Task: Look for space in Gladstone, Australia from 12th  July, 2023 to 15th July, 2023 for 3 adults in price range Rs.12000 to Rs.16000. Place can be entire place with 2 bedrooms having 3 beds and 1 bathroom. Property type can be house, flat, guest house. Amenities needed are: washing machine, kitchen. Booking option can be shelf check-in. Required host language is English.
Action: Mouse moved to (285, 175)
Screenshot: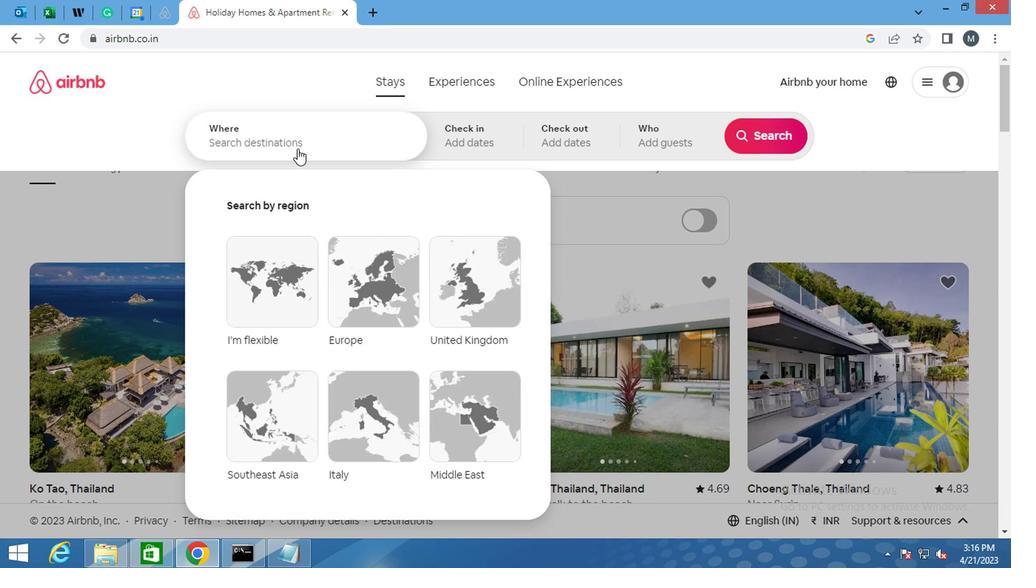 
Action: Mouse pressed left at (285, 175)
Screenshot: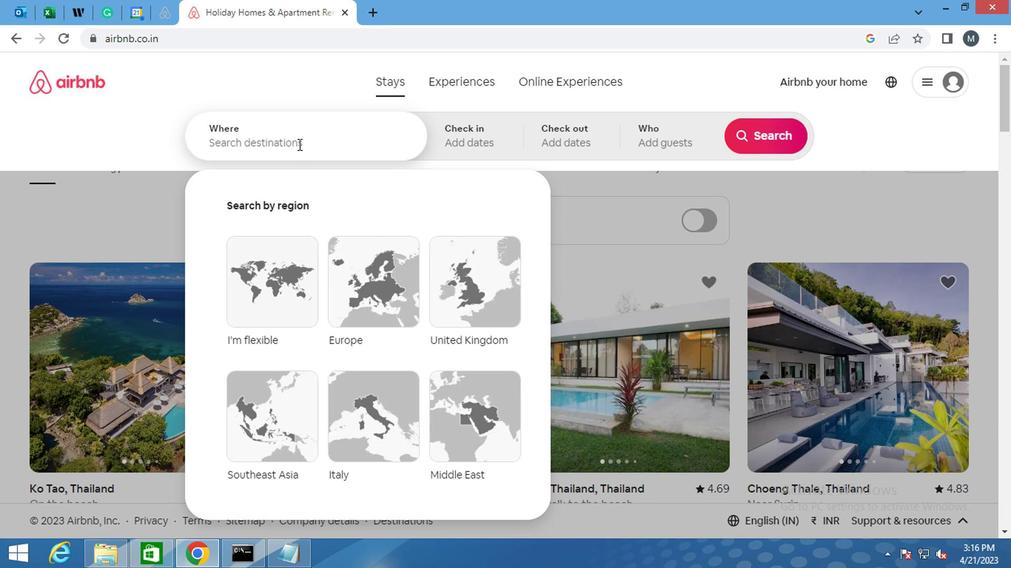 
Action: Mouse moved to (281, 172)
Screenshot: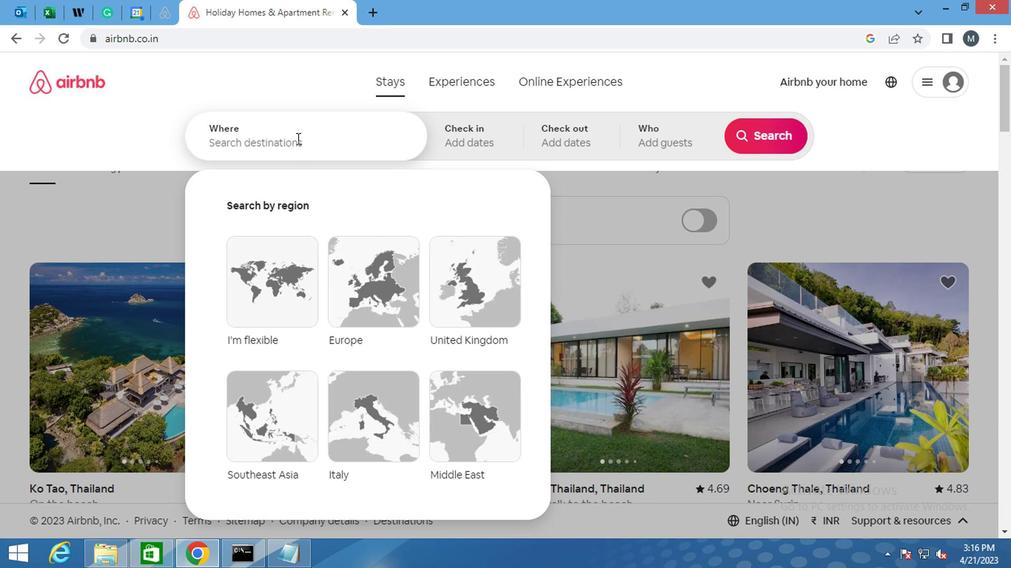 
Action: Key pressed <Key.shift>GLADSTONE,<Key.space><Key.shift>AUSTRALIA<Key.enter>
Screenshot: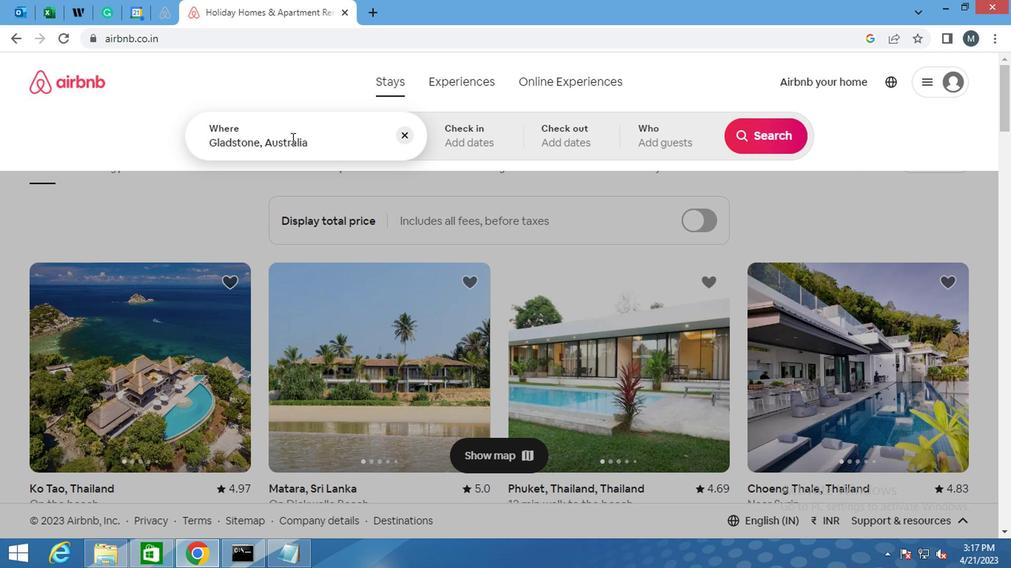 
Action: Mouse moved to (608, 255)
Screenshot: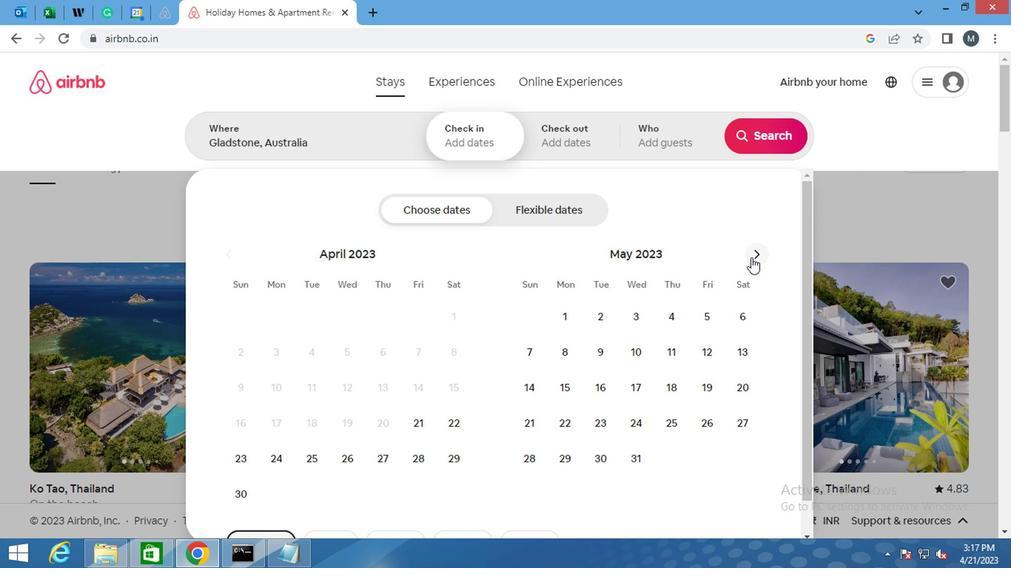 
Action: Mouse pressed left at (608, 255)
Screenshot: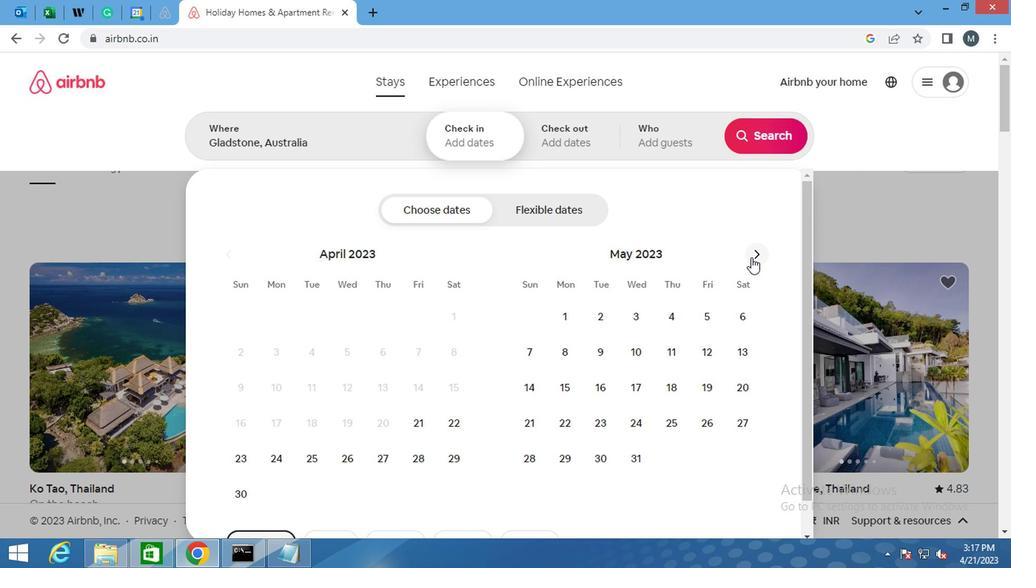 
Action: Mouse pressed left at (608, 255)
Screenshot: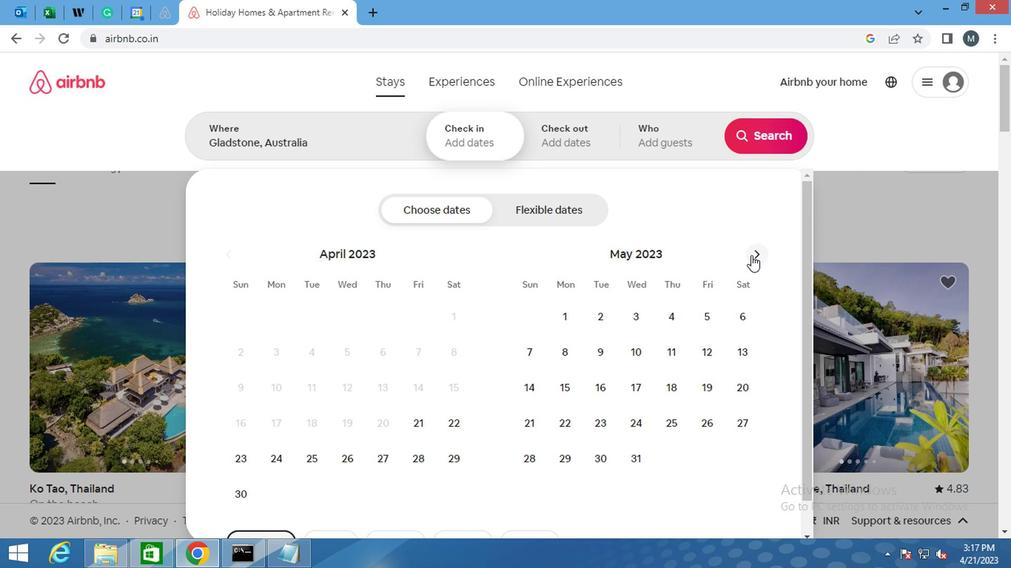 
Action: Mouse moved to (605, 252)
Screenshot: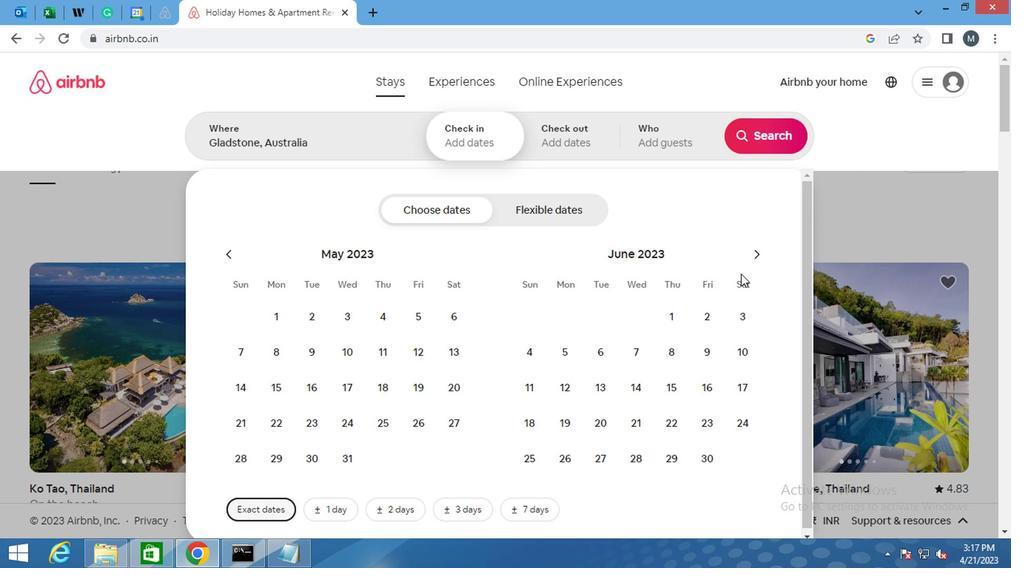 
Action: Mouse pressed left at (605, 252)
Screenshot: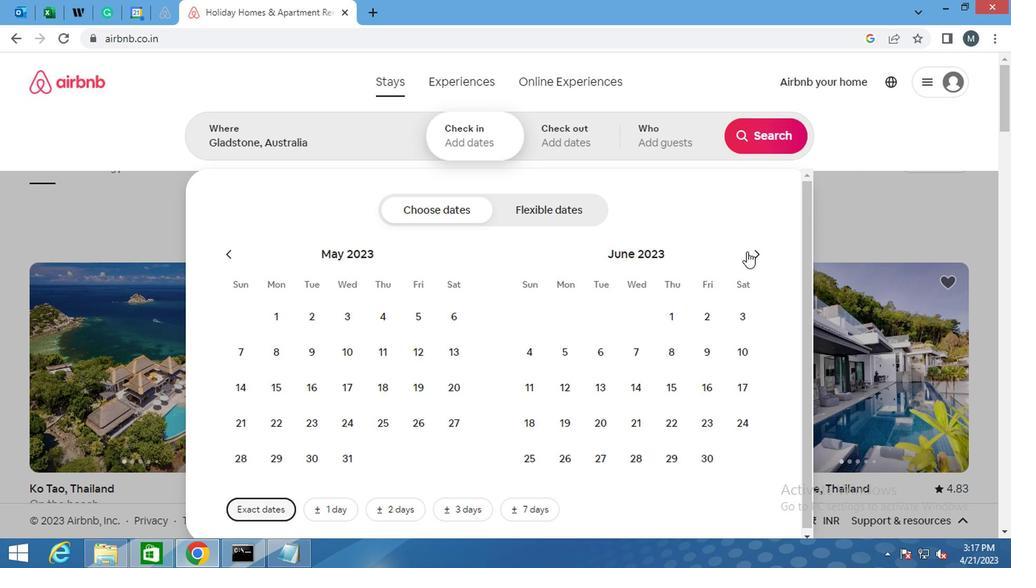 
Action: Mouse moved to (519, 347)
Screenshot: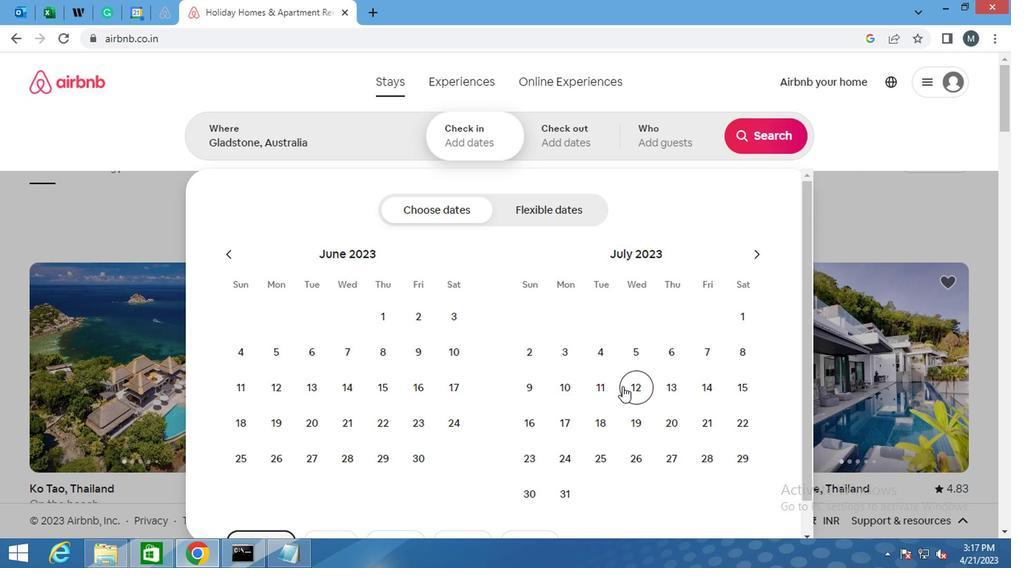 
Action: Mouse pressed left at (519, 347)
Screenshot: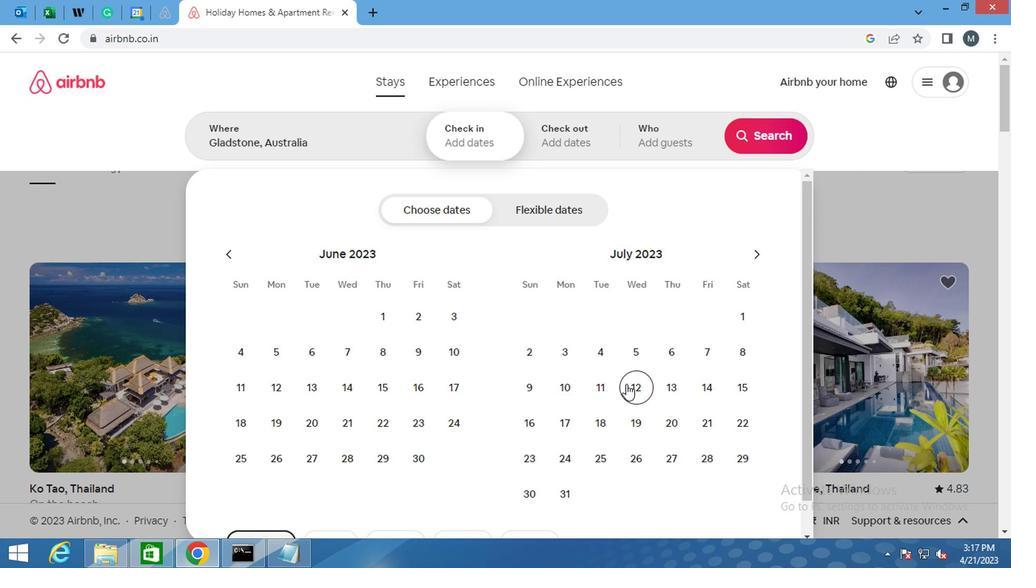 
Action: Mouse moved to (593, 351)
Screenshot: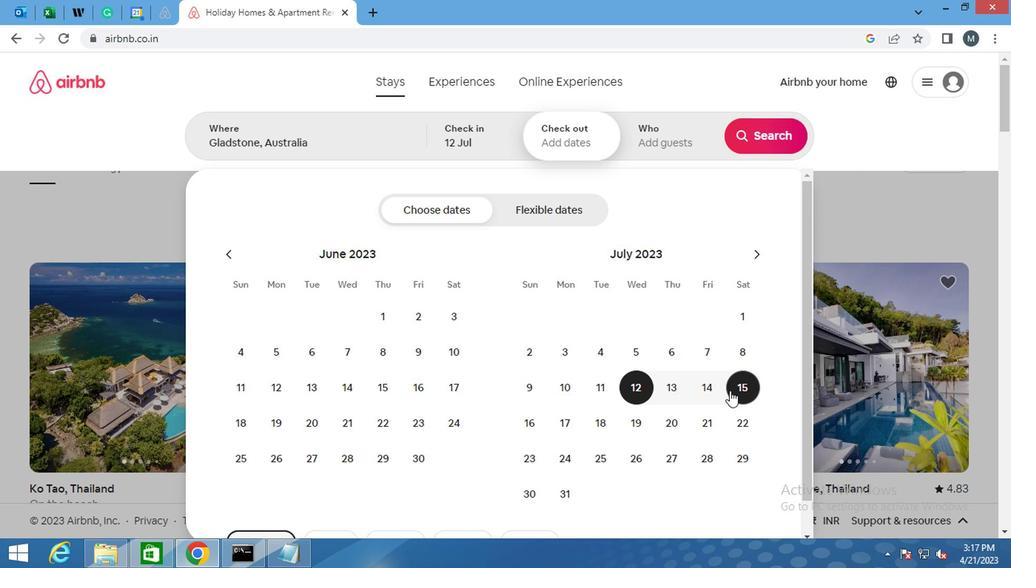 
Action: Mouse pressed left at (593, 351)
Screenshot: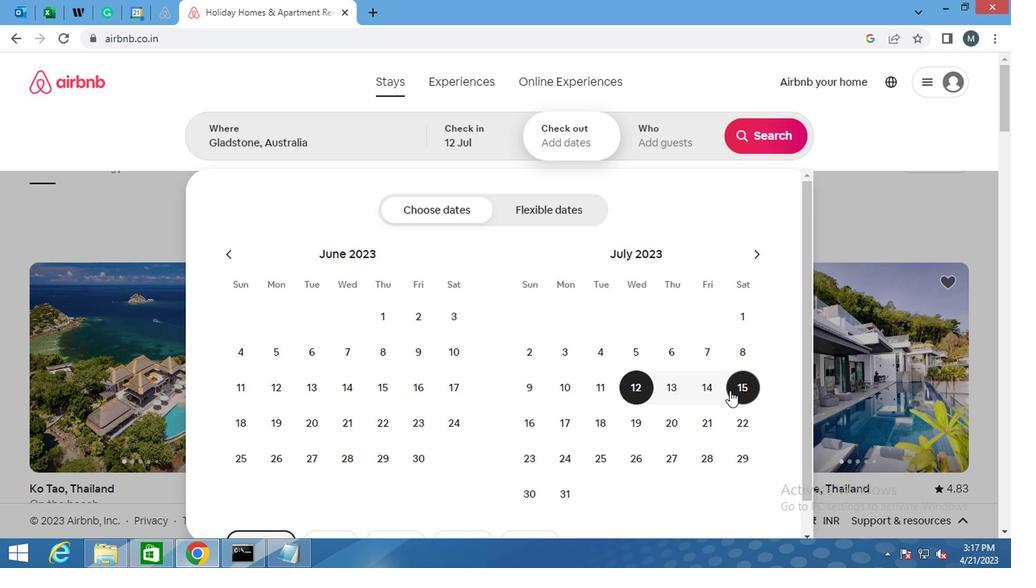 
Action: Mouse moved to (531, 176)
Screenshot: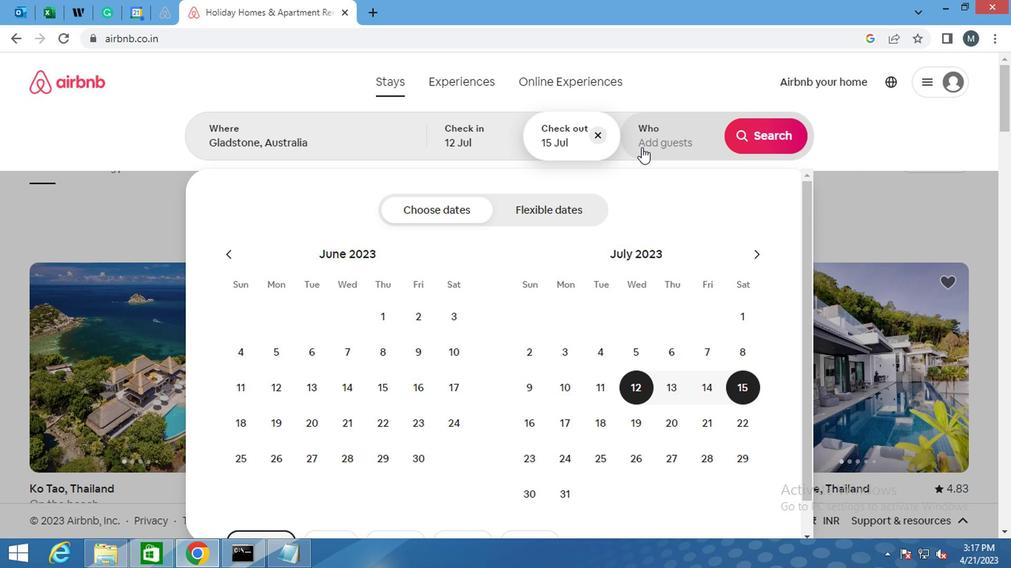 
Action: Mouse pressed left at (531, 176)
Screenshot: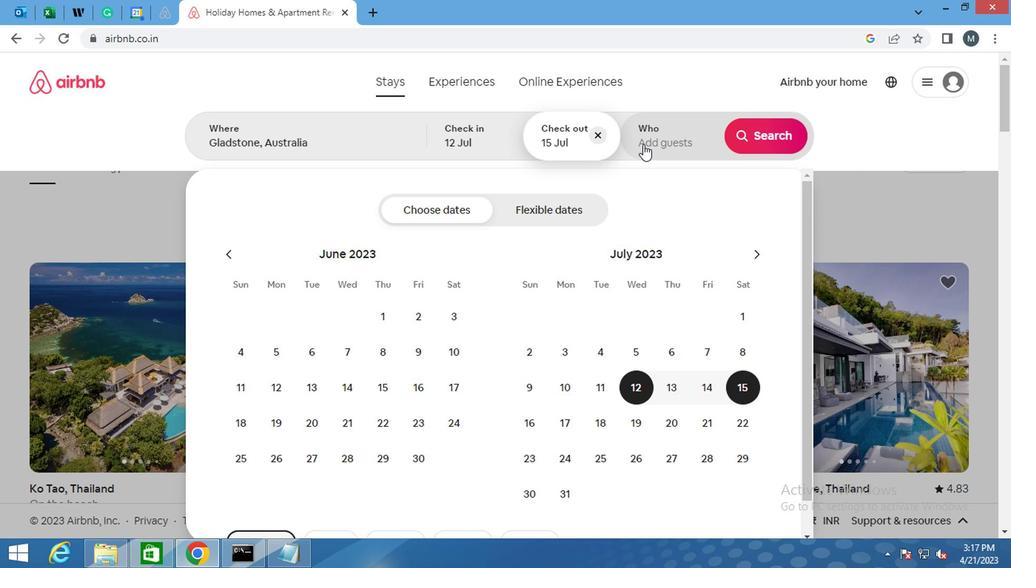 
Action: Mouse moved to (619, 225)
Screenshot: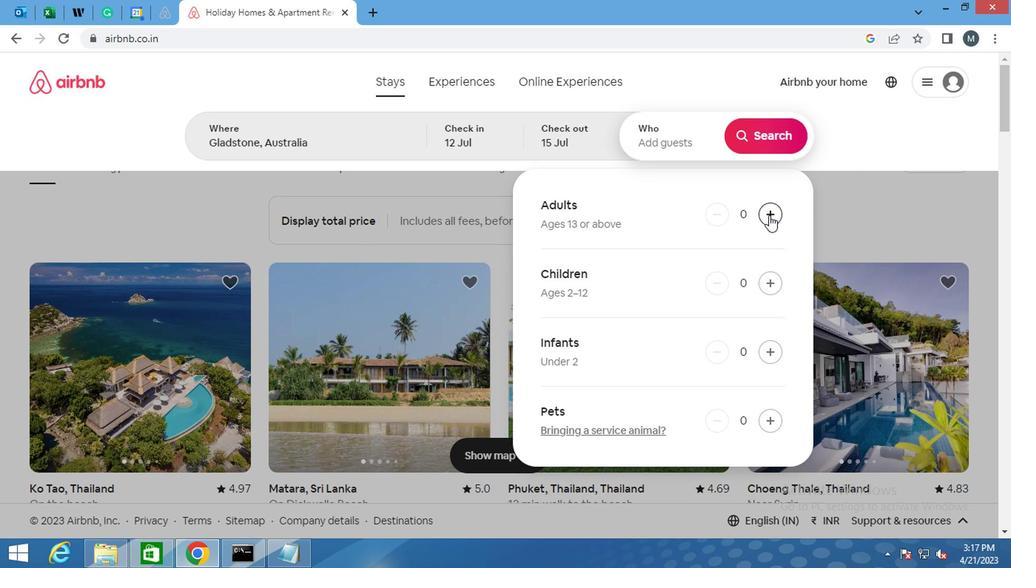 
Action: Mouse pressed left at (619, 225)
Screenshot: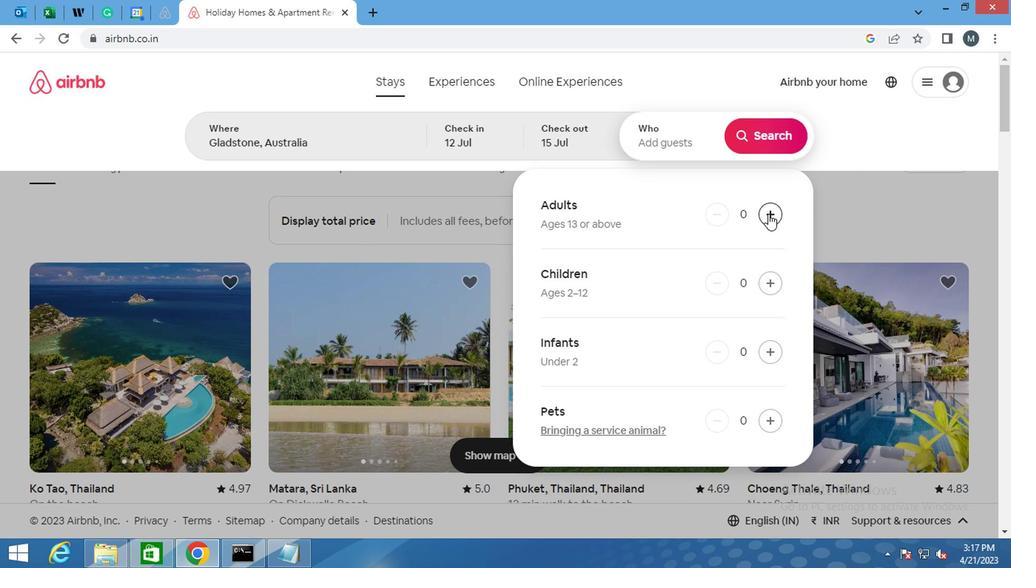 
Action: Mouse pressed left at (619, 225)
Screenshot: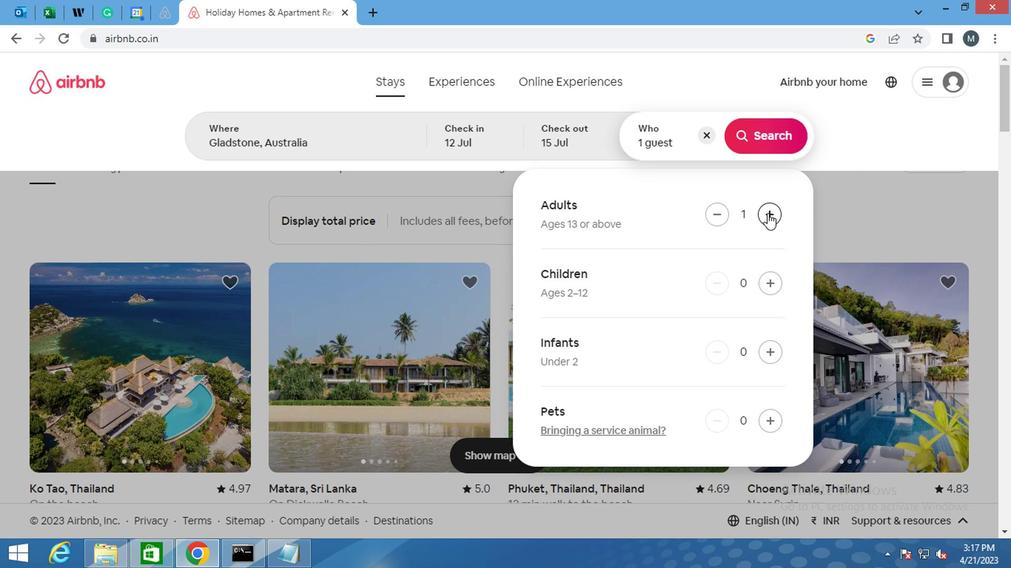 
Action: Mouse pressed left at (619, 225)
Screenshot: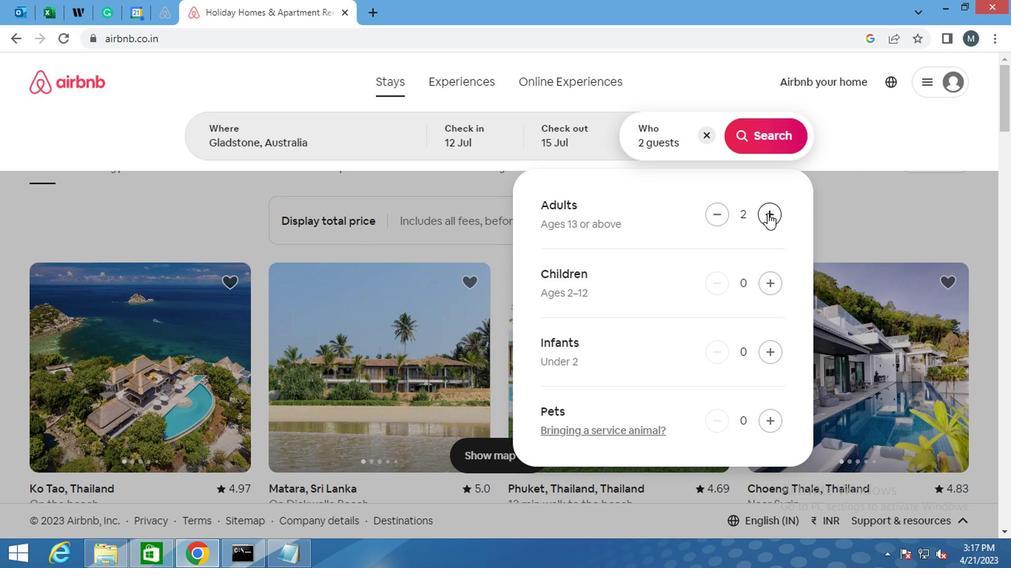 
Action: Mouse moved to (709, 159)
Screenshot: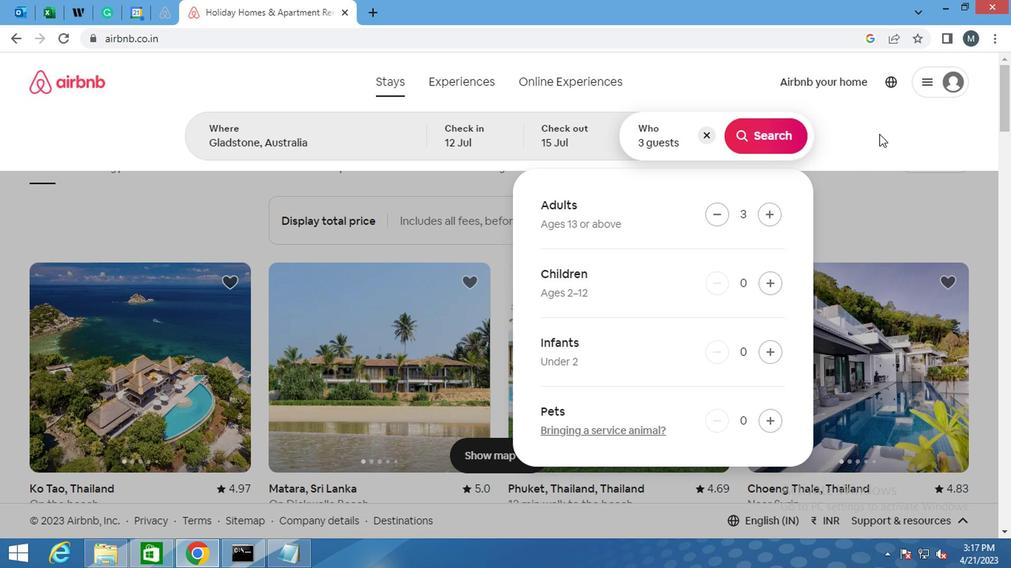 
Action: Mouse pressed left at (709, 159)
Screenshot: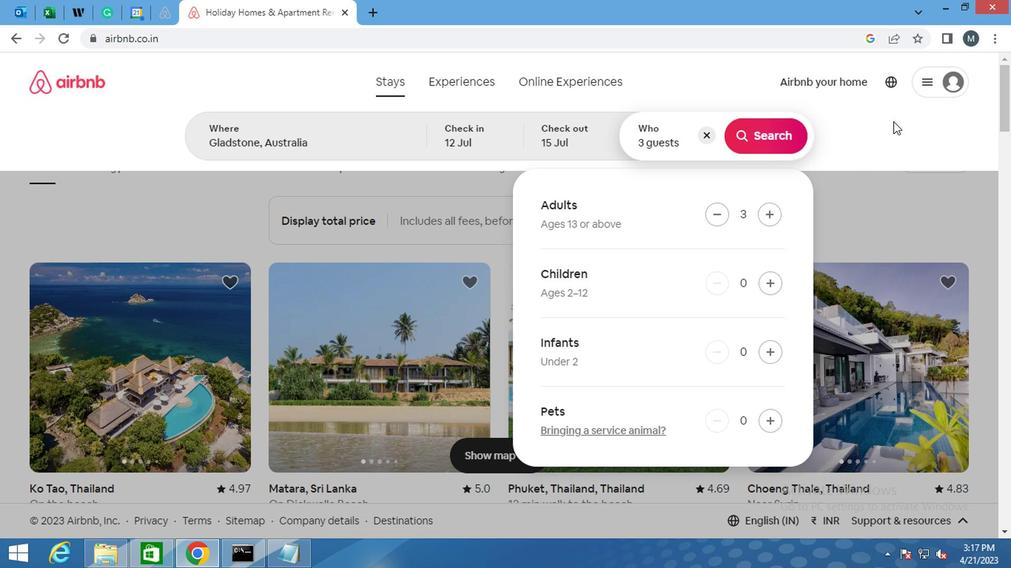 
Action: Mouse moved to (660, 195)
Screenshot: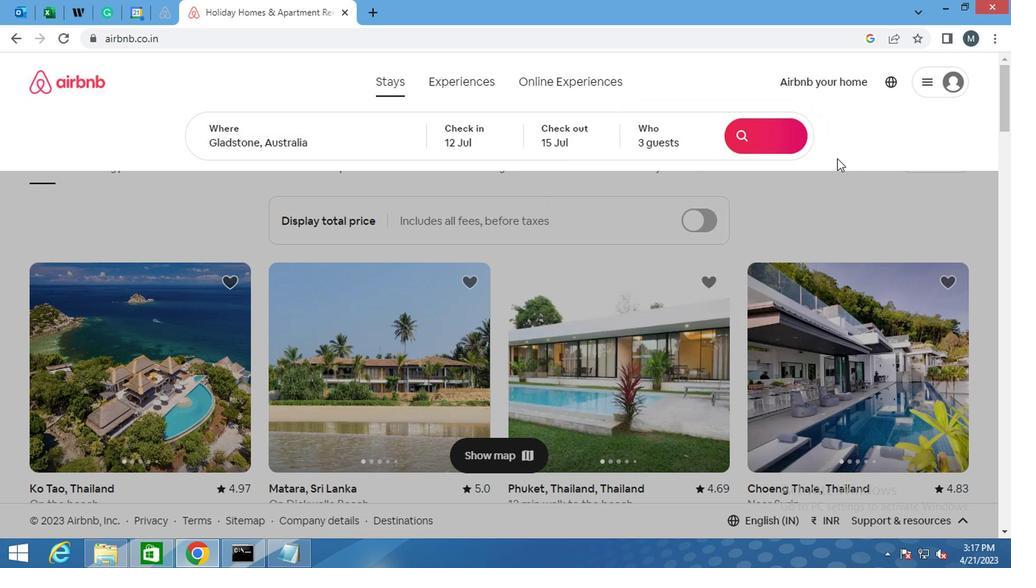 
Action: Mouse scrolled (660, 196) with delta (0, 0)
Screenshot: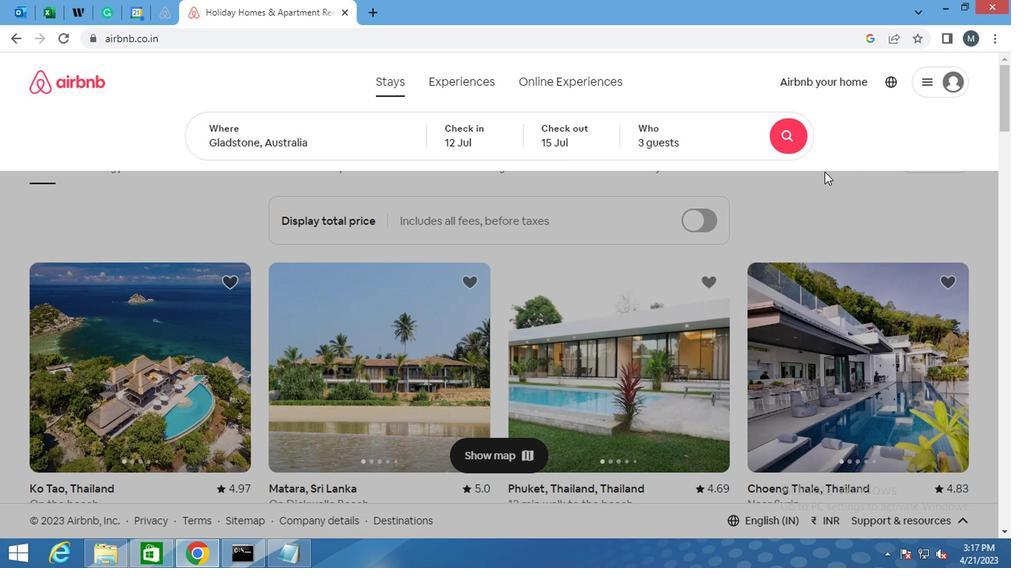 
Action: Mouse moved to (660, 194)
Screenshot: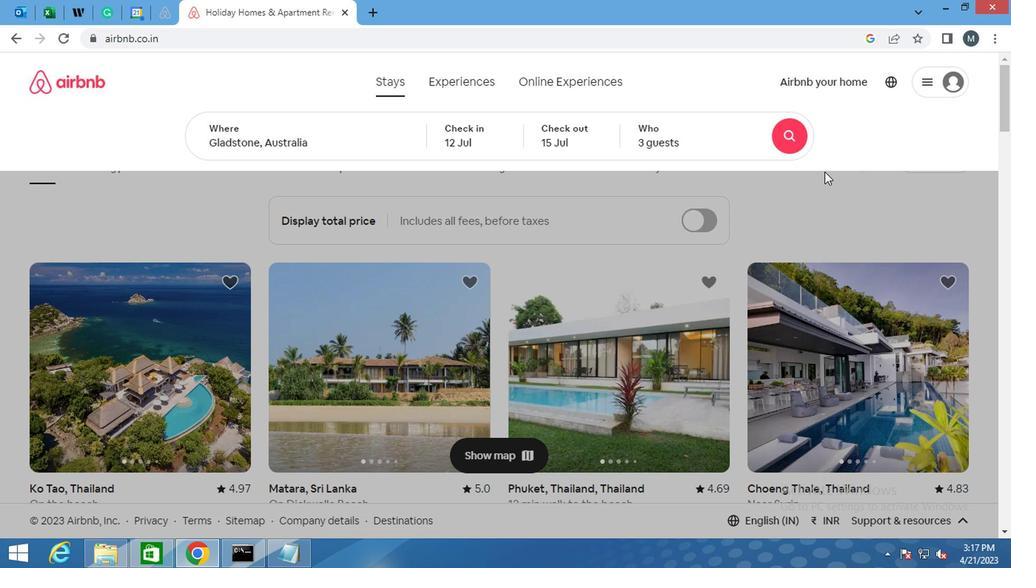 
Action: Mouse scrolled (660, 195) with delta (0, 0)
Screenshot: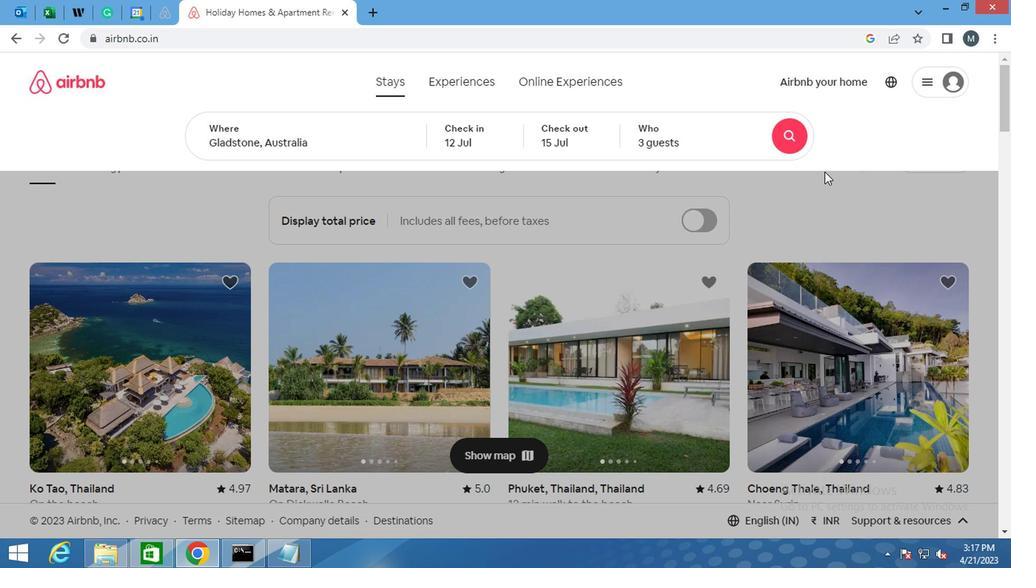 
Action: Mouse moved to (669, 183)
Screenshot: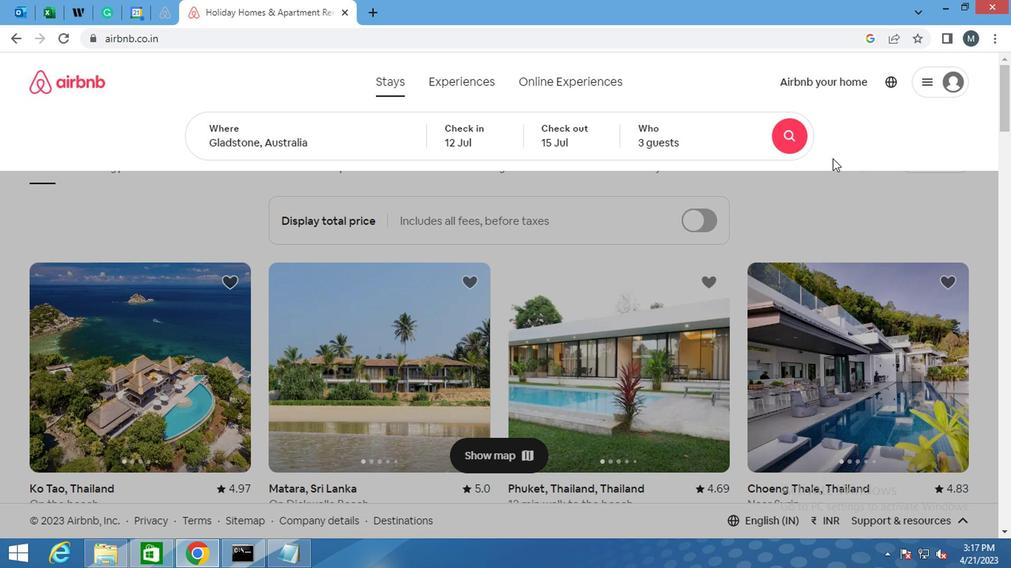 
Action: Mouse scrolled (669, 183) with delta (0, 0)
Screenshot: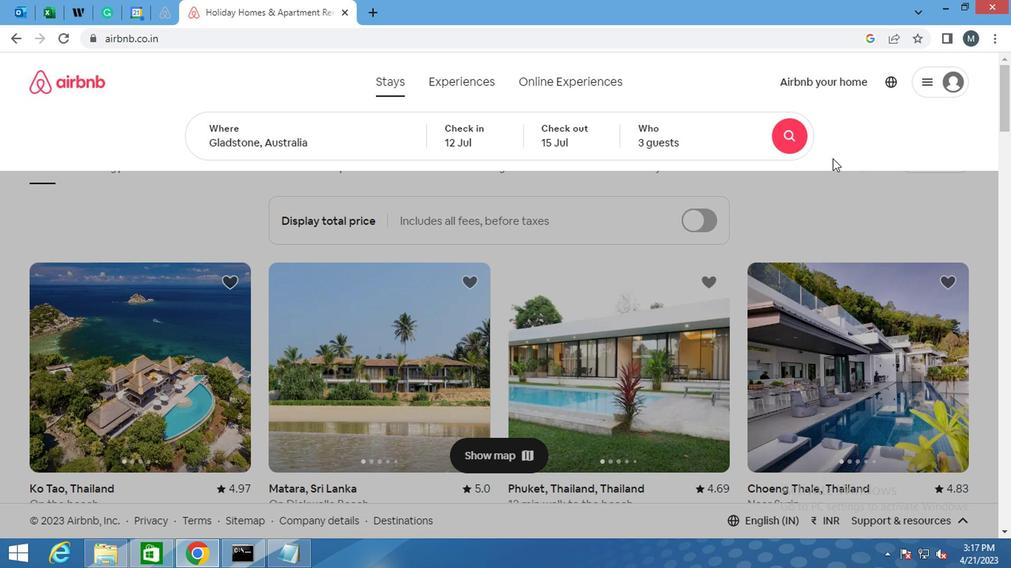 
Action: Mouse scrolled (669, 183) with delta (0, 0)
Screenshot: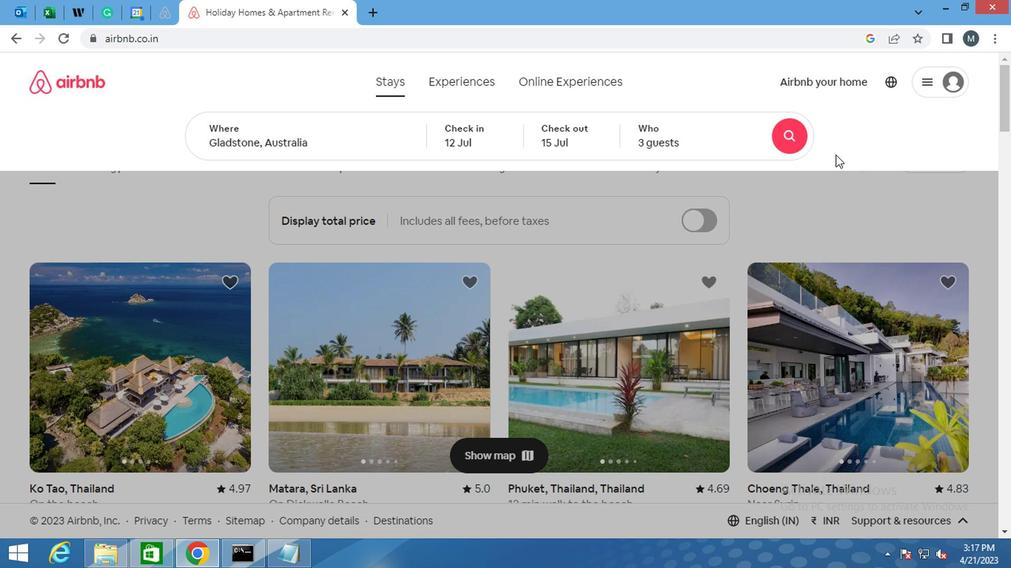 
Action: Mouse moved to (672, 180)
Screenshot: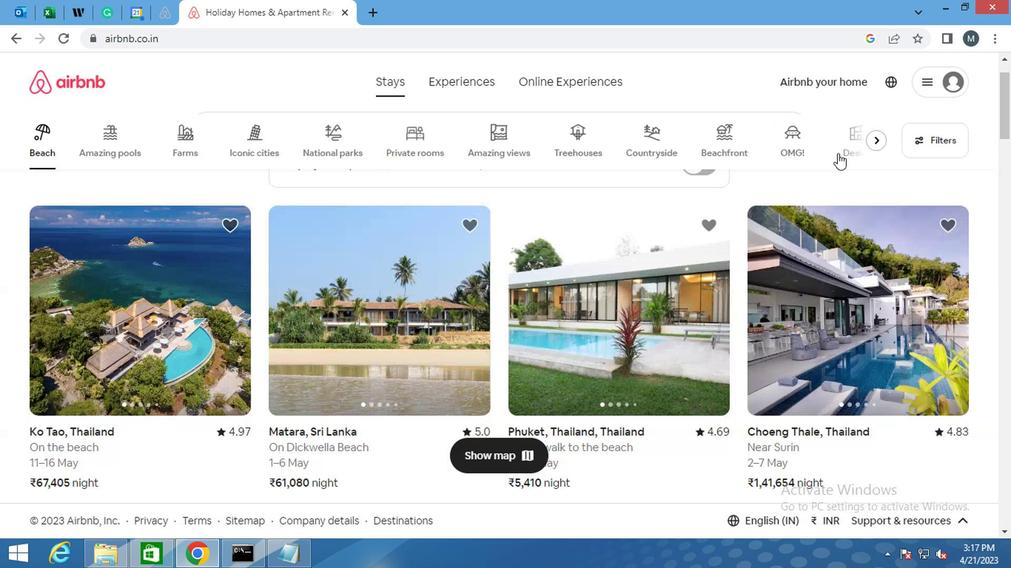 
Action: Mouse scrolled (672, 181) with delta (0, 0)
Screenshot: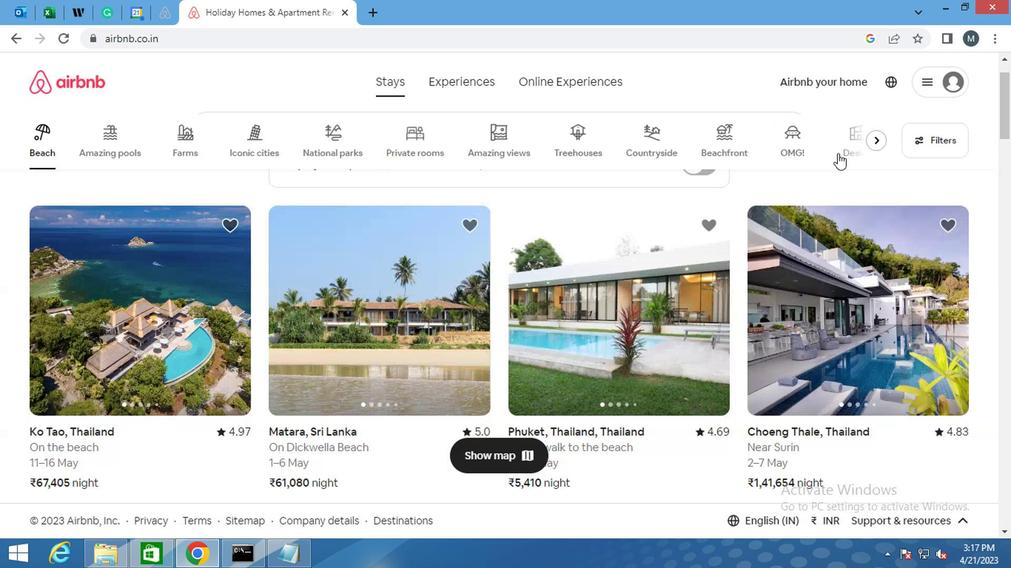
Action: Mouse moved to (672, 180)
Screenshot: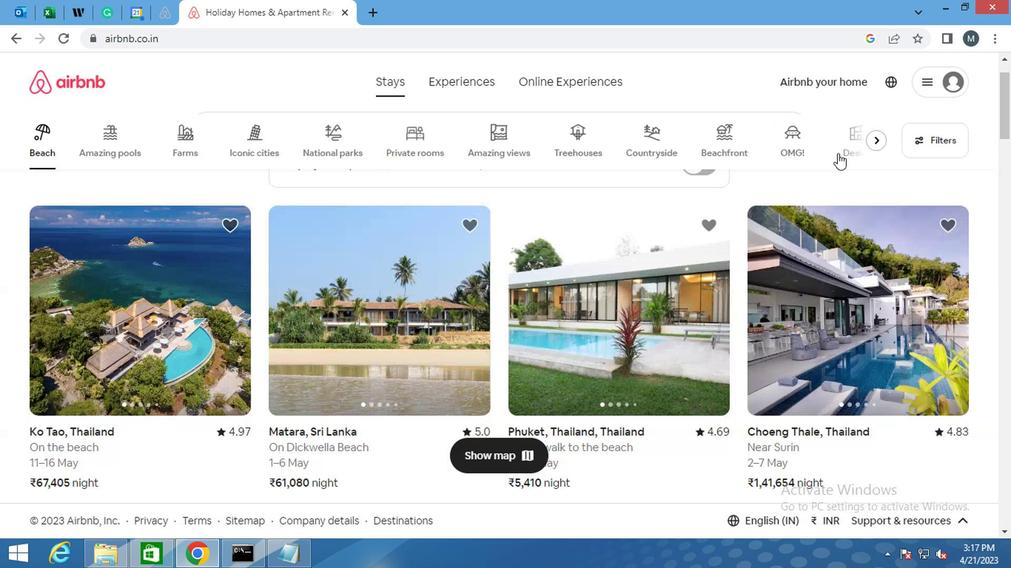
Action: Mouse scrolled (672, 181) with delta (0, 0)
Screenshot: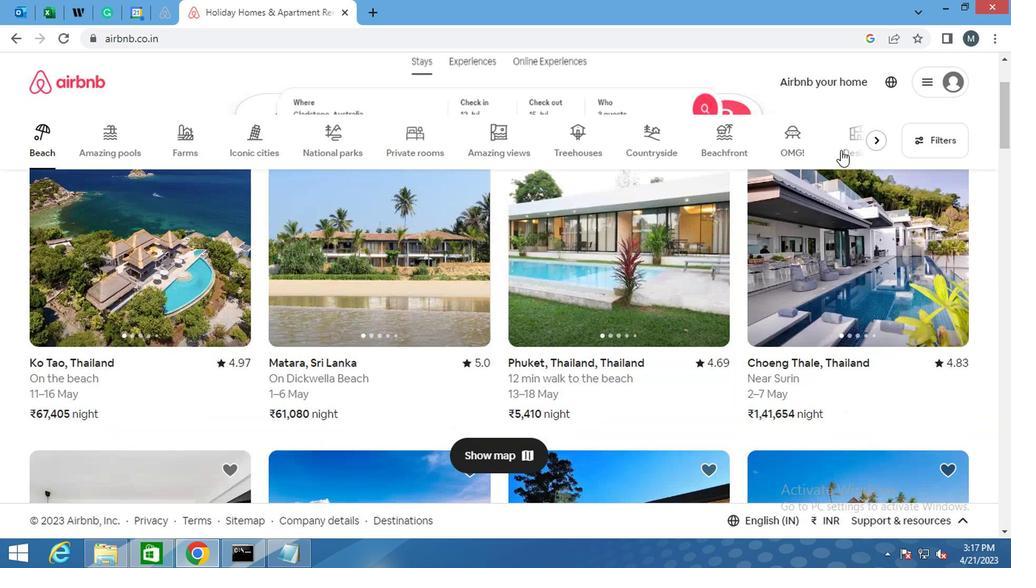 
Action: Mouse moved to (731, 178)
Screenshot: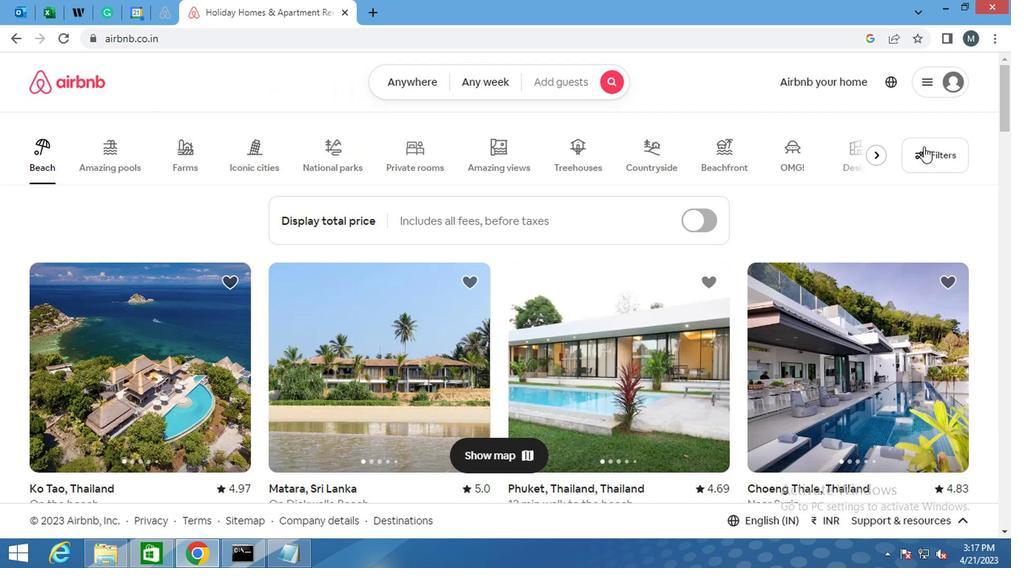 
Action: Mouse pressed left at (731, 178)
Screenshot: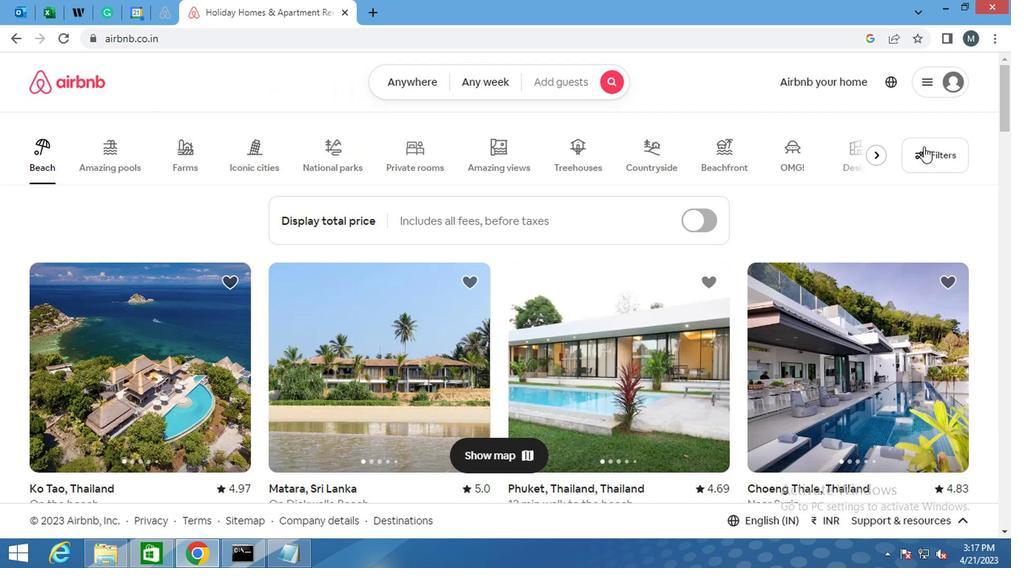 
Action: Mouse moved to (329, 299)
Screenshot: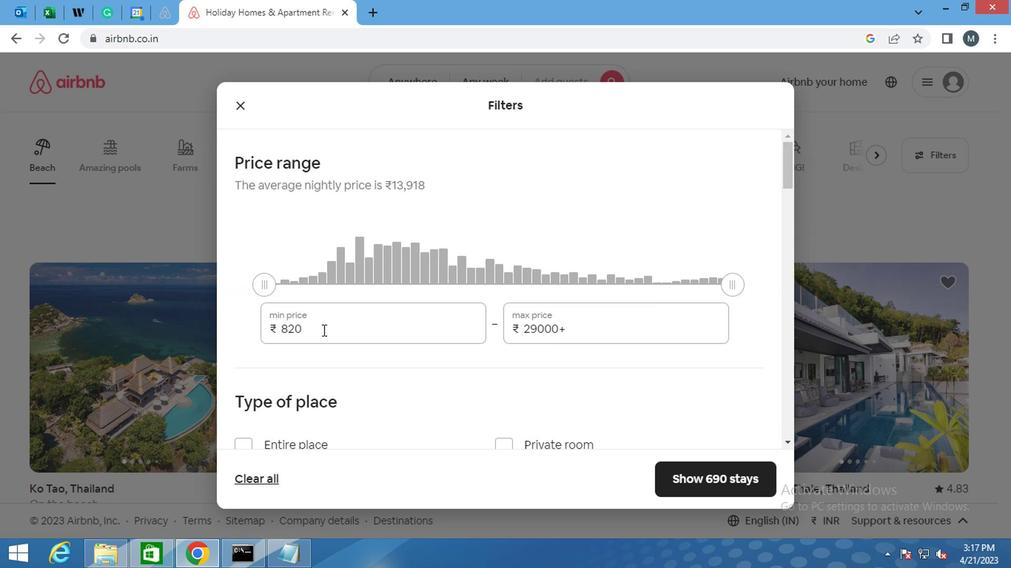 
Action: Mouse pressed left at (329, 299)
Screenshot: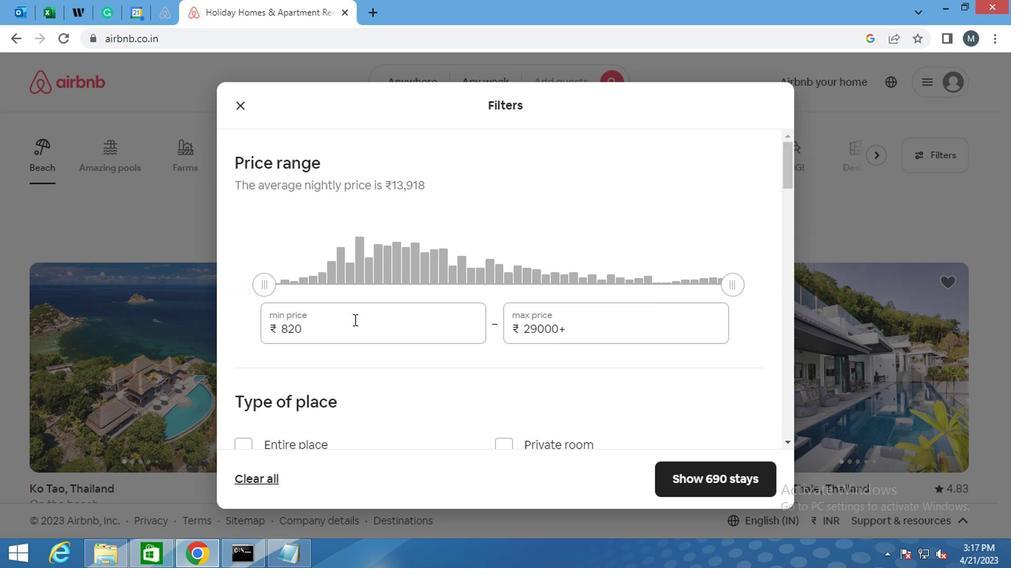 
Action: Mouse moved to (316, 303)
Screenshot: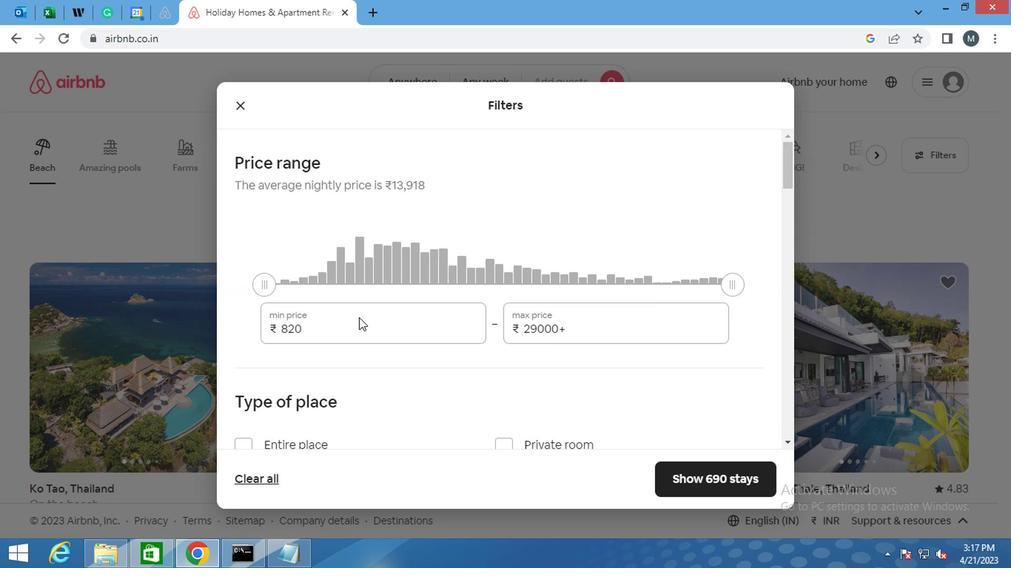 
Action: Key pressed <Key.backspace><Key.backspace><Key.backspace><Key.backspace>12000
Screenshot: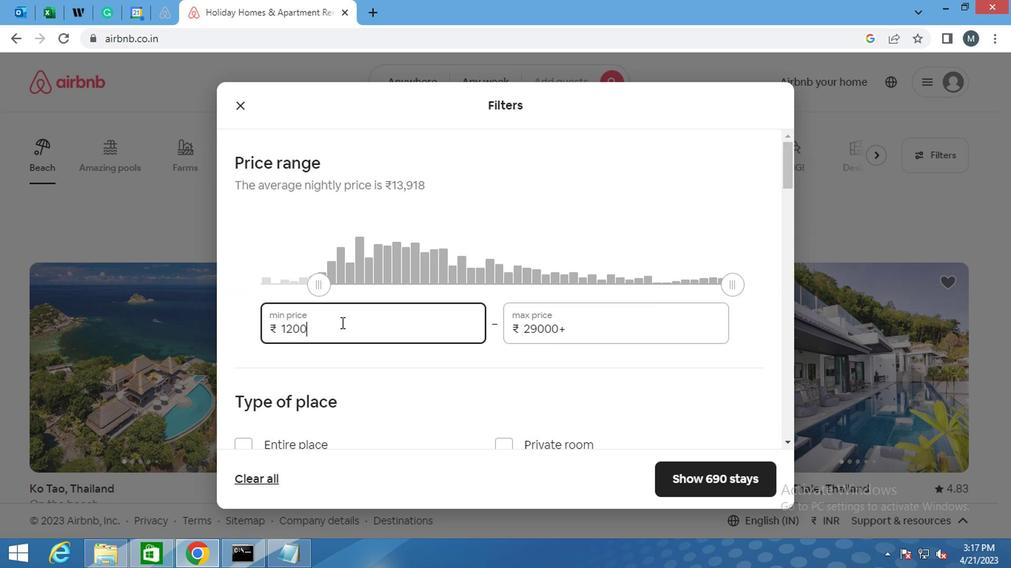 
Action: Mouse moved to (516, 314)
Screenshot: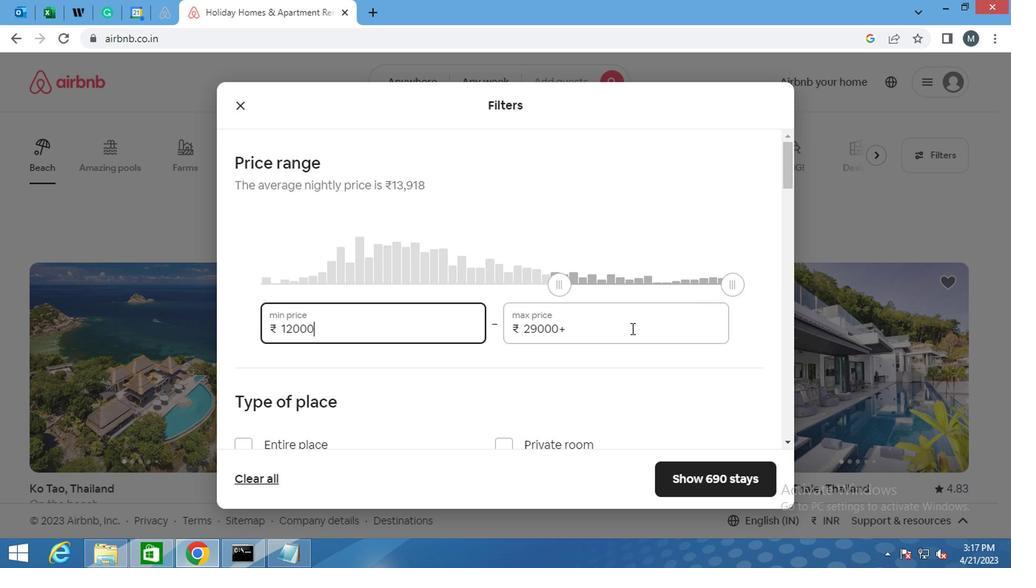 
Action: Mouse pressed left at (516, 314)
Screenshot: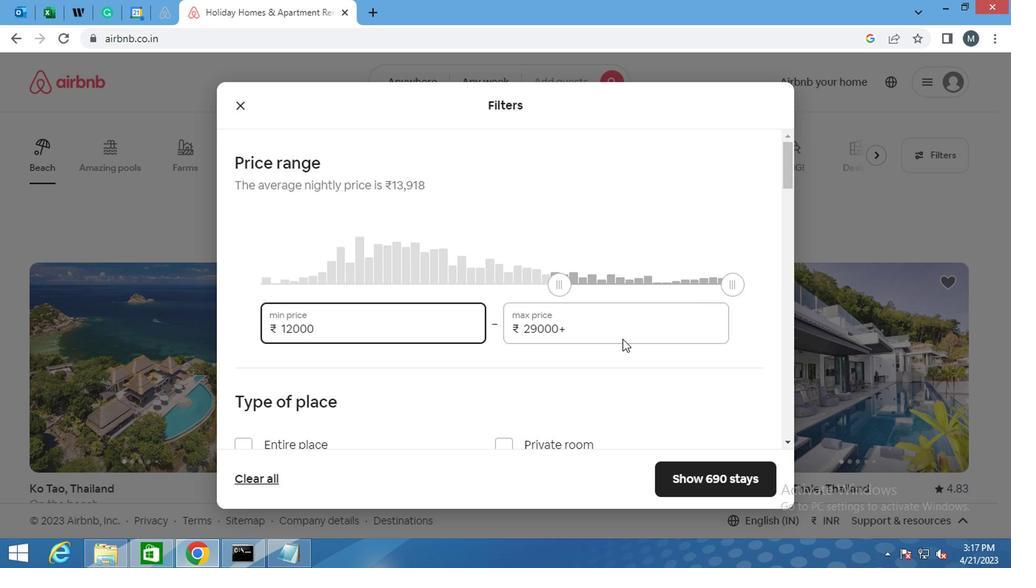 
Action: Mouse moved to (515, 309)
Screenshot: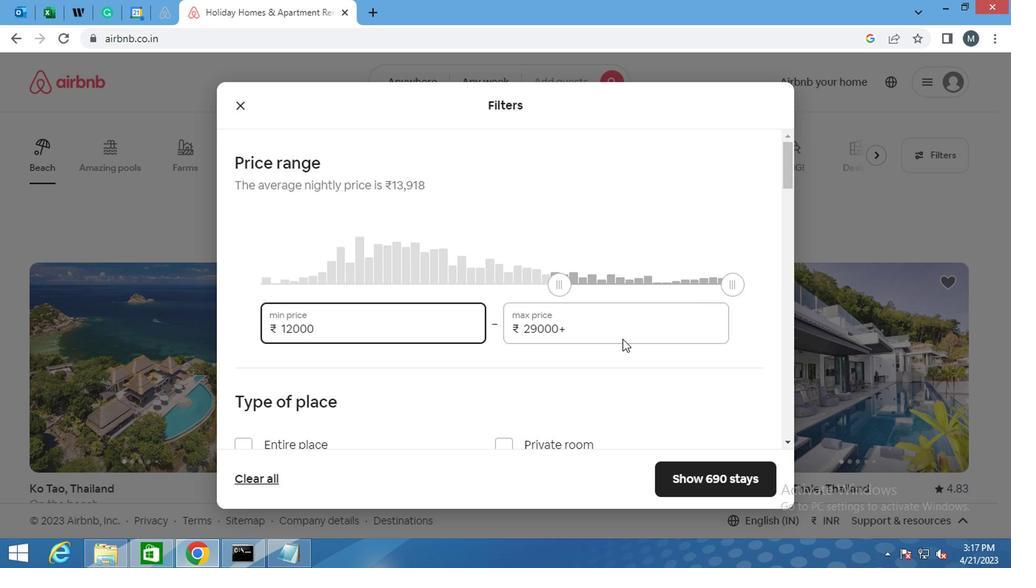 
Action: Key pressed <Key.backspace><Key.backspace><Key.backspace><Key.backspace><Key.backspace><Key.backspace>169<Key.backspace>000
Screenshot: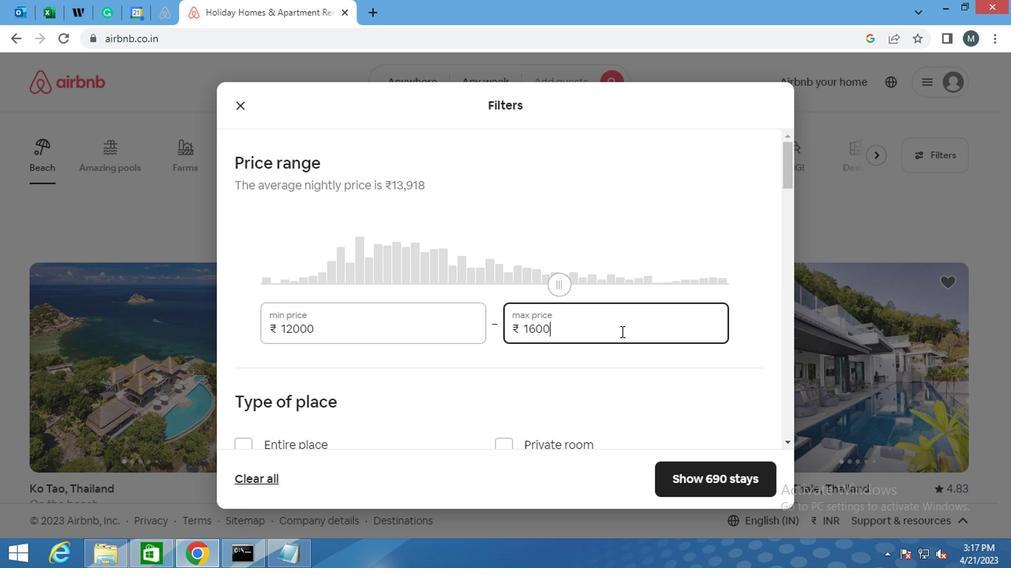 
Action: Mouse moved to (667, 242)
Screenshot: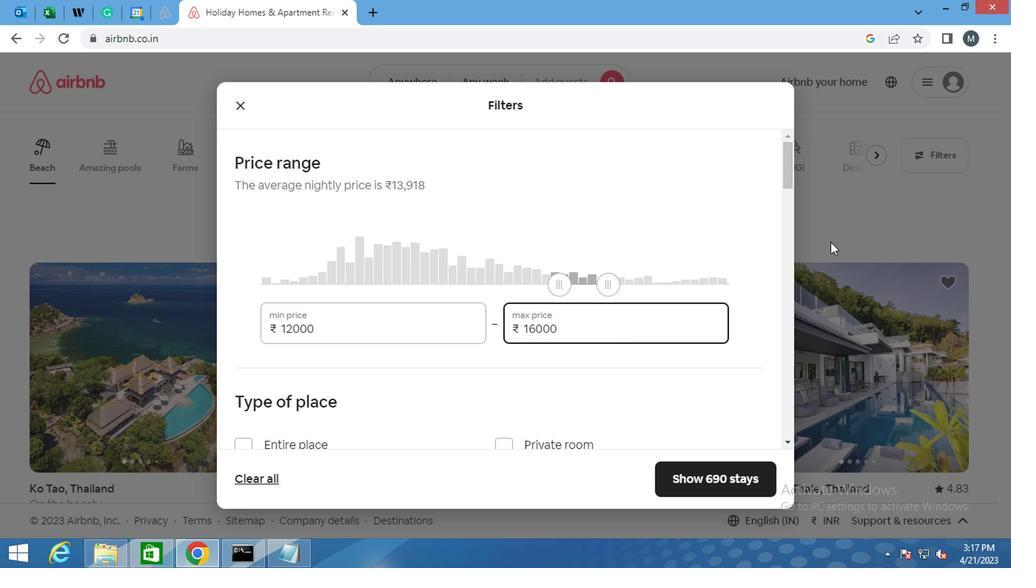 
Action: Mouse scrolled (667, 241) with delta (0, 0)
Screenshot: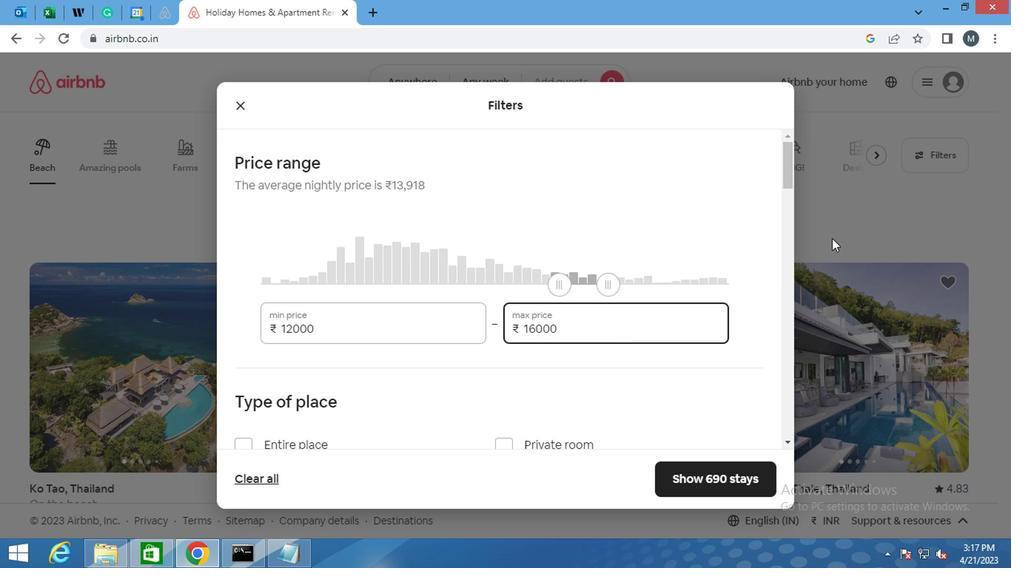 
Action: Mouse scrolled (667, 241) with delta (0, 0)
Screenshot: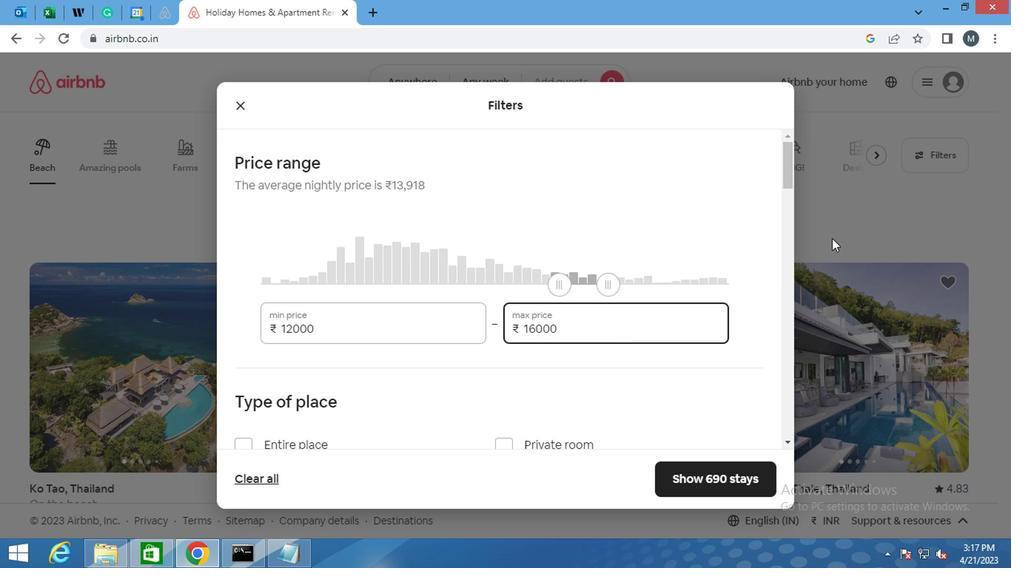 
Action: Mouse moved to (379, 301)
Screenshot: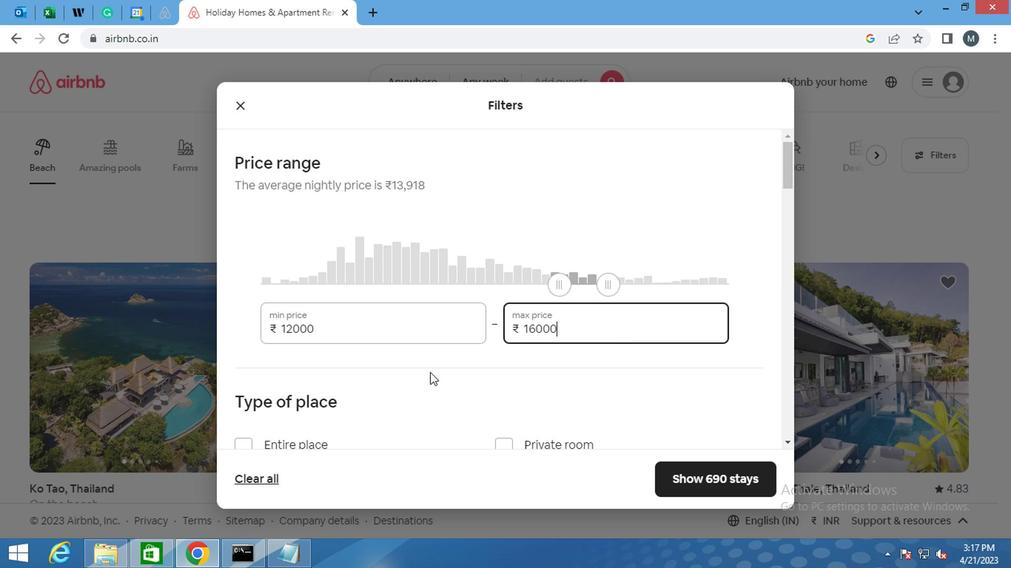 
Action: Mouse scrolled (379, 301) with delta (0, 0)
Screenshot: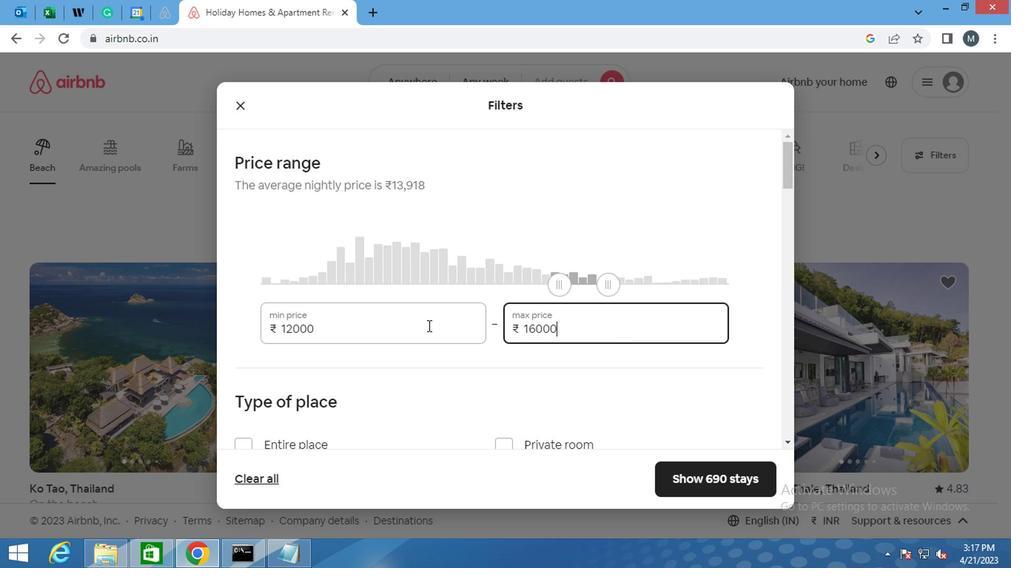 
Action: Mouse scrolled (379, 301) with delta (0, 0)
Screenshot: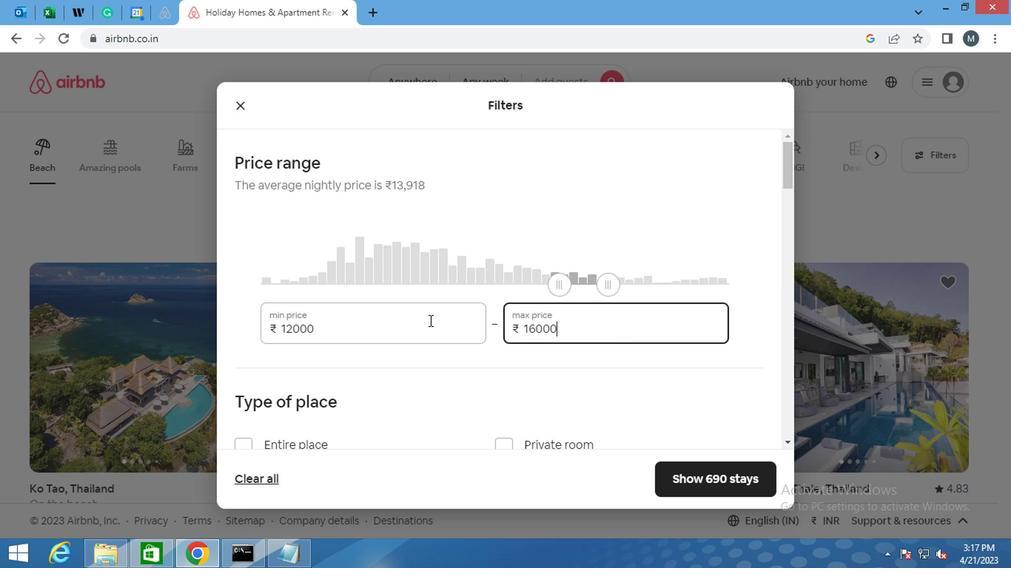 
Action: Mouse moved to (250, 286)
Screenshot: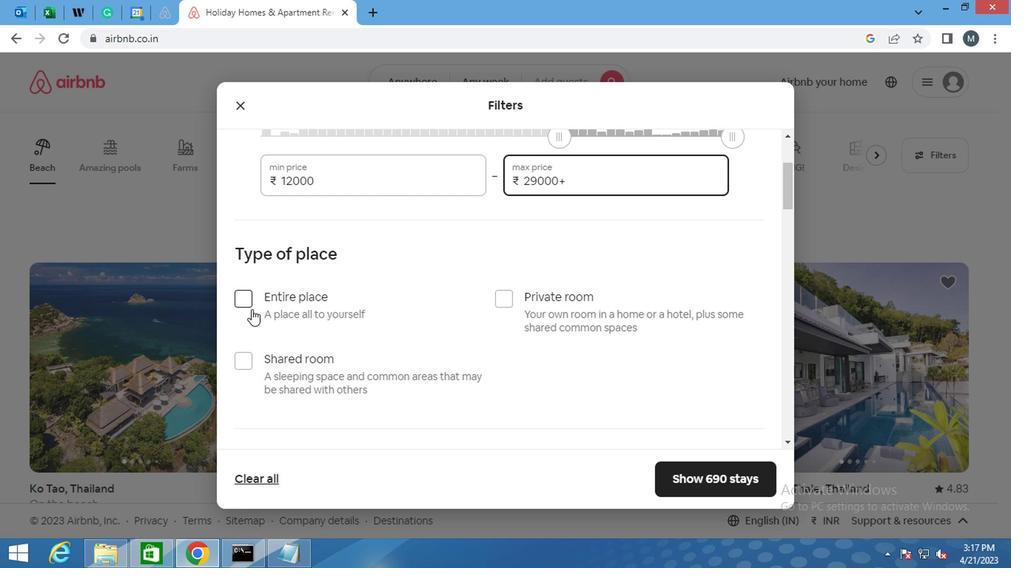
Action: Mouse pressed left at (250, 286)
Screenshot: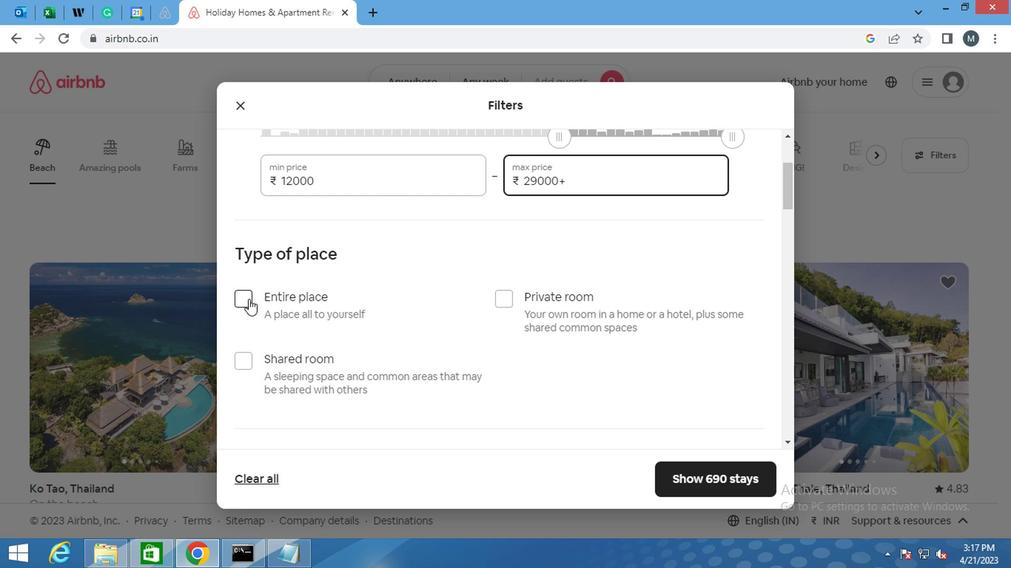 
Action: Mouse moved to (357, 270)
Screenshot: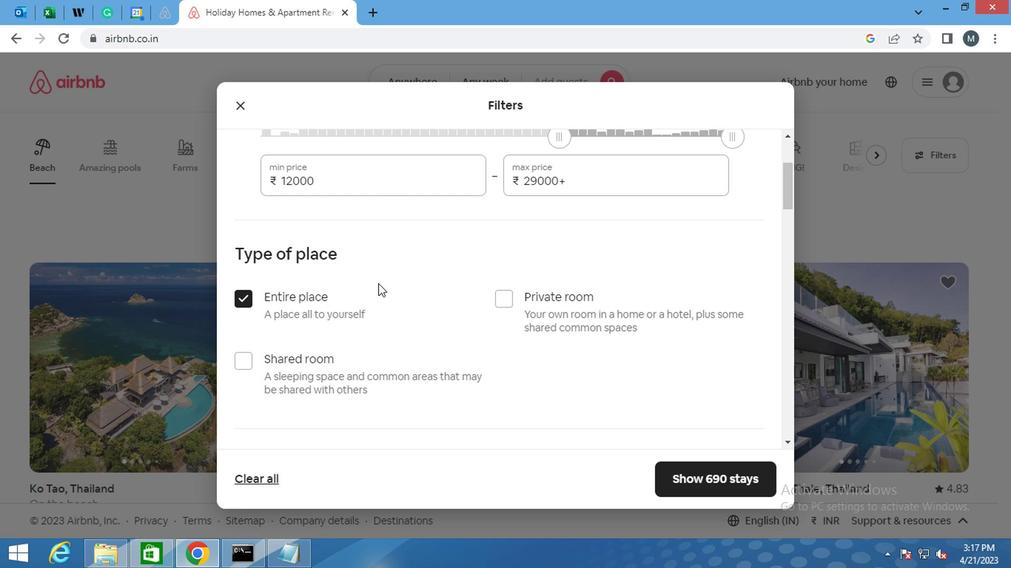 
Action: Mouse scrolled (357, 269) with delta (0, 0)
Screenshot: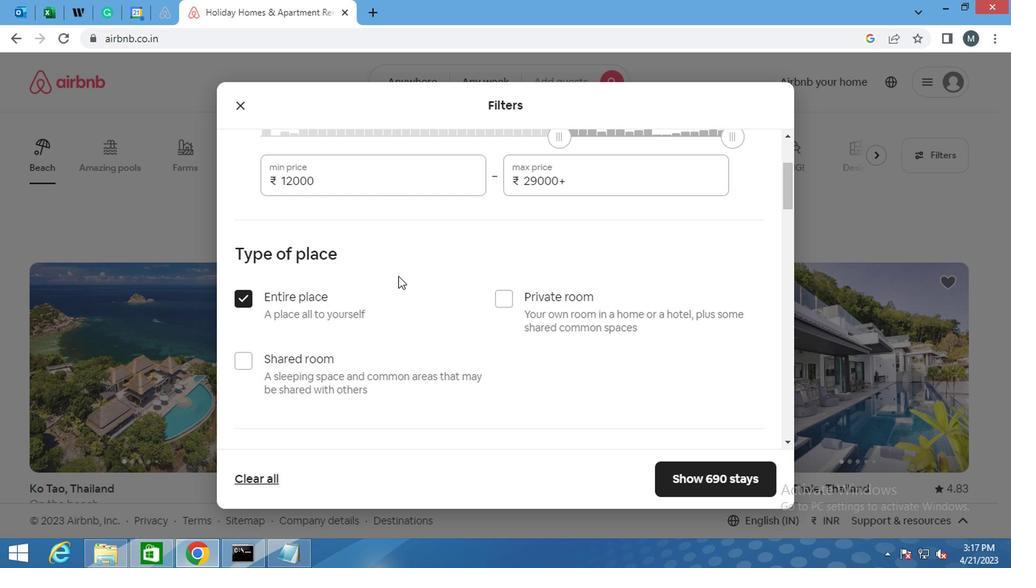 
Action: Mouse scrolled (357, 269) with delta (0, 0)
Screenshot: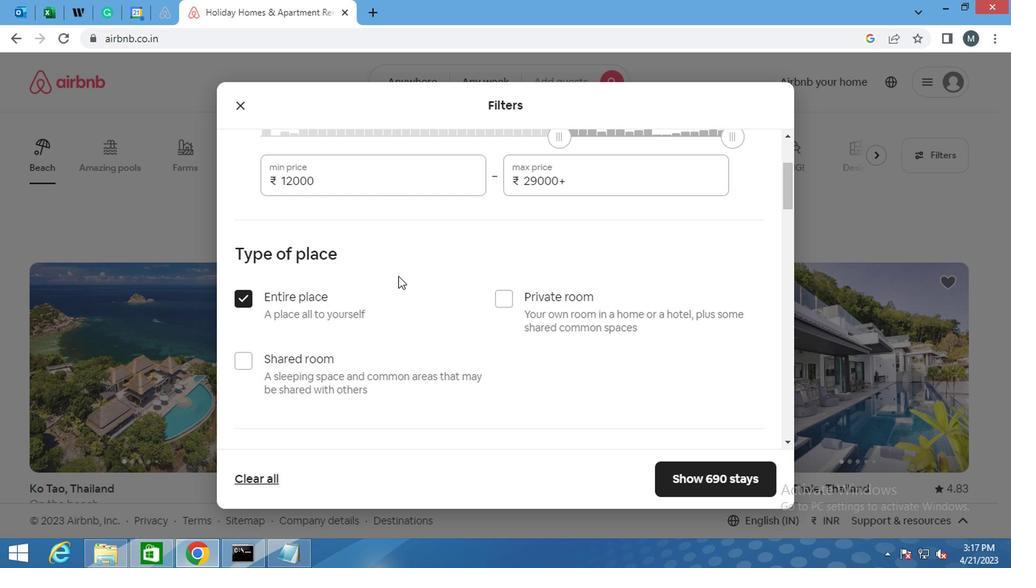 
Action: Mouse moved to (305, 329)
Screenshot: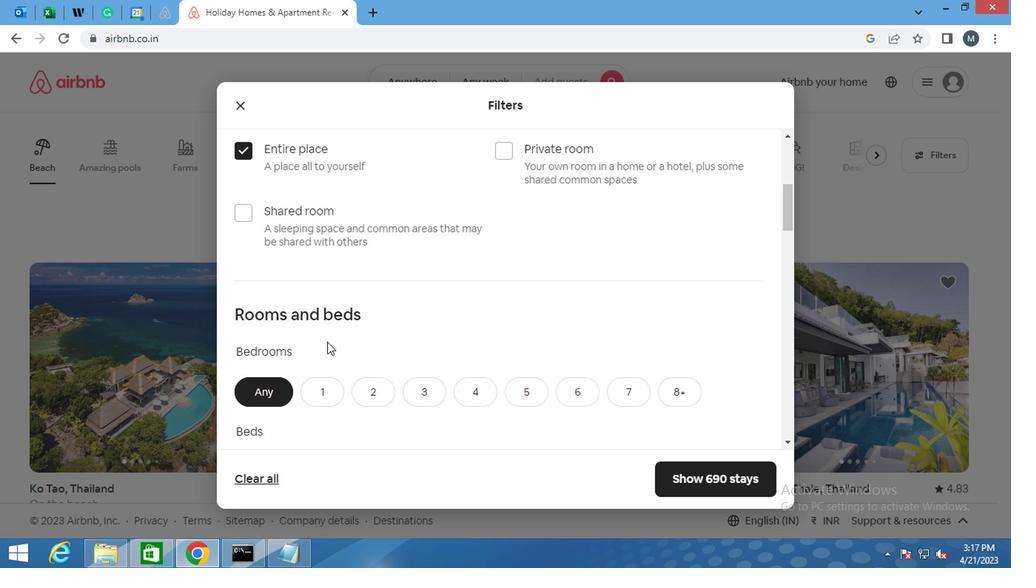 
Action: Mouse scrolled (305, 328) with delta (0, 0)
Screenshot: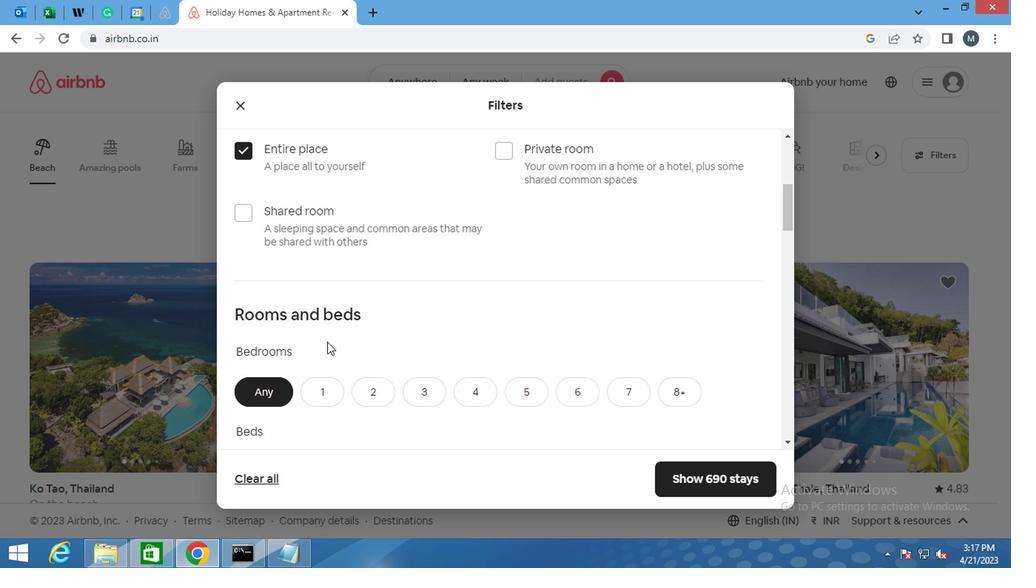 
Action: Mouse moved to (349, 298)
Screenshot: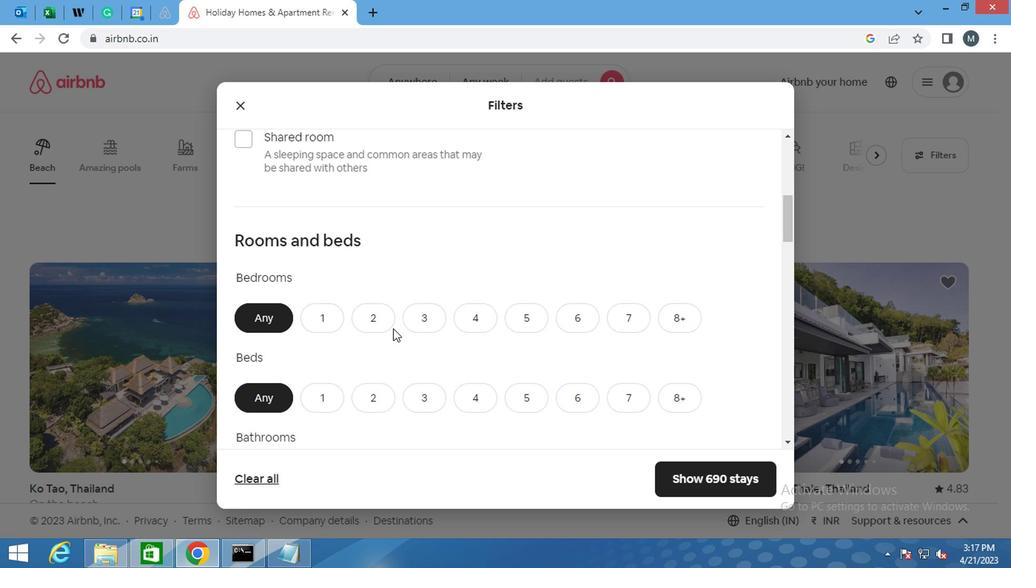 
Action: Mouse pressed left at (349, 298)
Screenshot: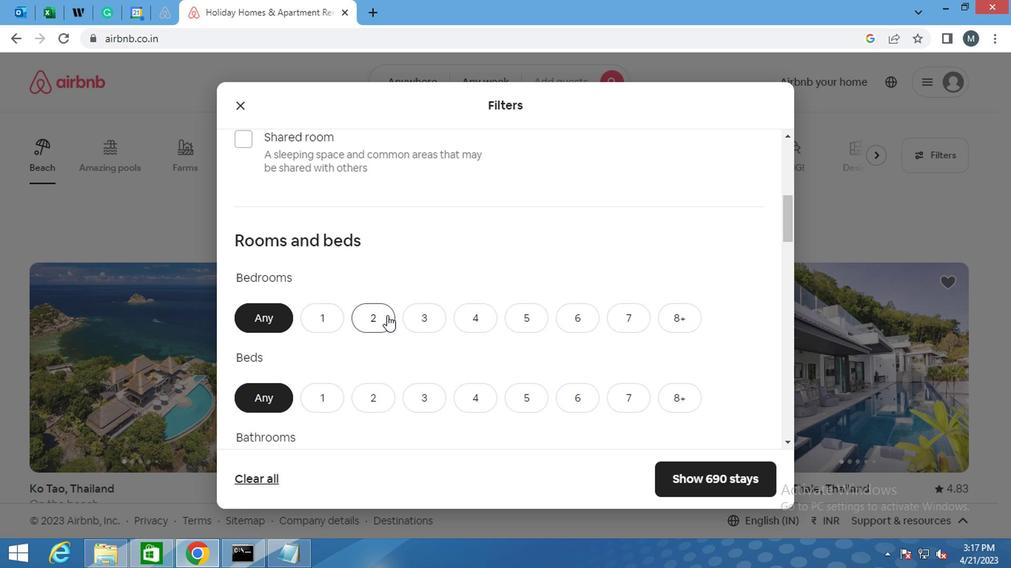 
Action: Mouse moved to (382, 353)
Screenshot: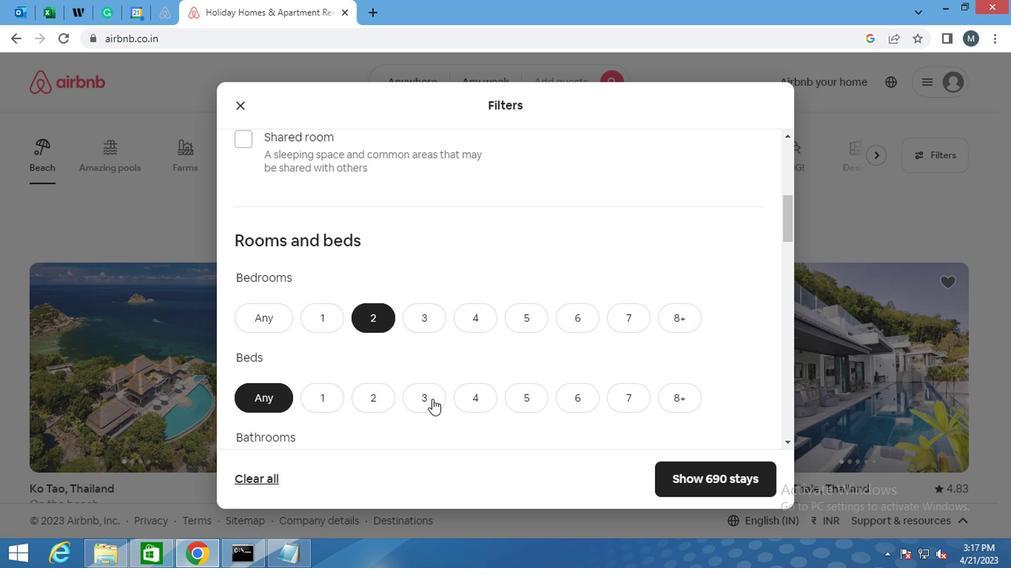 
Action: Mouse pressed left at (382, 353)
Screenshot: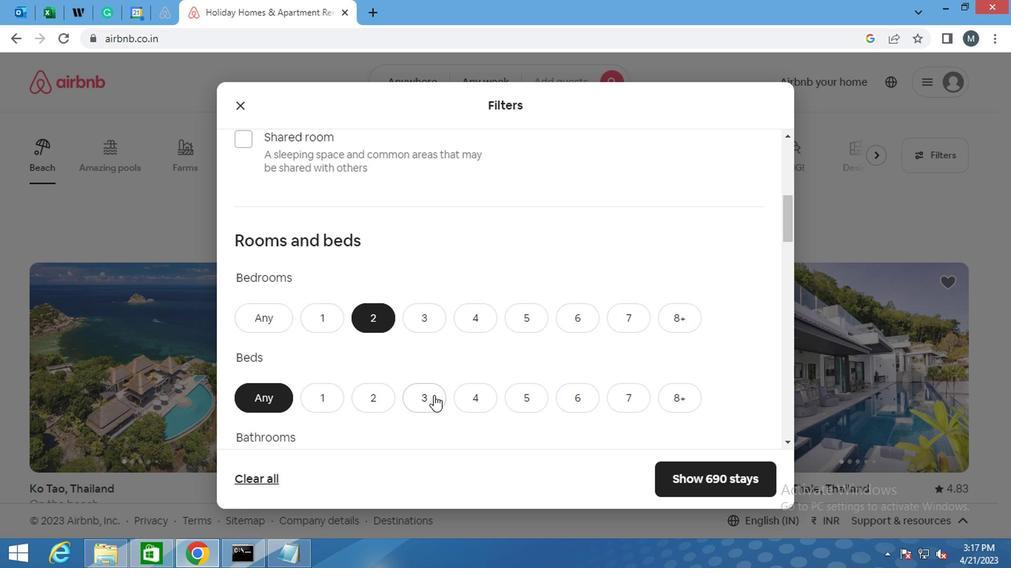 
Action: Mouse moved to (356, 333)
Screenshot: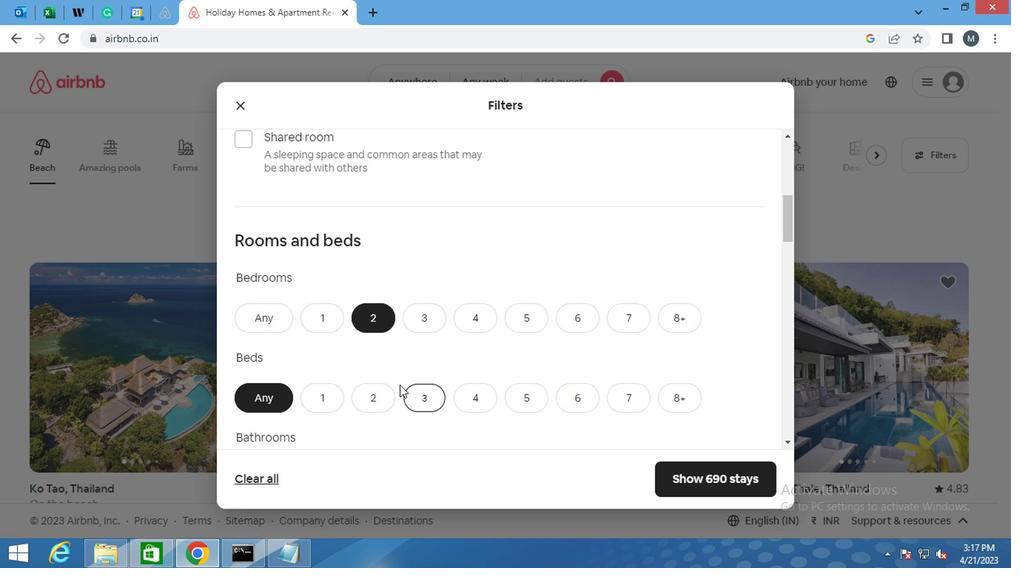 
Action: Mouse scrolled (356, 333) with delta (0, 0)
Screenshot: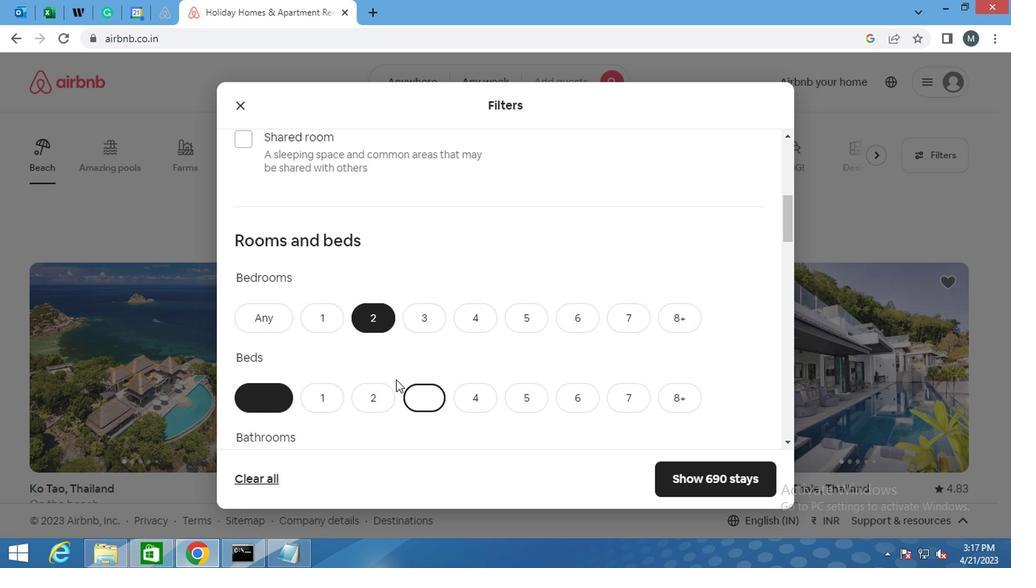 
Action: Mouse scrolled (356, 333) with delta (0, 0)
Screenshot: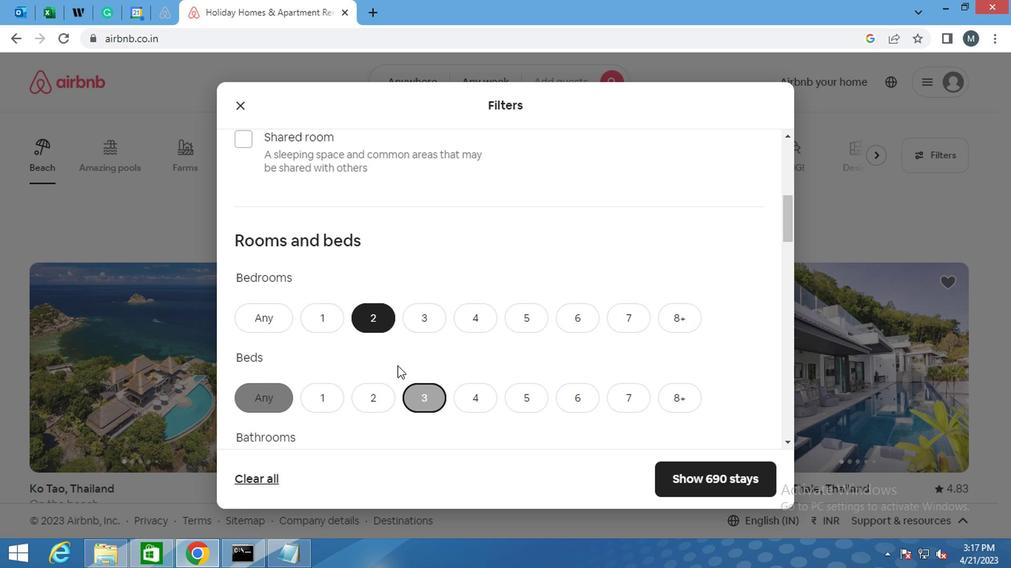 
Action: Mouse moved to (294, 304)
Screenshot: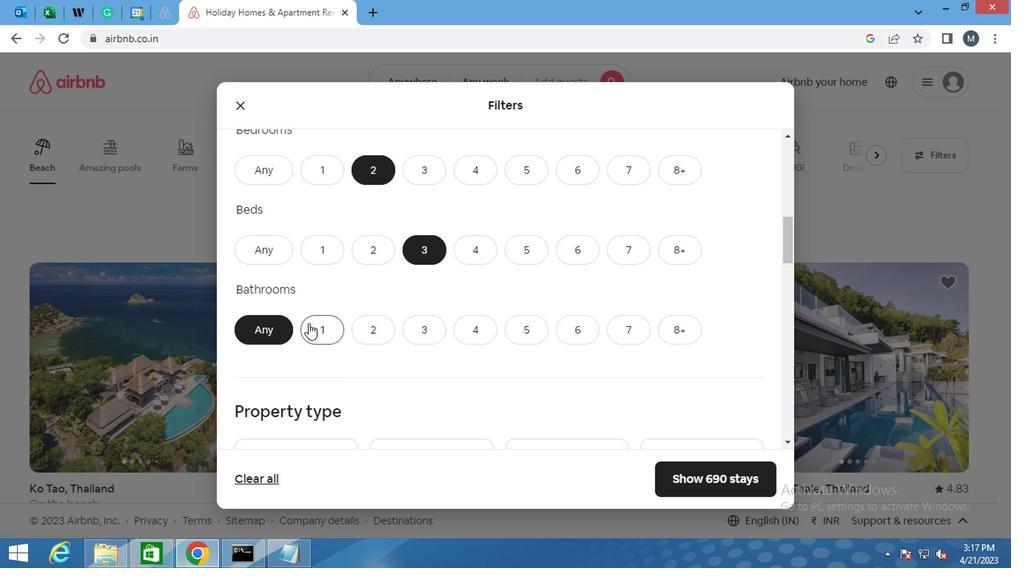 
Action: Mouse pressed left at (294, 304)
Screenshot: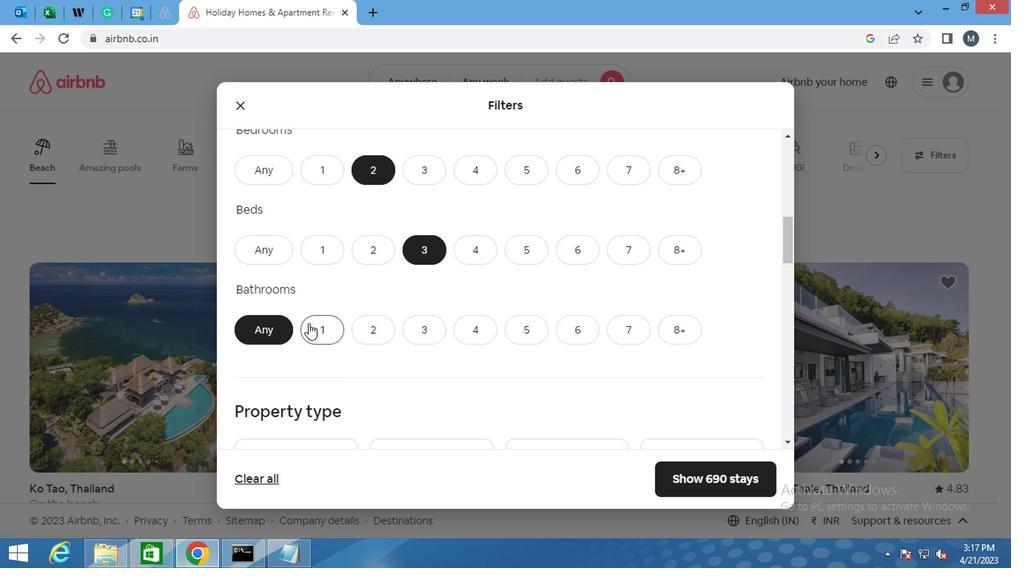 
Action: Mouse moved to (290, 304)
Screenshot: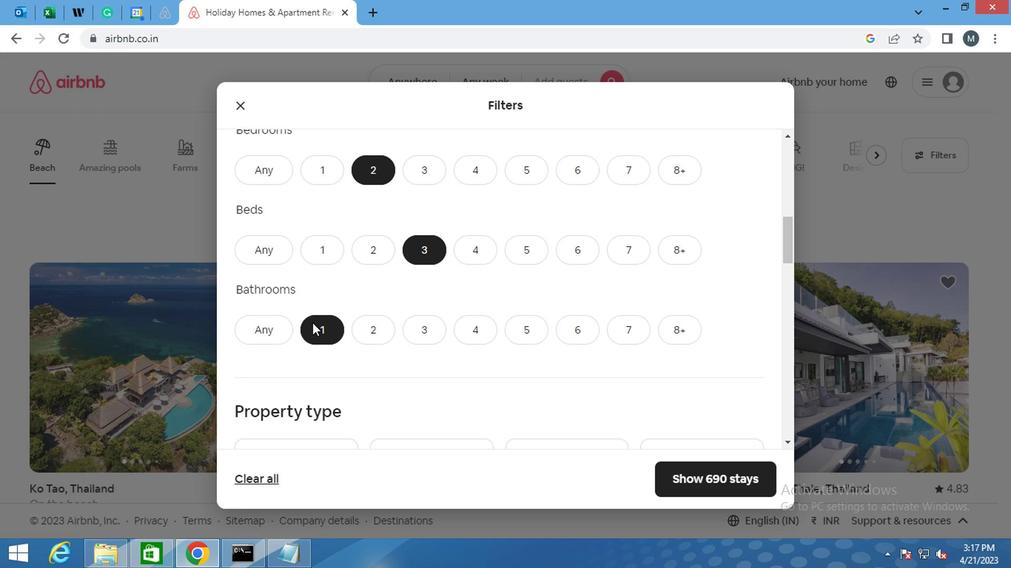 
Action: Mouse scrolled (290, 303) with delta (0, 0)
Screenshot: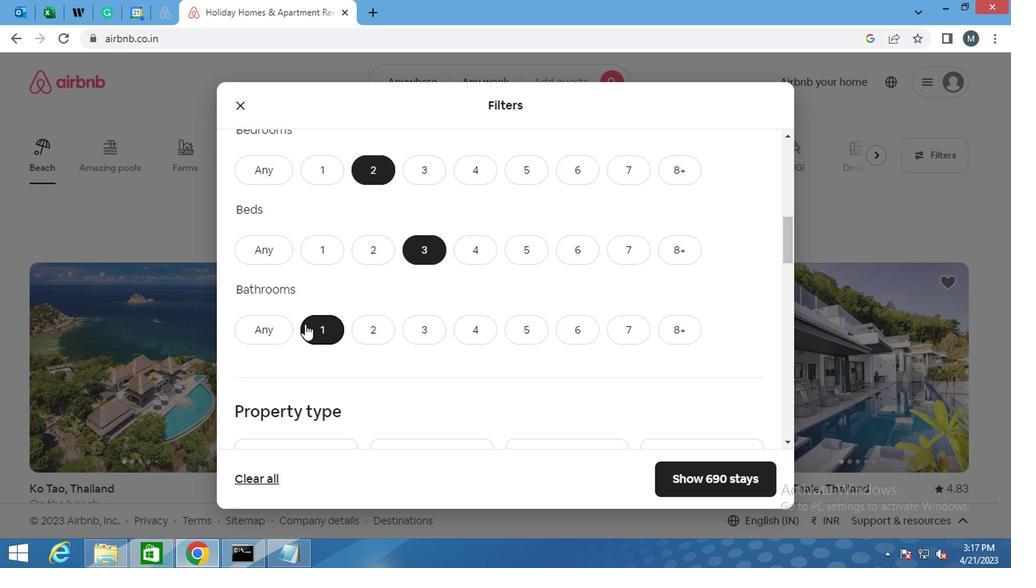 
Action: Mouse scrolled (290, 303) with delta (0, 0)
Screenshot: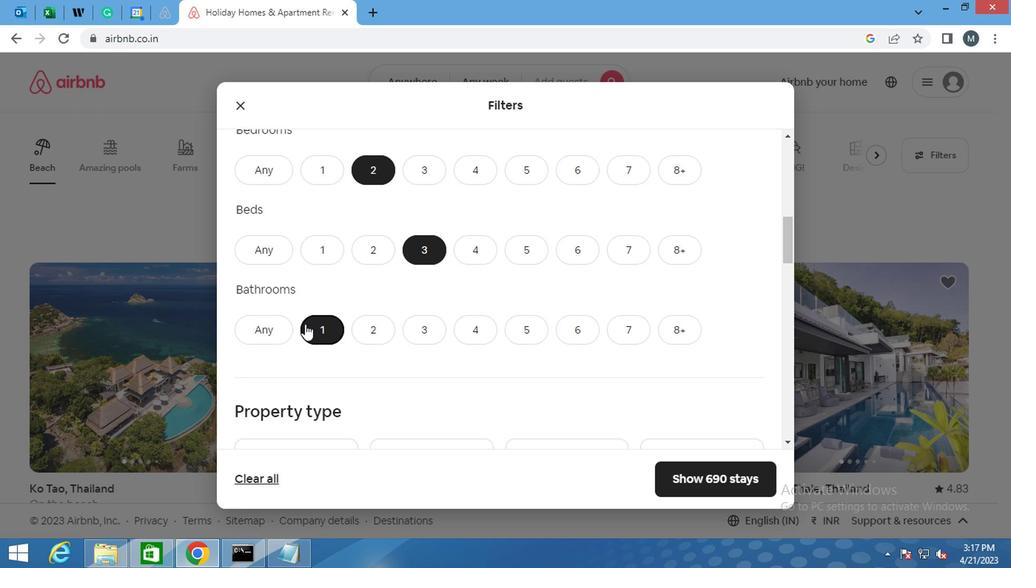 
Action: Mouse moved to (367, 293)
Screenshot: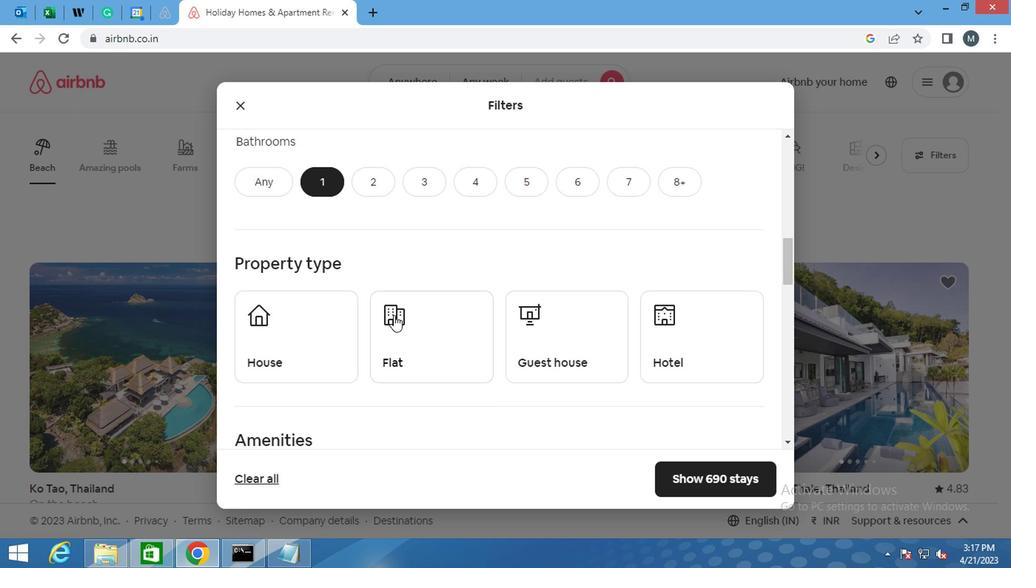 
Action: Mouse scrolled (367, 293) with delta (0, 0)
Screenshot: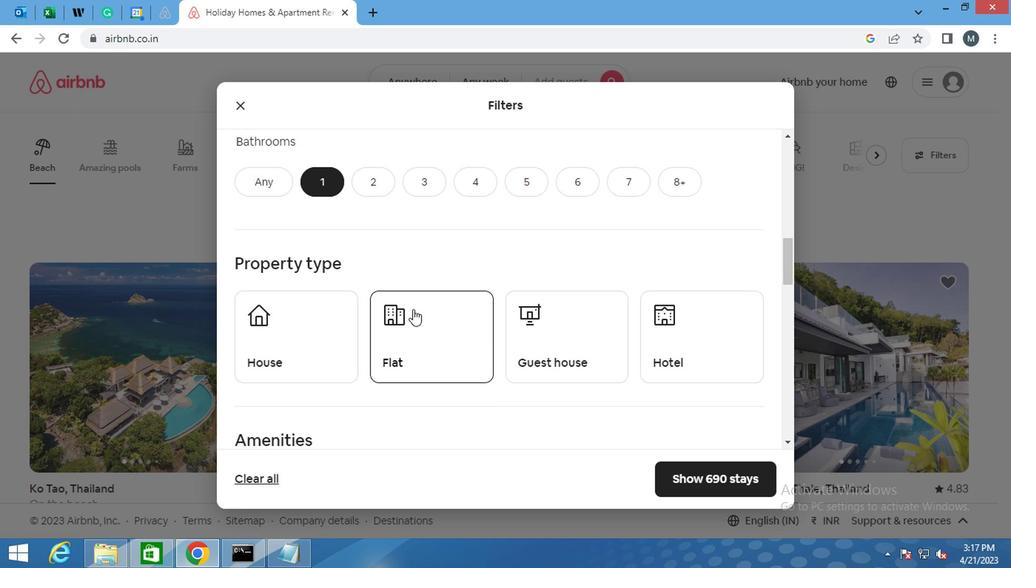 
Action: Mouse scrolled (367, 293) with delta (0, 0)
Screenshot: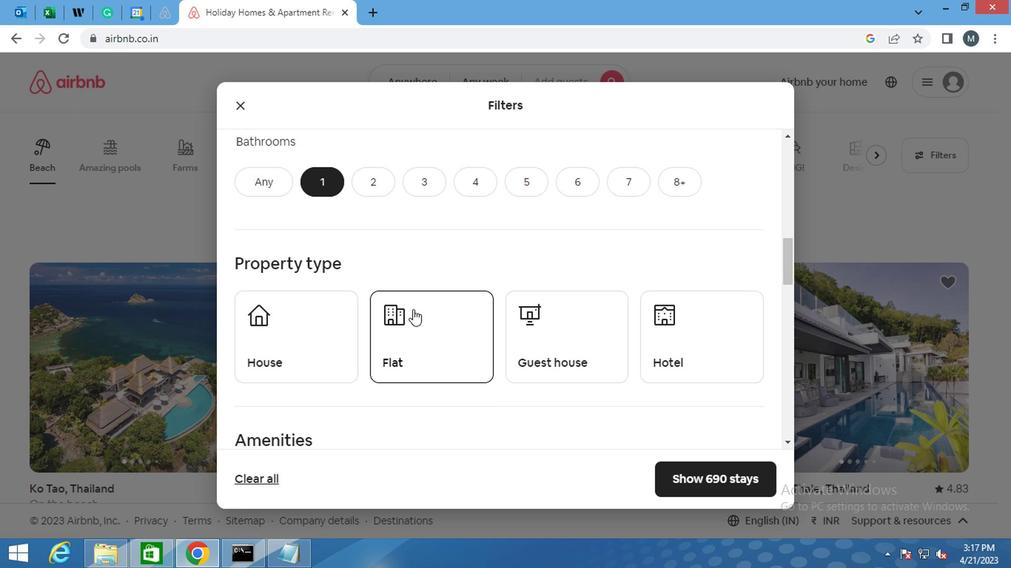 
Action: Mouse moved to (259, 219)
Screenshot: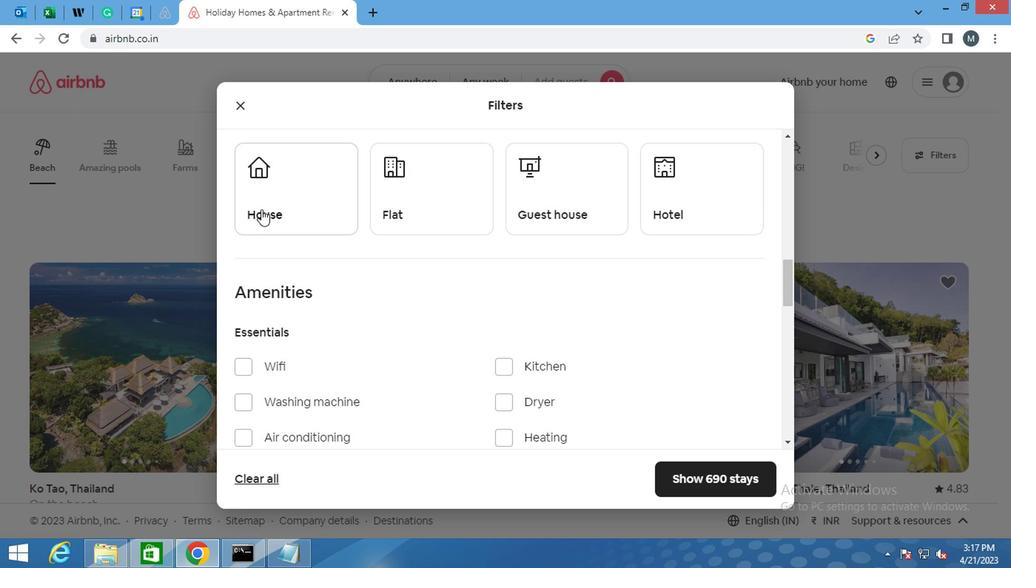 
Action: Mouse pressed left at (259, 219)
Screenshot: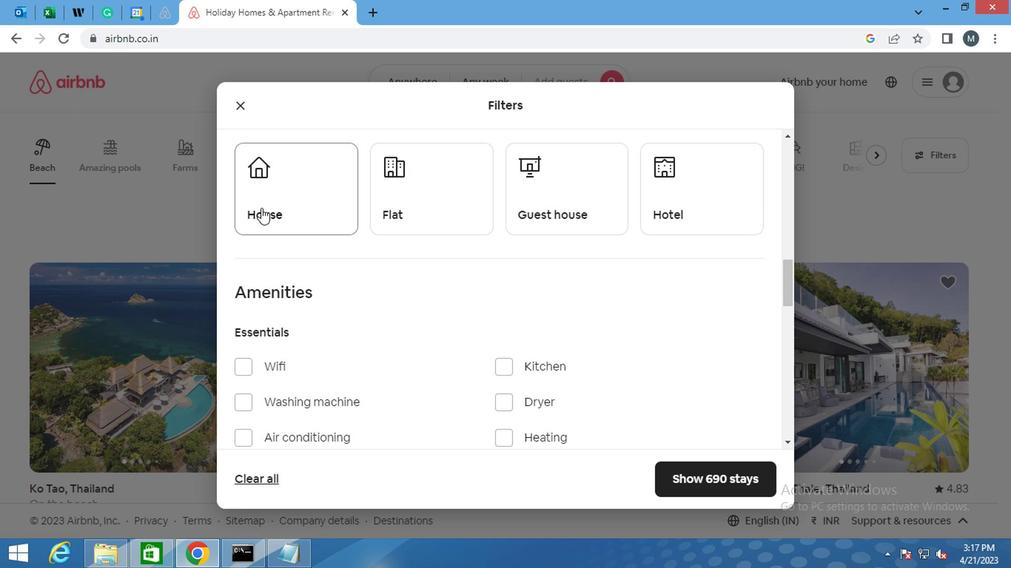 
Action: Mouse moved to (457, 208)
Screenshot: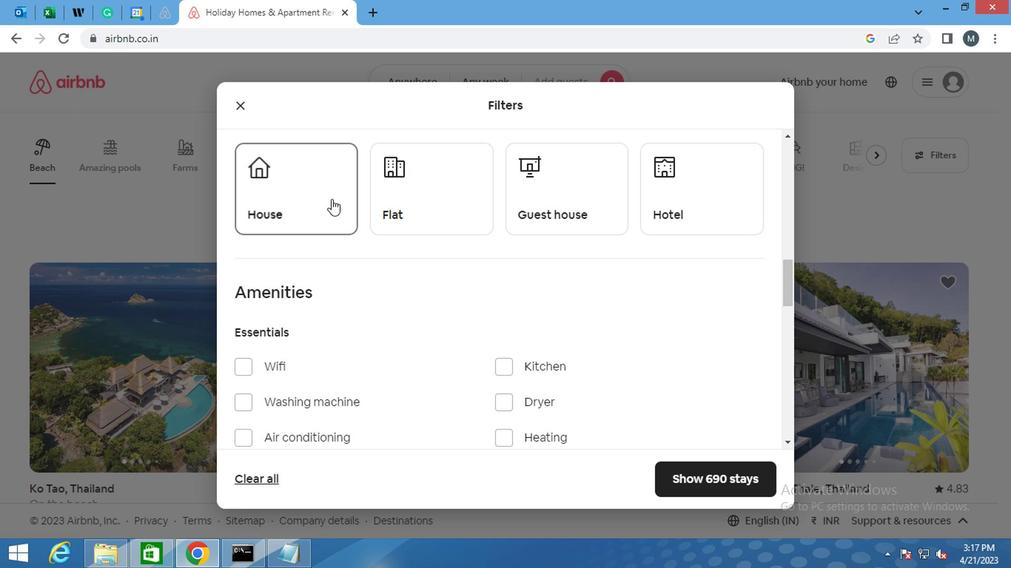 
Action: Mouse pressed left at (457, 208)
Screenshot: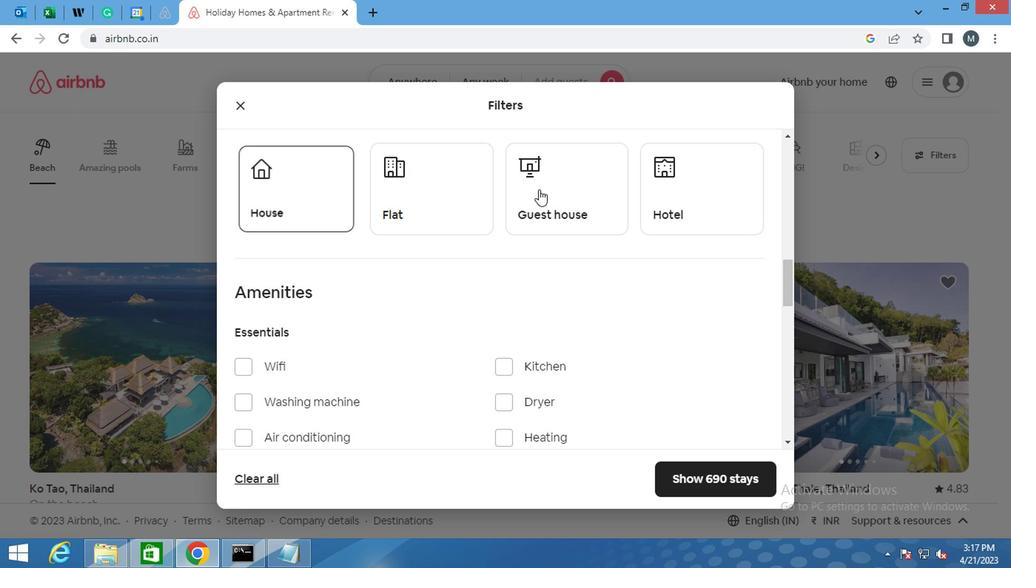 
Action: Mouse moved to (302, 212)
Screenshot: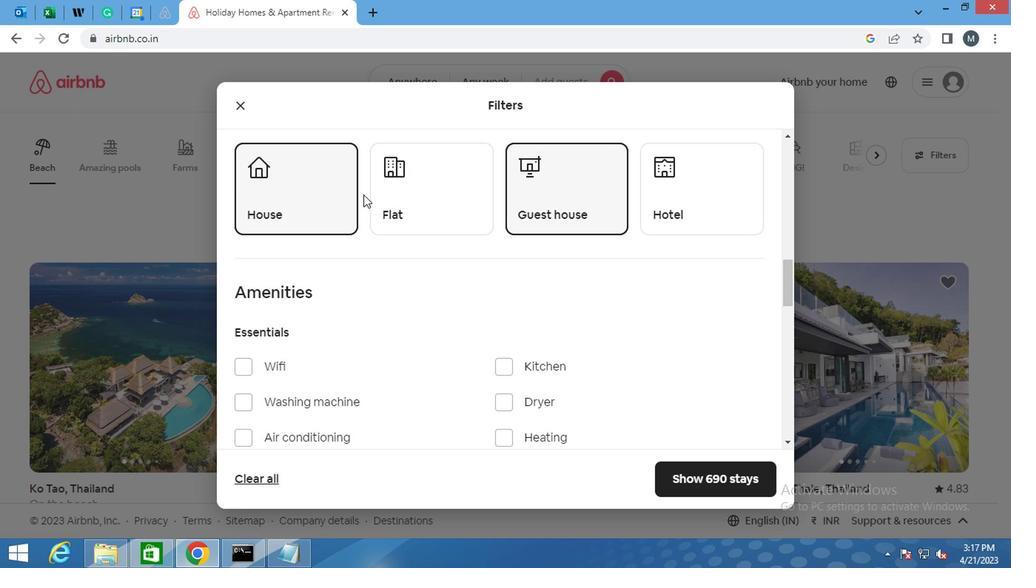 
Action: Mouse pressed left at (302, 212)
Screenshot: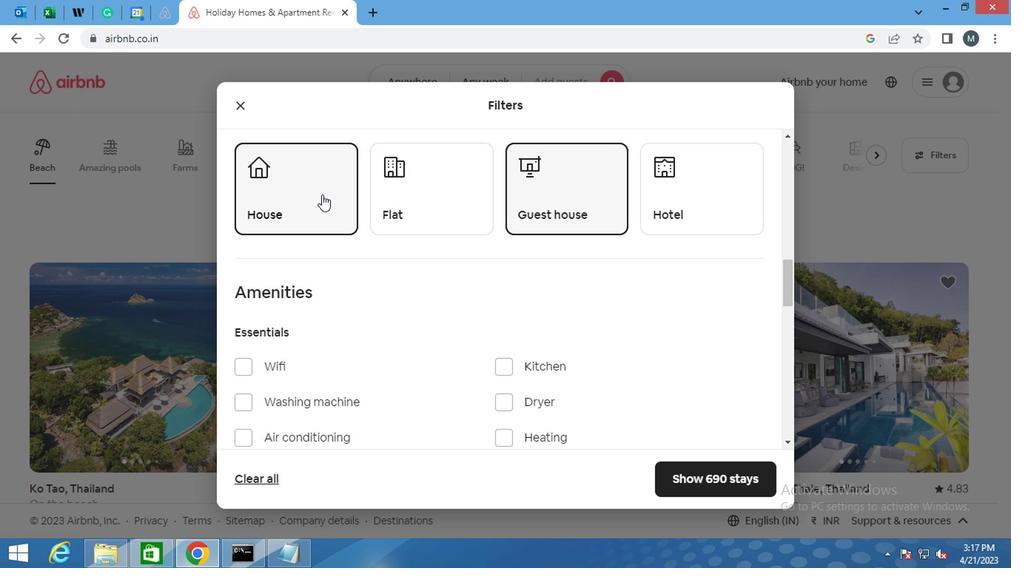 
Action: Mouse moved to (398, 215)
Screenshot: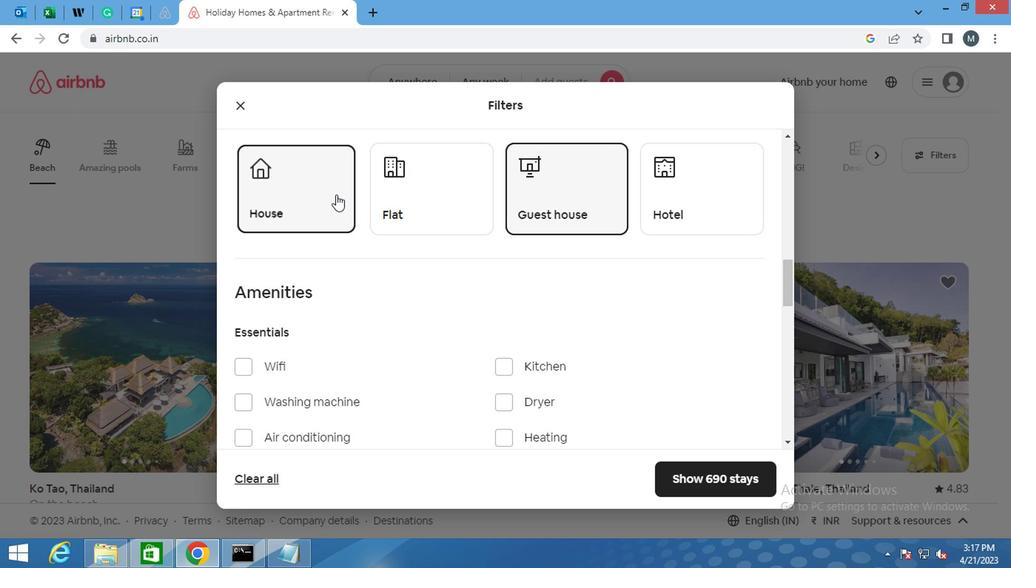 
Action: Mouse pressed left at (398, 215)
Screenshot: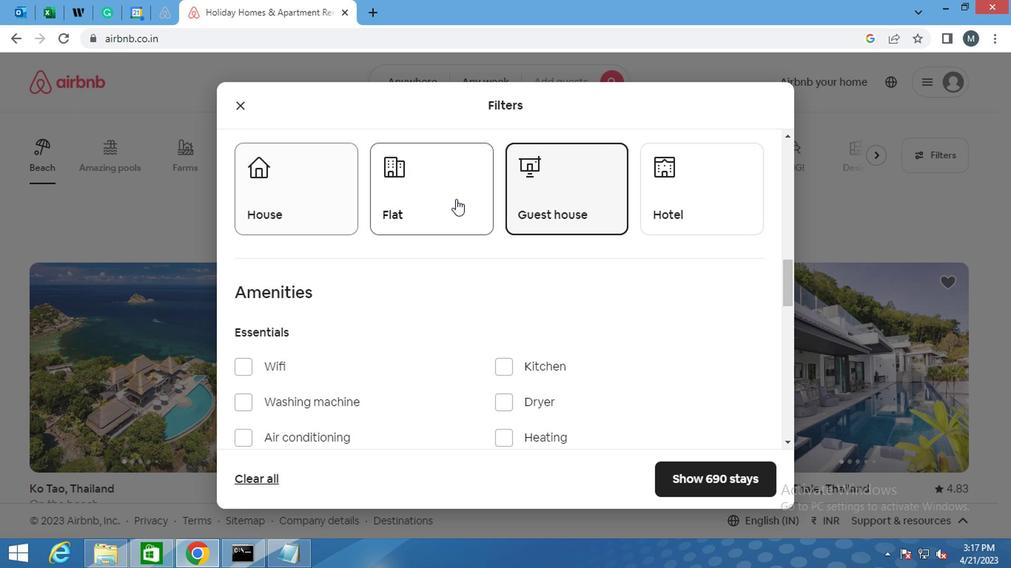 
Action: Mouse moved to (455, 214)
Screenshot: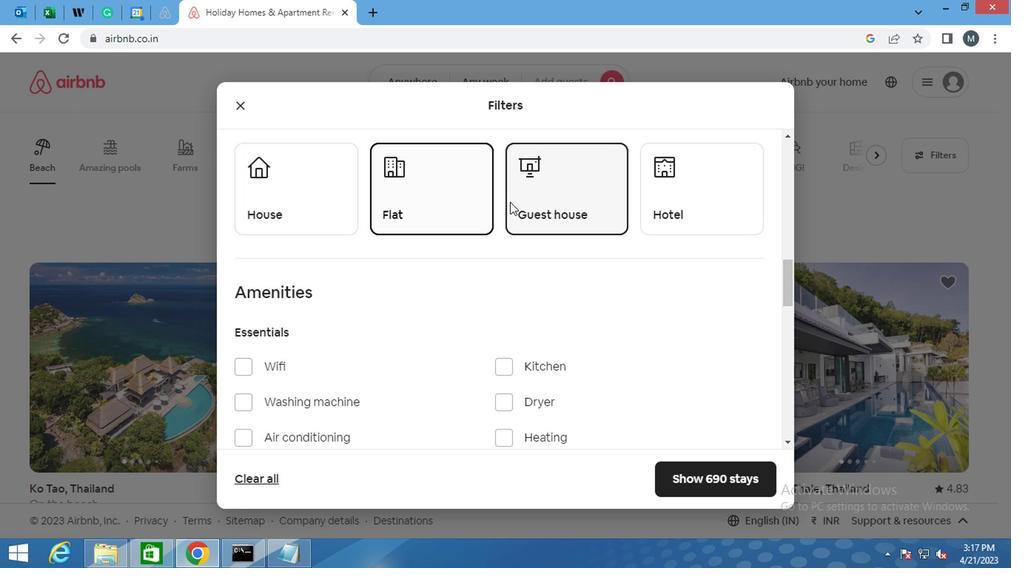 
Action: Mouse pressed left at (455, 214)
Screenshot: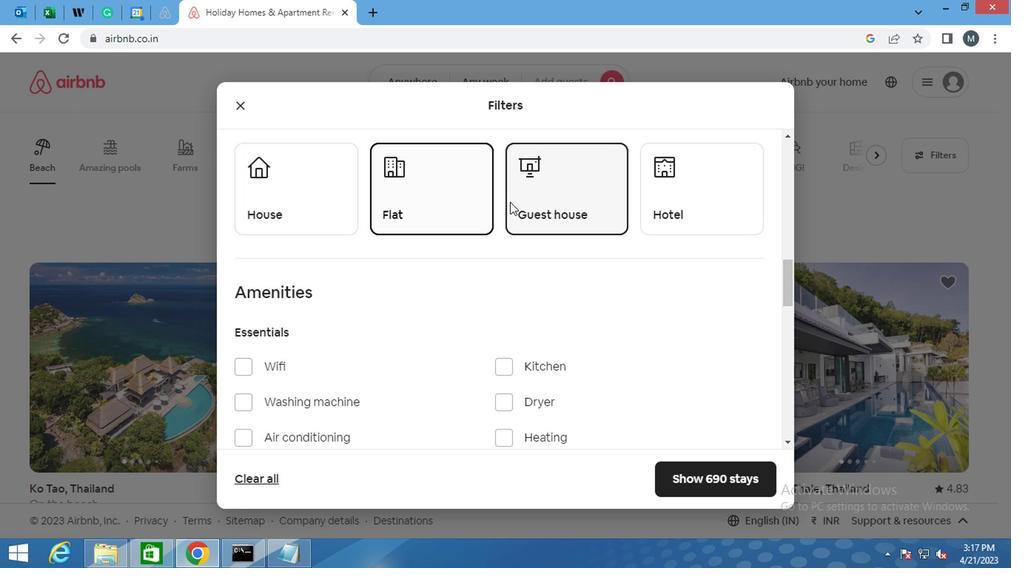
Action: Mouse moved to (274, 204)
Screenshot: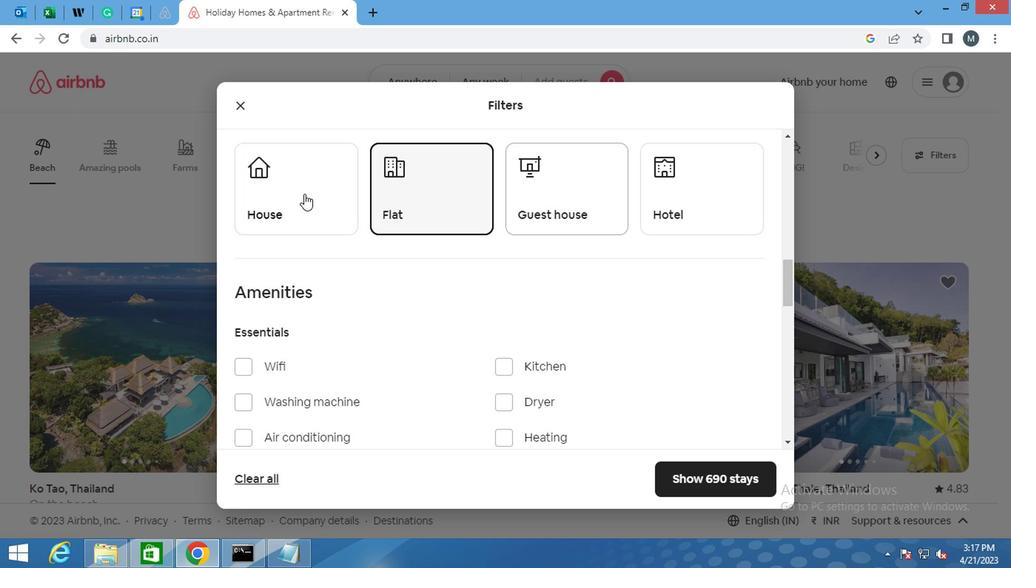 
Action: Mouse pressed left at (274, 204)
Screenshot: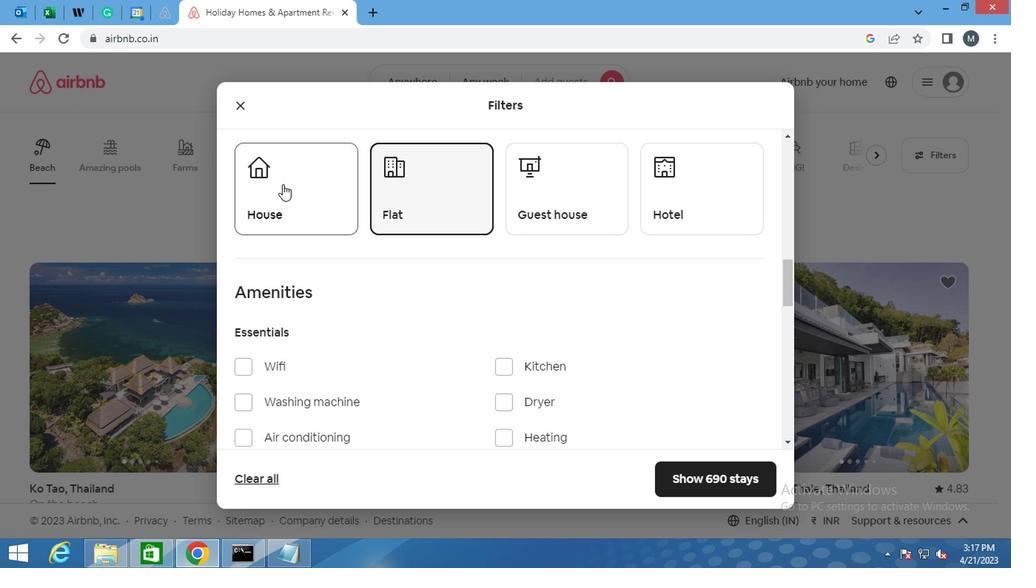 
Action: Mouse moved to (413, 214)
Screenshot: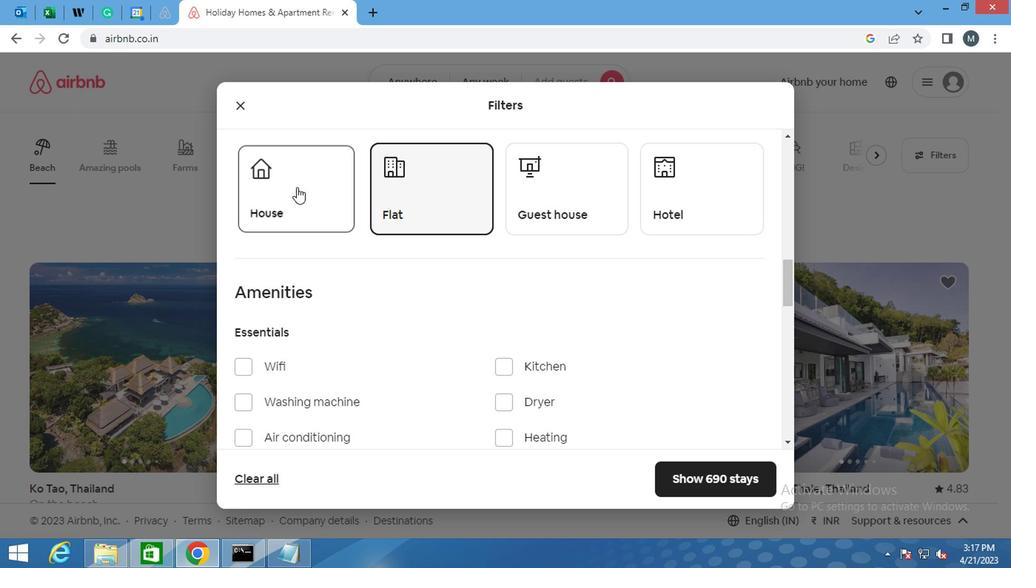 
Action: Mouse pressed left at (413, 214)
Screenshot: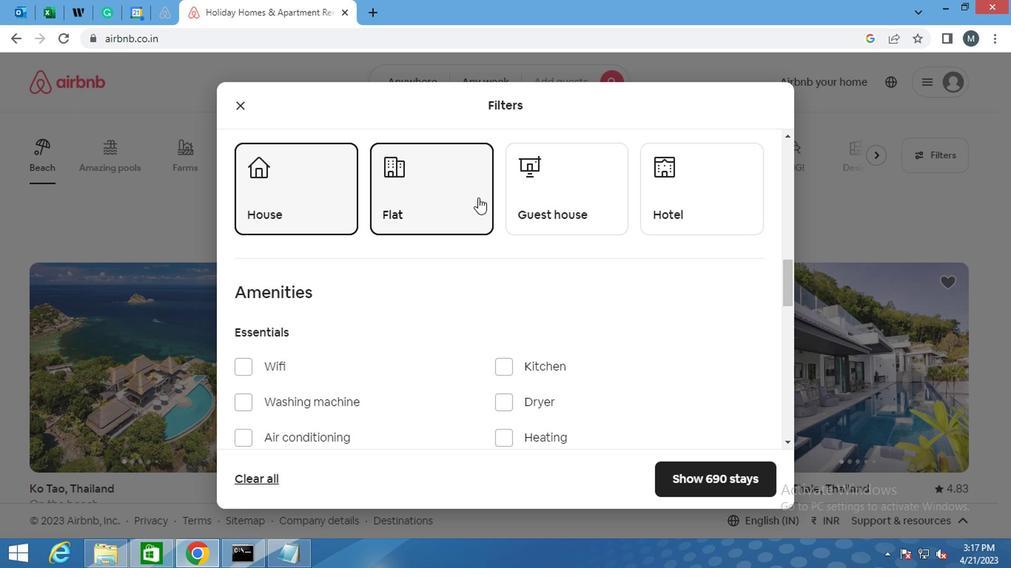 
Action: Mouse moved to (471, 213)
Screenshot: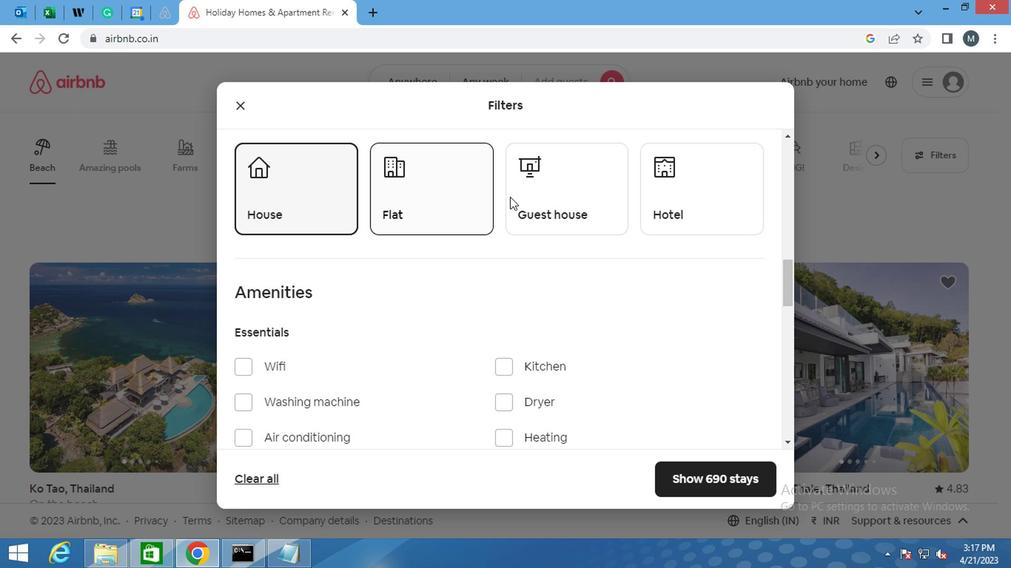 
Action: Mouse pressed left at (471, 213)
Screenshot: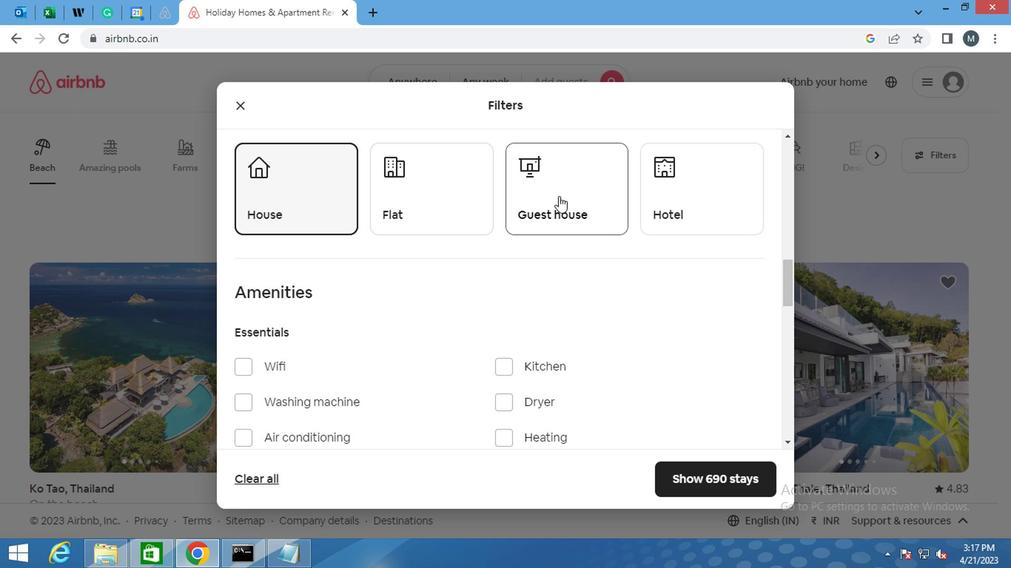 
Action: Mouse moved to (385, 210)
Screenshot: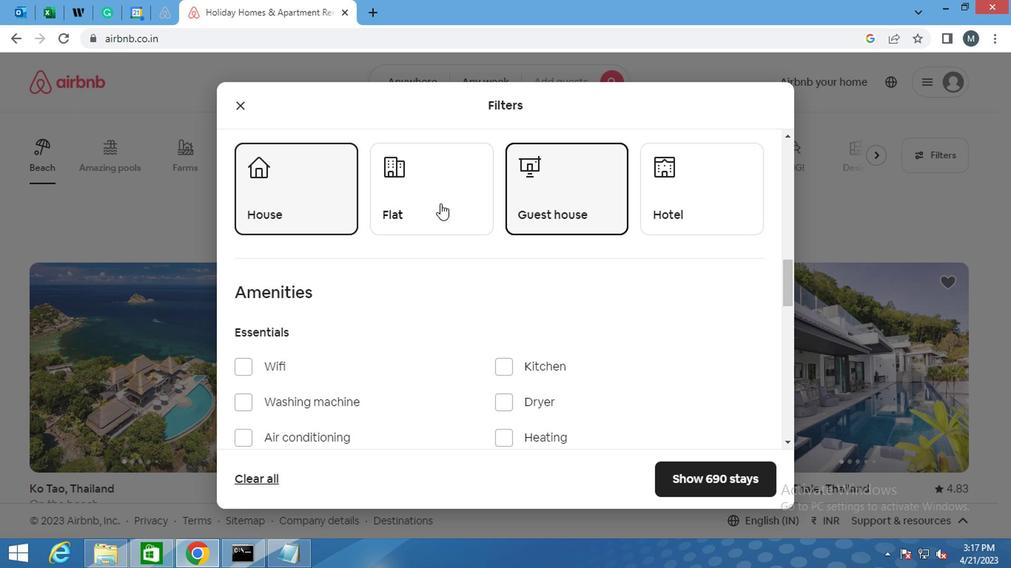 
Action: Mouse pressed left at (385, 210)
Screenshot: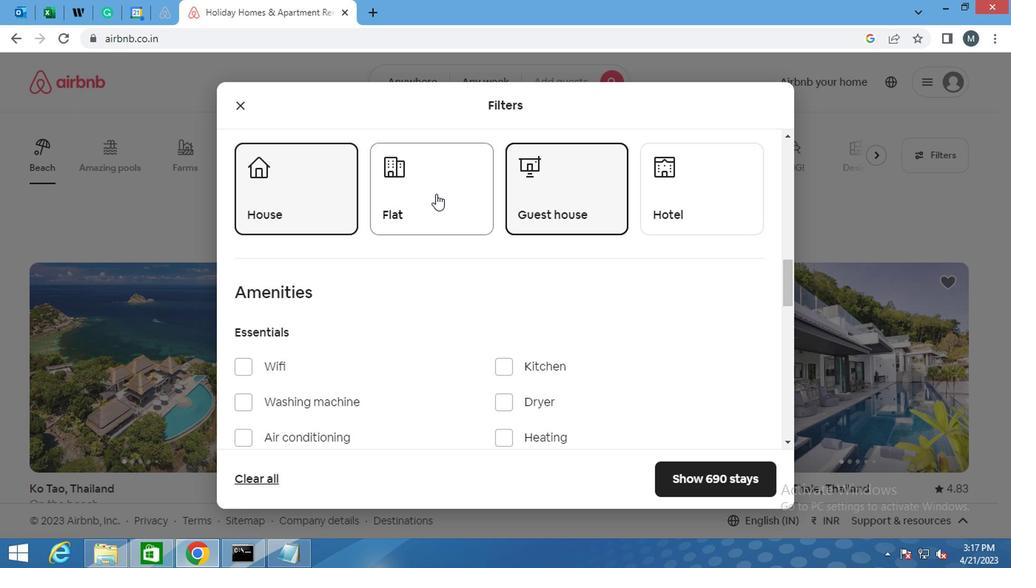 
Action: Mouse moved to (332, 298)
Screenshot: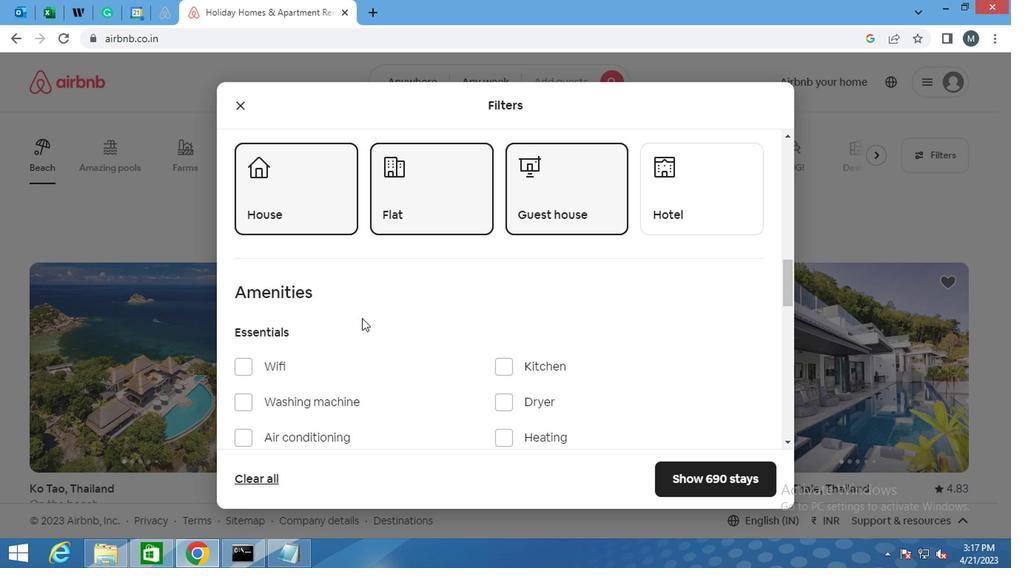 
Action: Mouse scrolled (332, 298) with delta (0, 0)
Screenshot: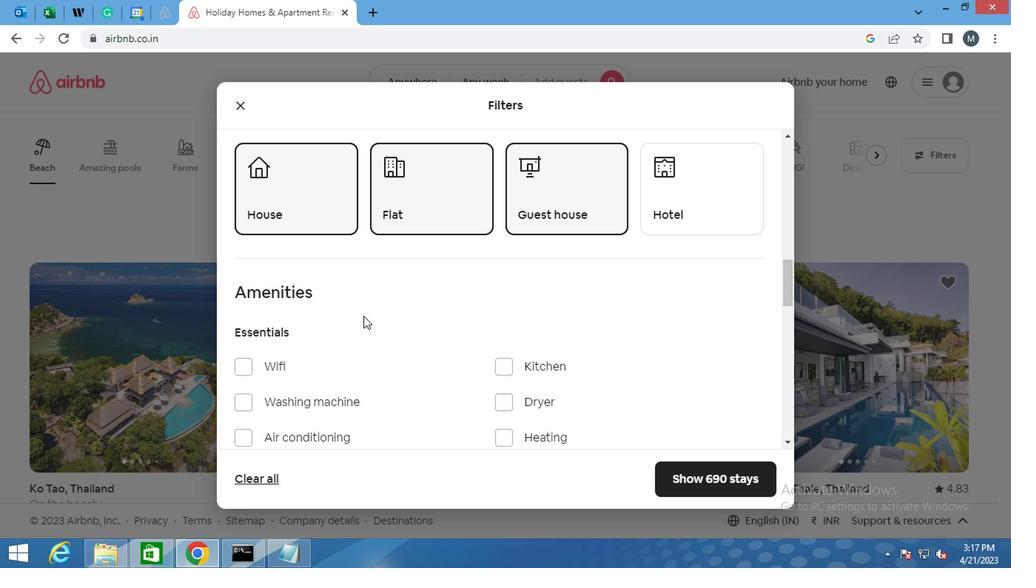 
Action: Mouse moved to (253, 302)
Screenshot: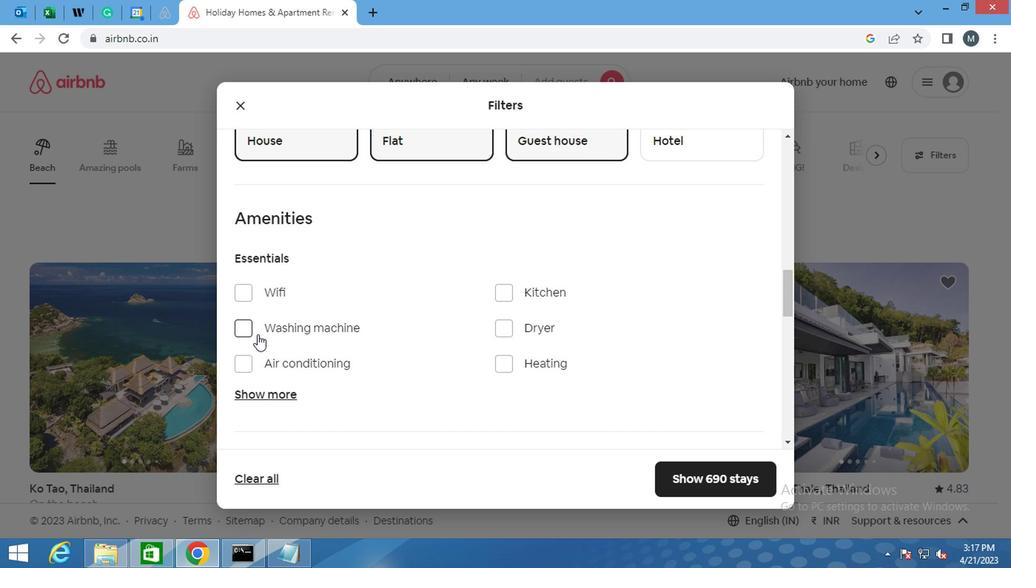 
Action: Mouse pressed left at (253, 302)
Screenshot: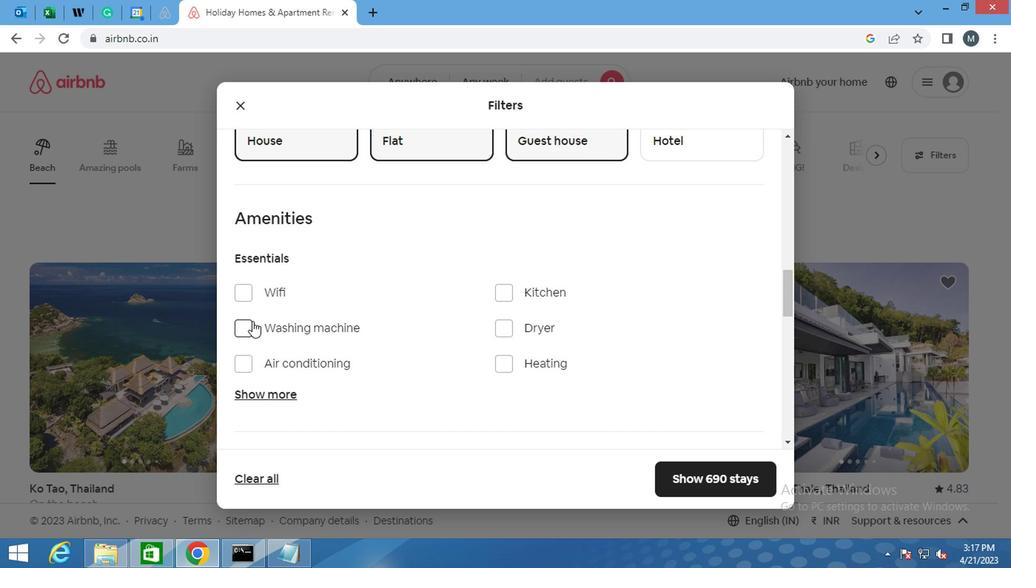 
Action: Mouse moved to (439, 282)
Screenshot: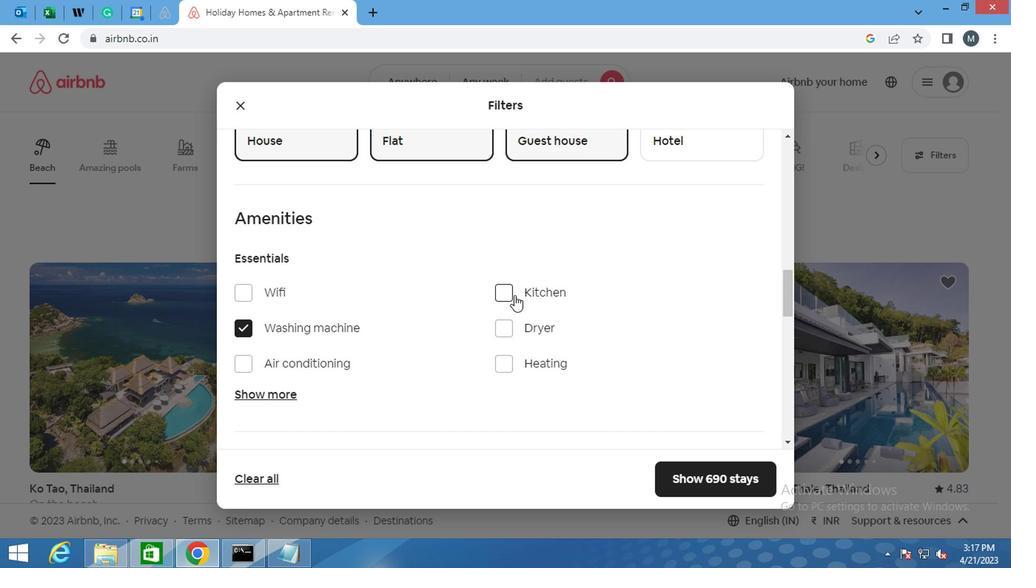 
Action: Mouse pressed left at (439, 282)
Screenshot: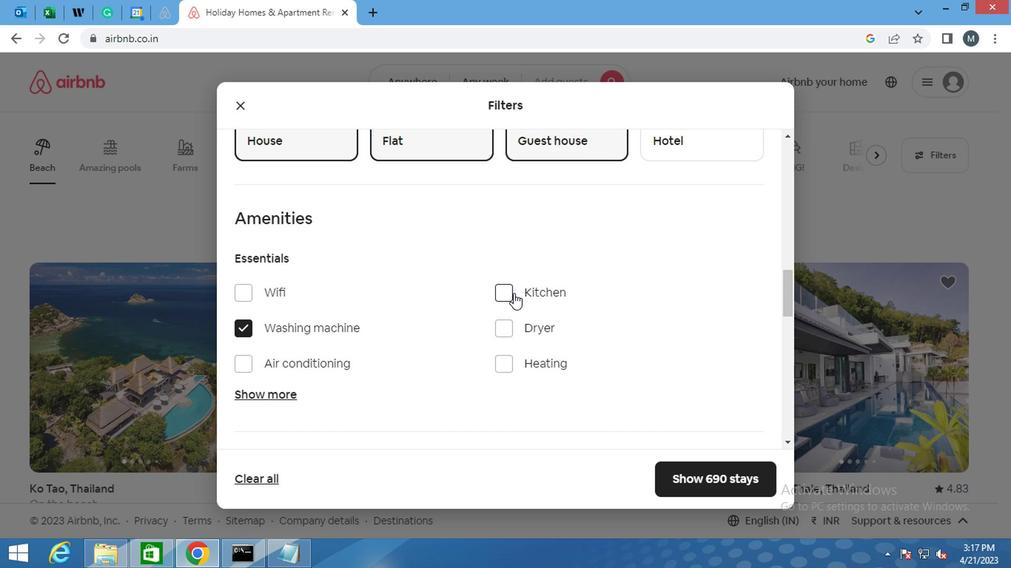 
Action: Mouse moved to (429, 254)
Screenshot: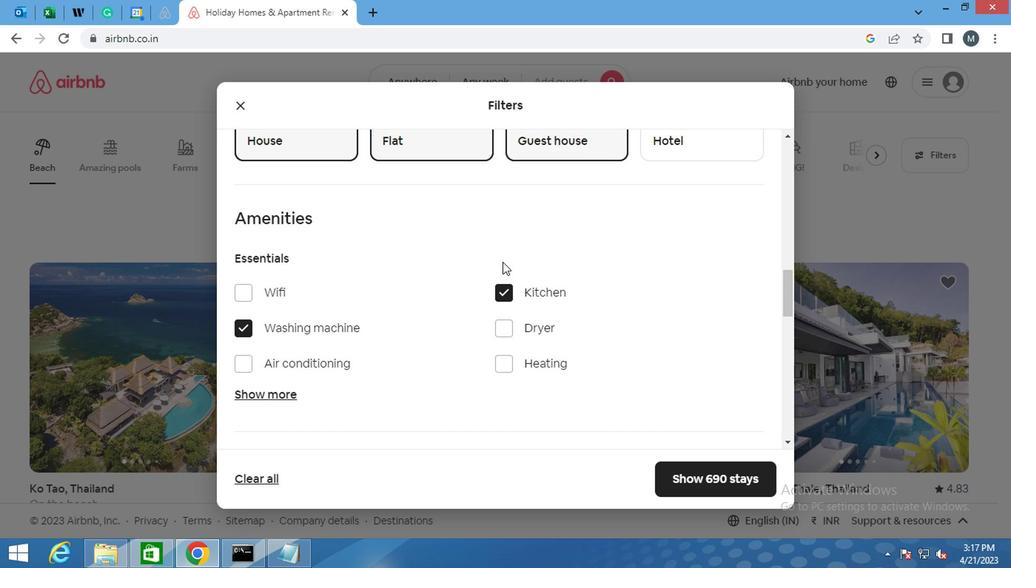 
Action: Mouse scrolled (429, 254) with delta (0, 0)
Screenshot: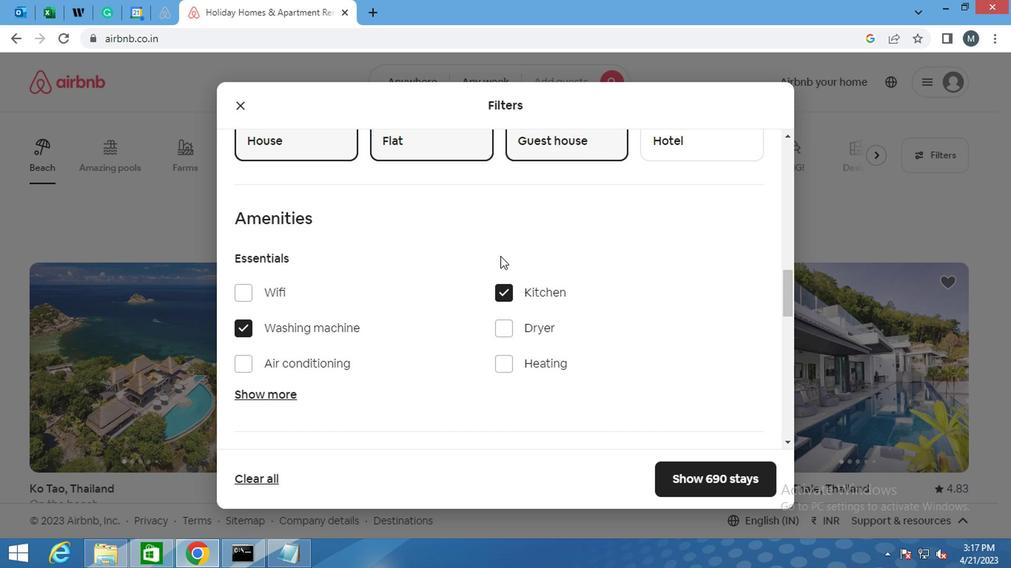 
Action: Mouse scrolled (429, 254) with delta (0, 0)
Screenshot: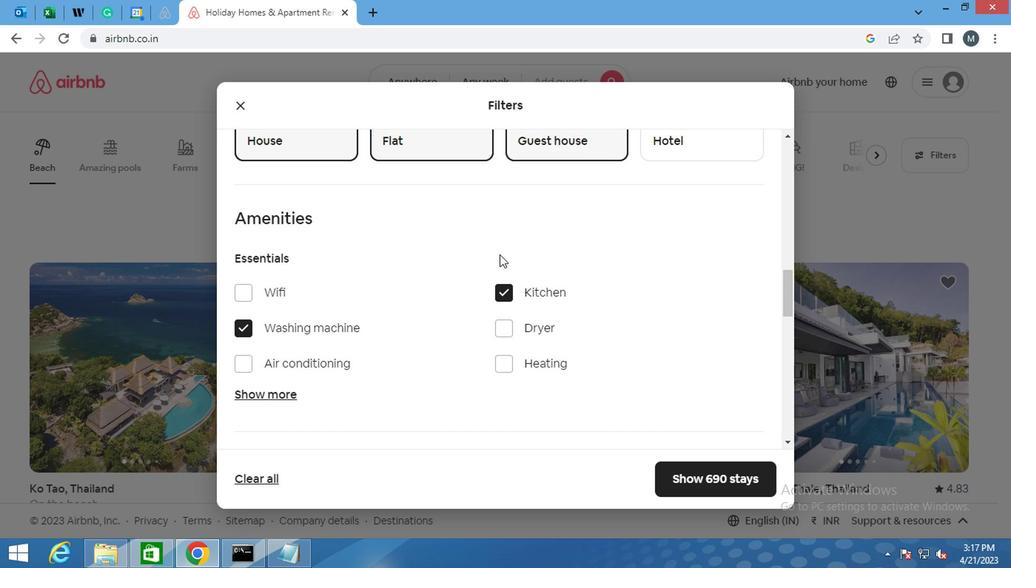 
Action: Mouse moved to (429, 269)
Screenshot: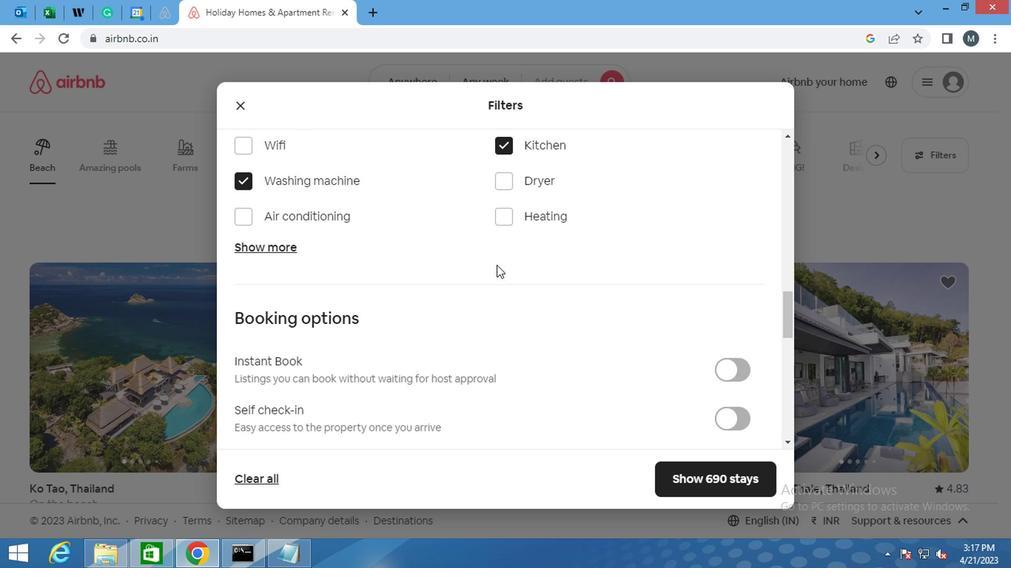 
Action: Mouse scrolled (429, 269) with delta (0, 0)
Screenshot: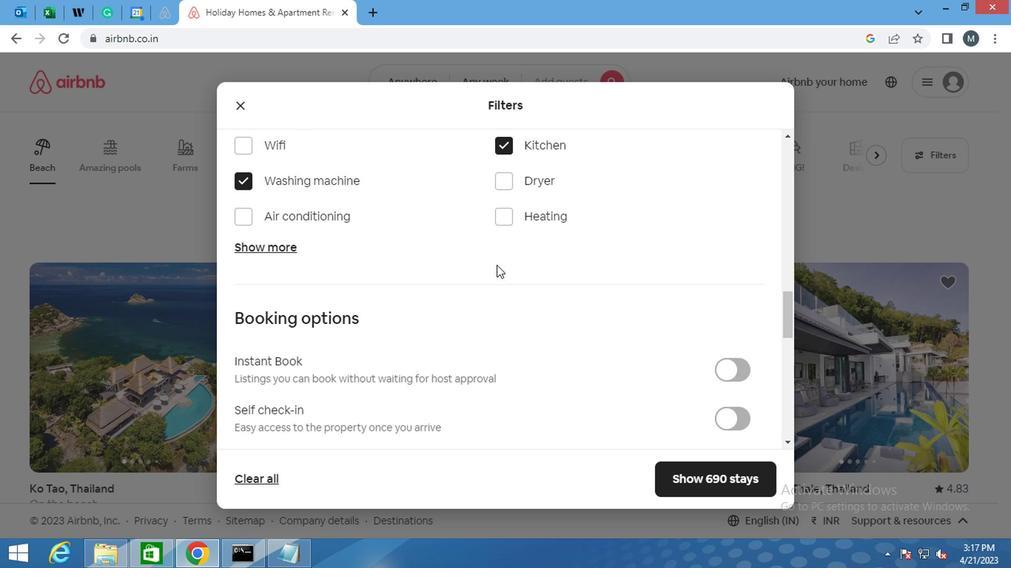 
Action: Mouse moved to (435, 279)
Screenshot: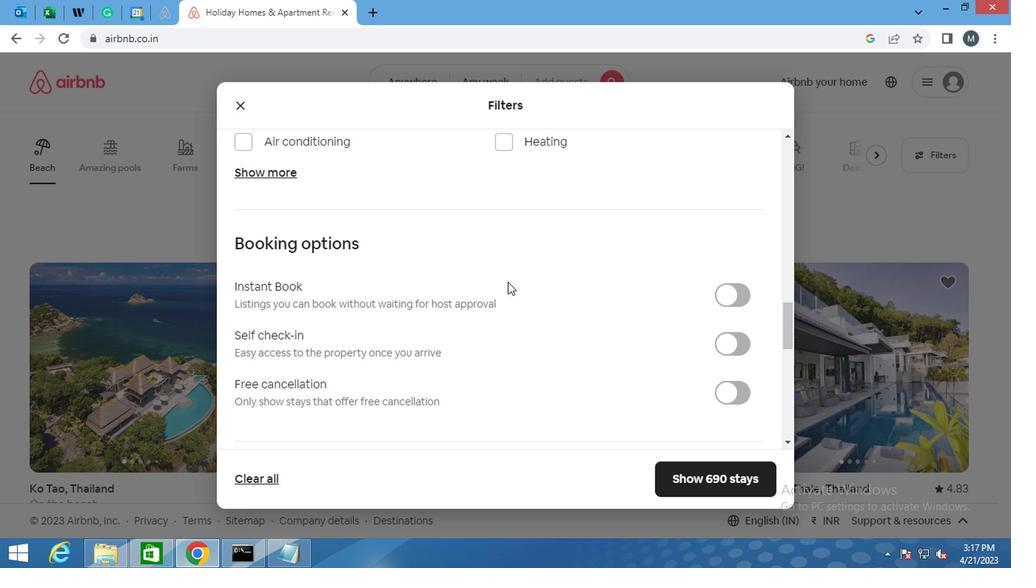 
Action: Mouse scrolled (435, 278) with delta (0, 0)
Screenshot: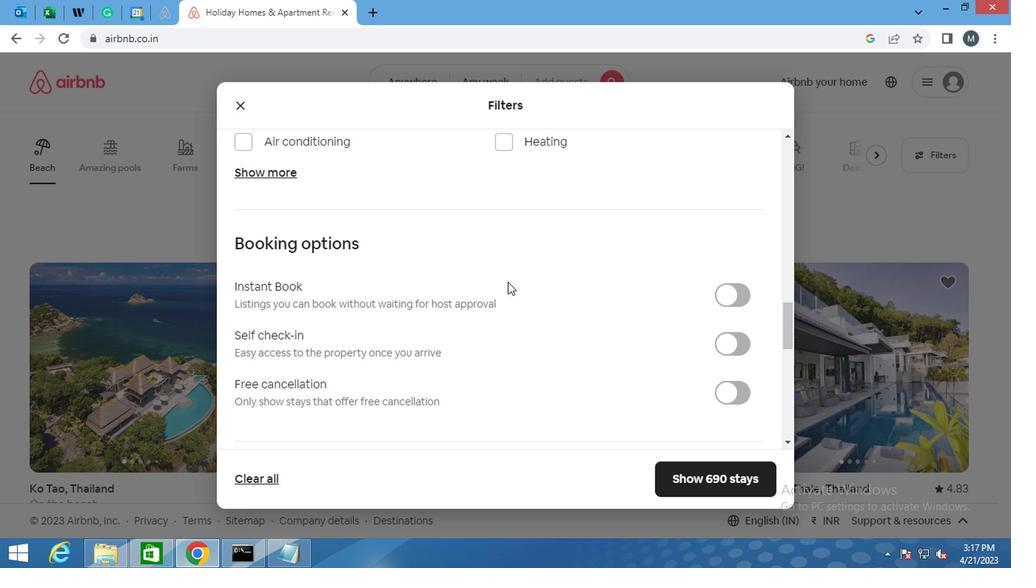 
Action: Mouse moved to (435, 281)
Screenshot: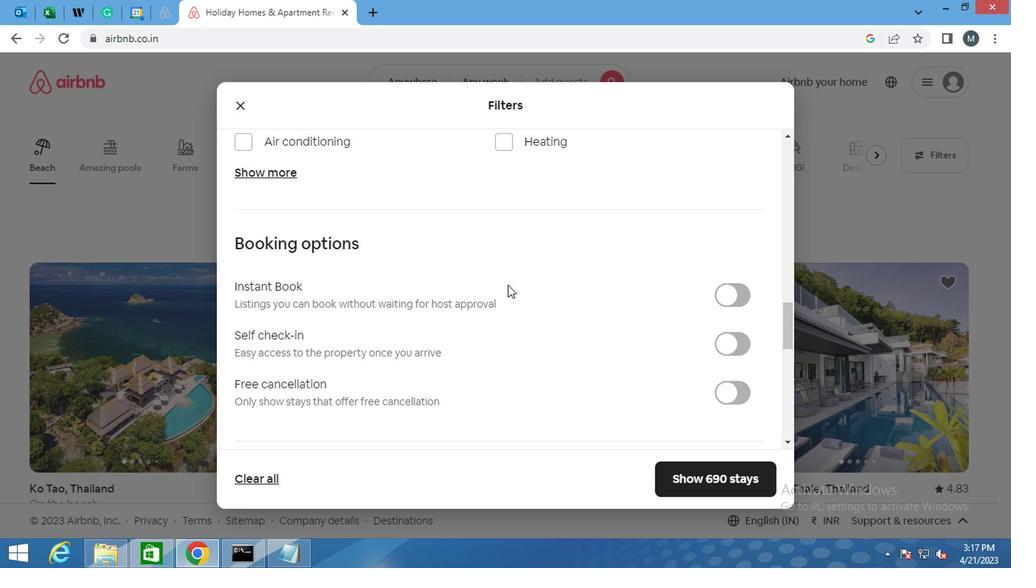 
Action: Mouse scrolled (435, 281) with delta (0, 0)
Screenshot: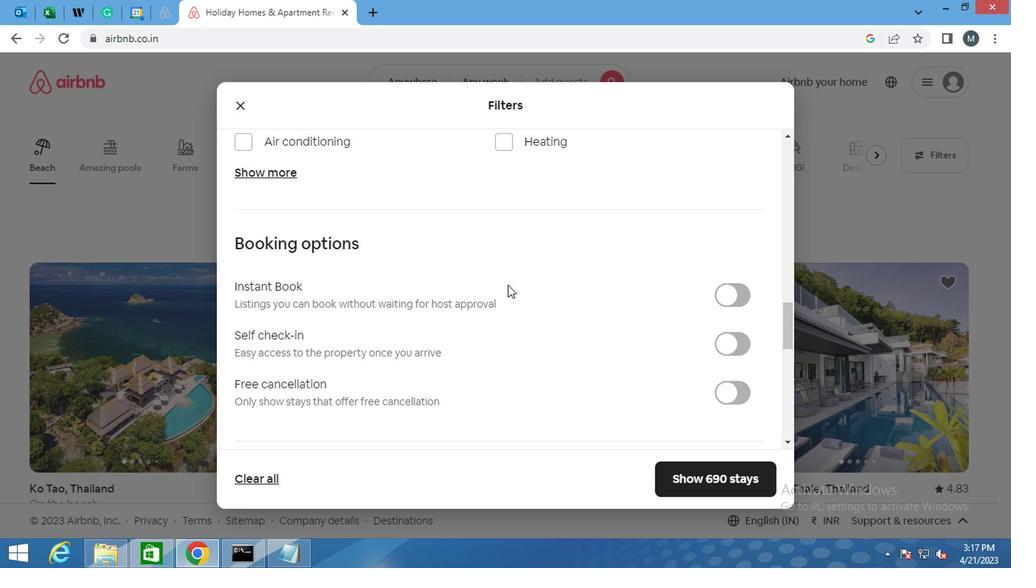 
Action: Mouse moved to (589, 215)
Screenshot: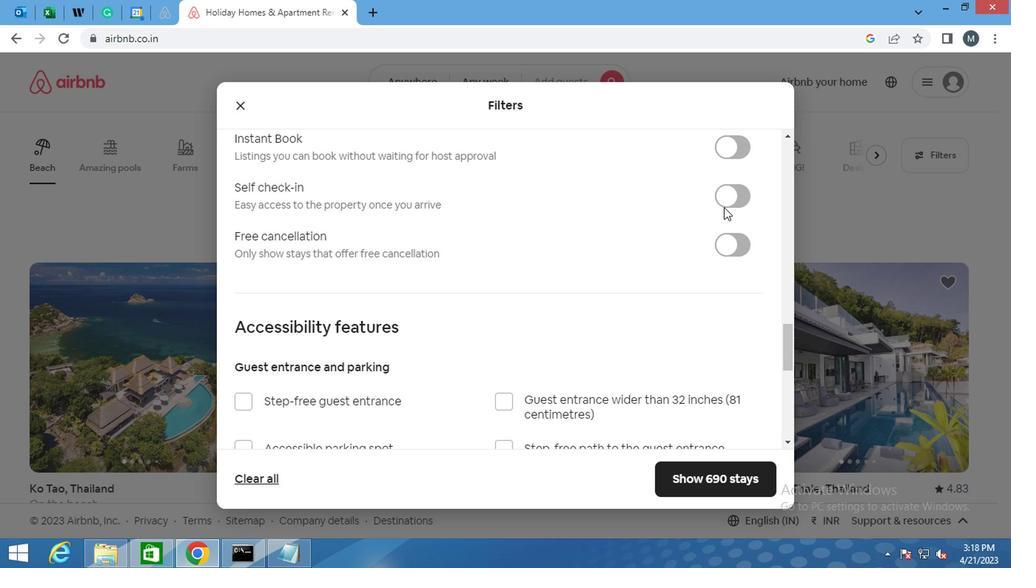 
Action: Mouse pressed left at (589, 215)
Screenshot: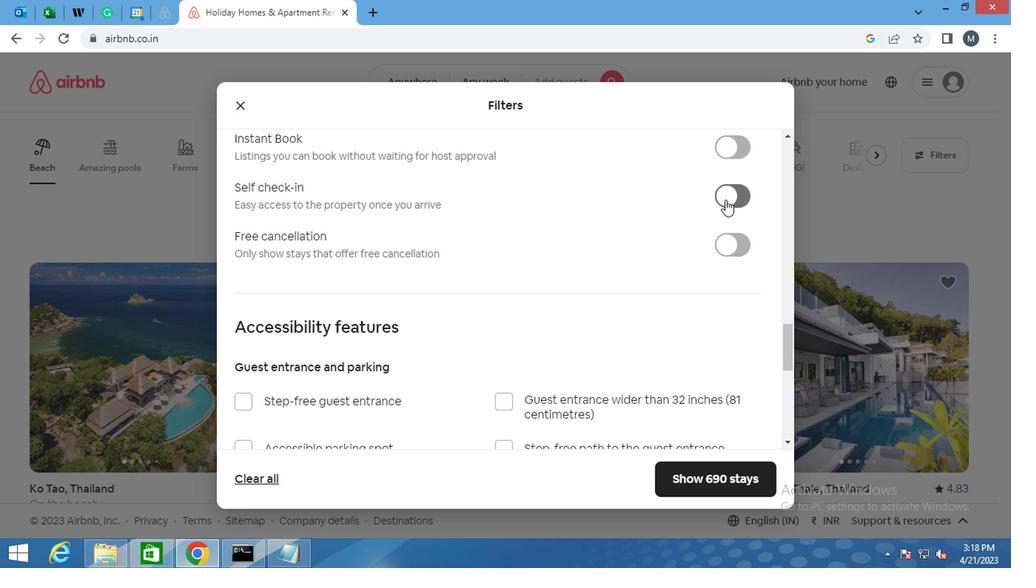 
Action: Mouse moved to (477, 278)
Screenshot: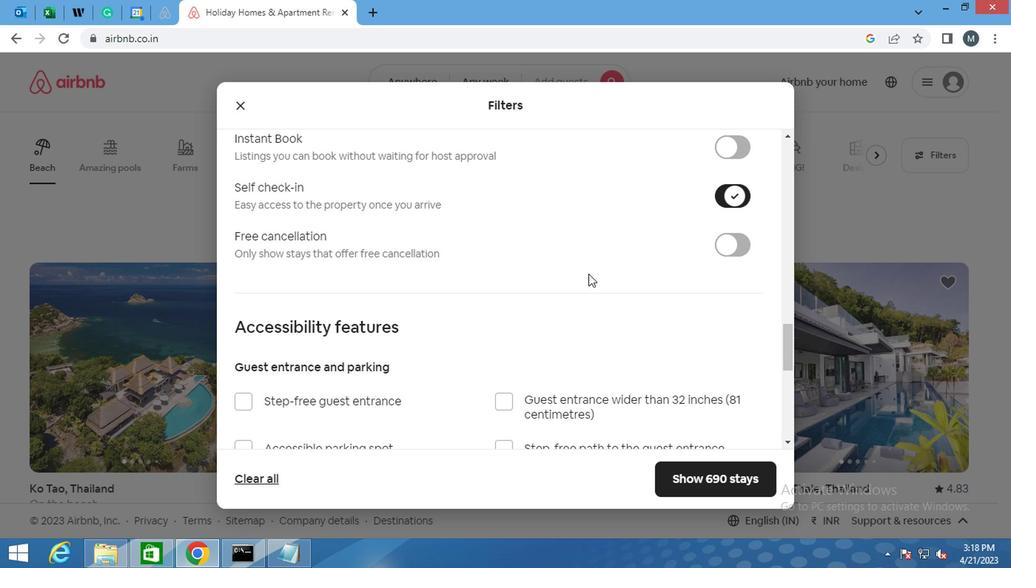 
Action: Mouse scrolled (477, 277) with delta (0, 0)
Screenshot: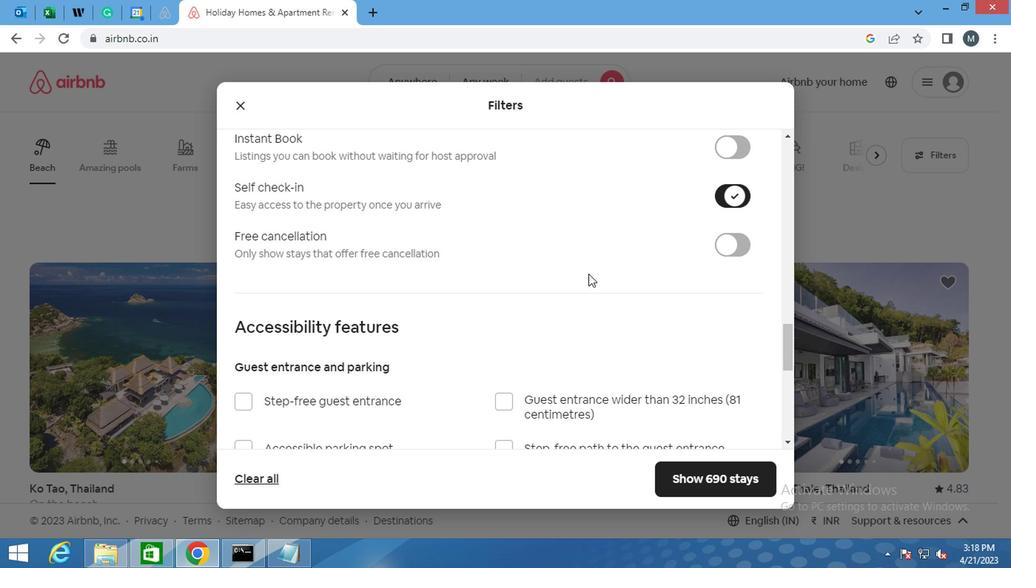 
Action: Mouse moved to (475, 280)
Screenshot: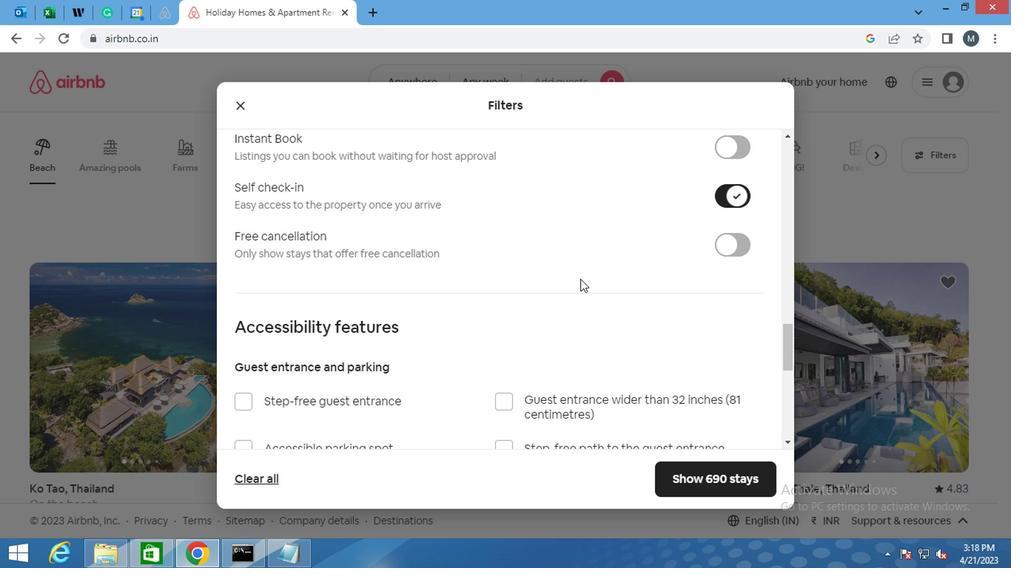 
Action: Mouse scrolled (475, 280) with delta (0, 0)
Screenshot: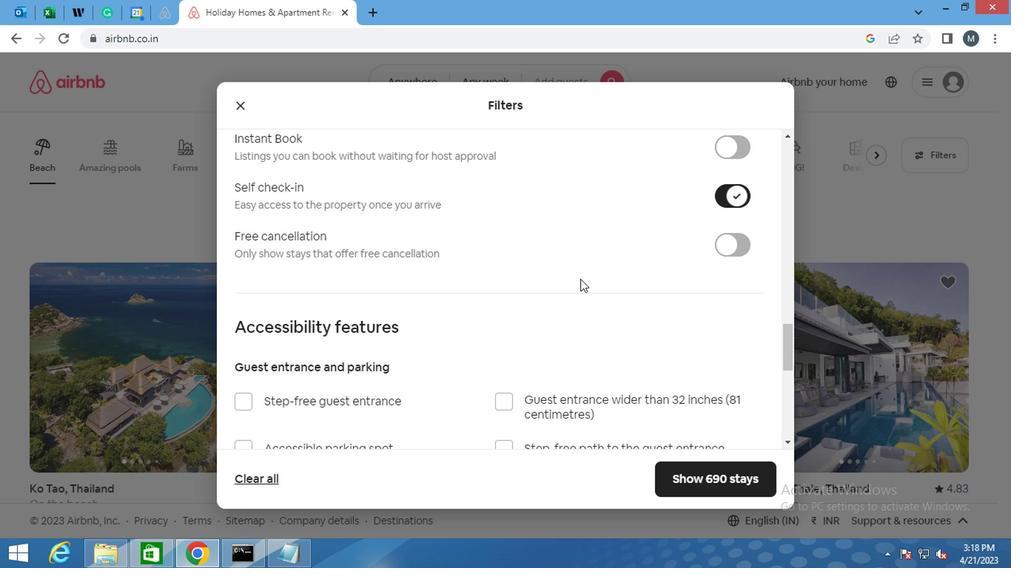 
Action: Mouse moved to (378, 288)
Screenshot: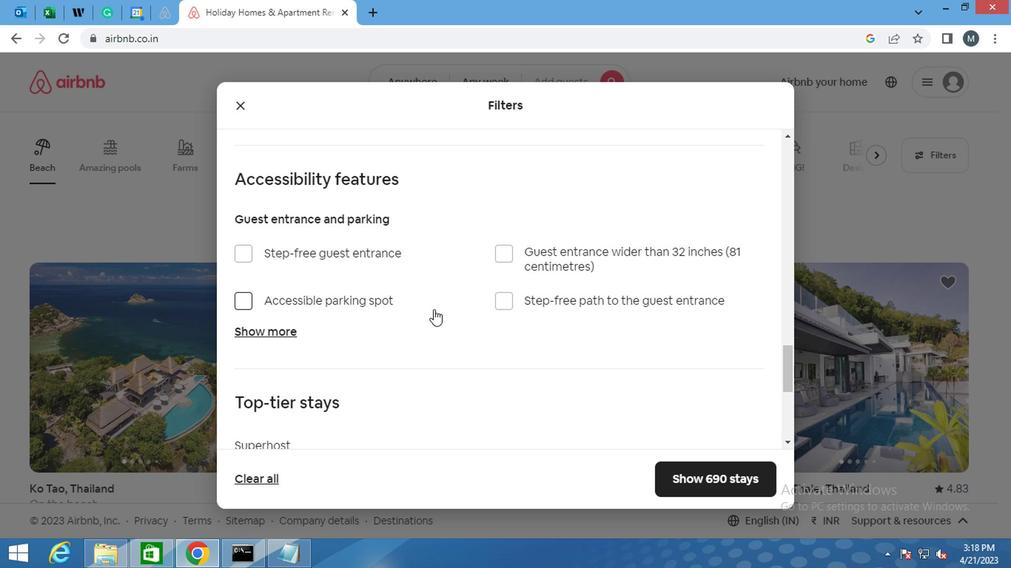 
Action: Mouse scrolled (378, 288) with delta (0, 0)
Screenshot: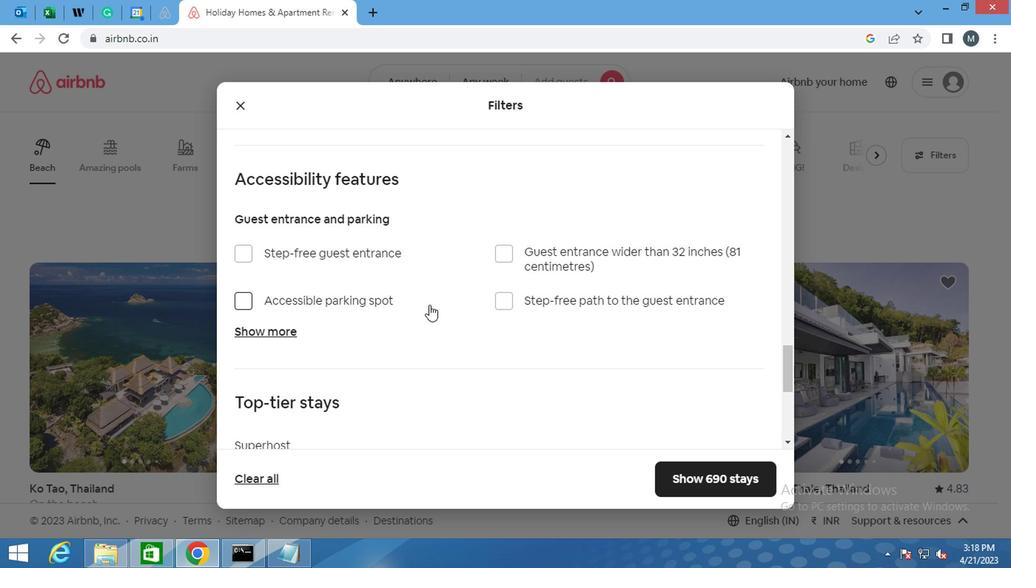 
Action: Mouse scrolled (378, 288) with delta (0, 0)
Screenshot: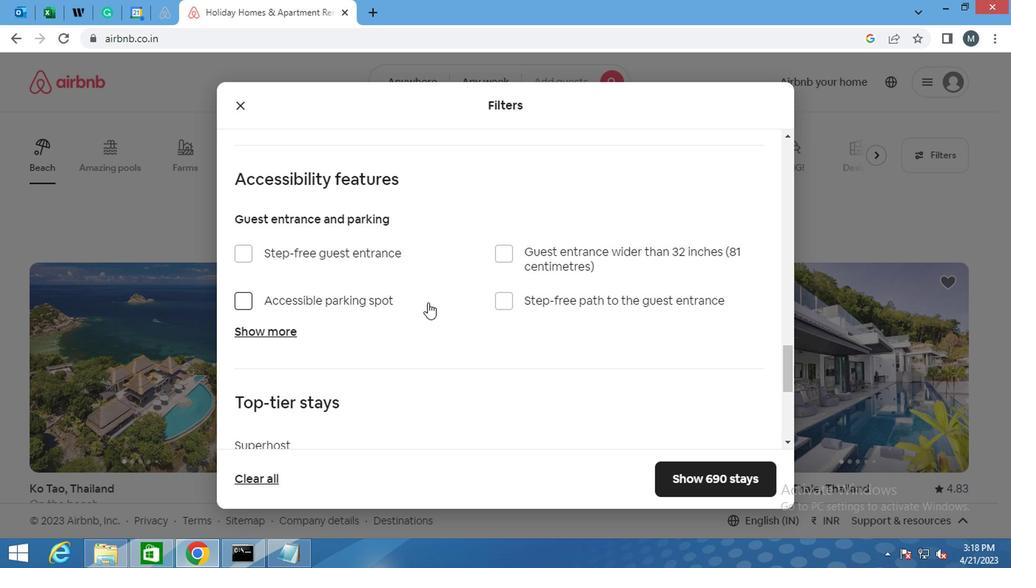
Action: Mouse moved to (377, 288)
Screenshot: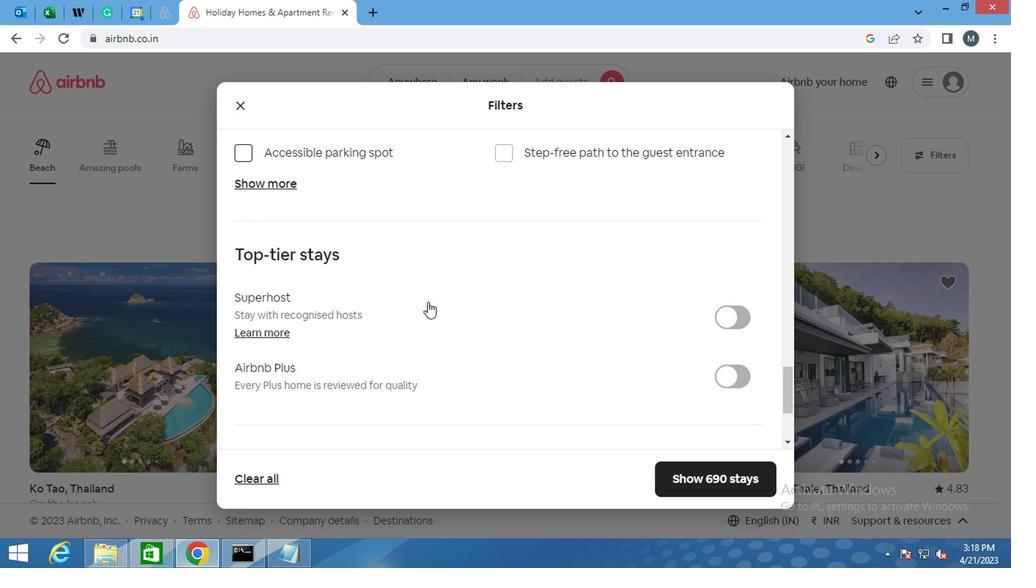 
Action: Mouse scrolled (377, 287) with delta (0, 0)
Screenshot: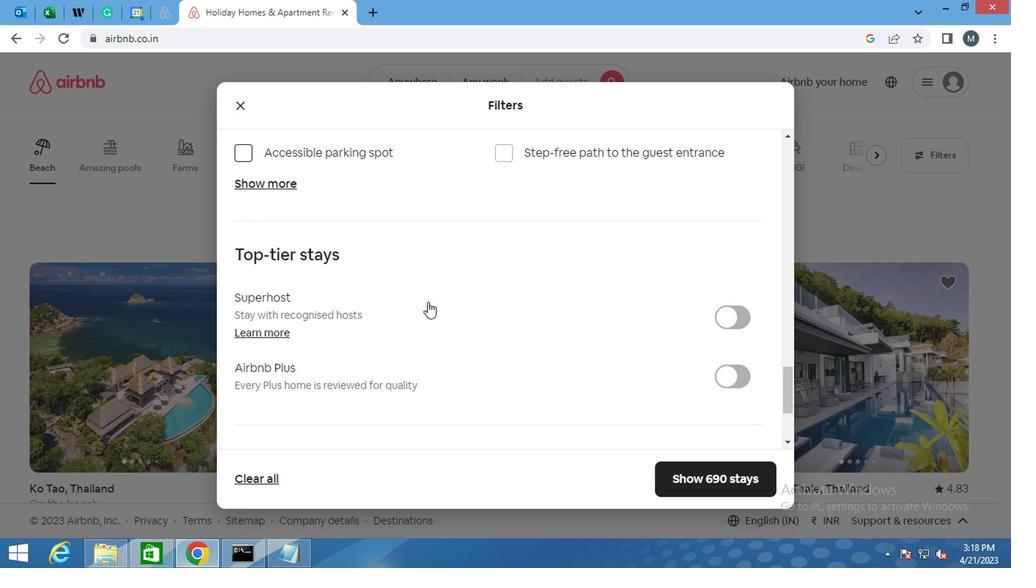 
Action: Mouse moved to (376, 288)
Screenshot: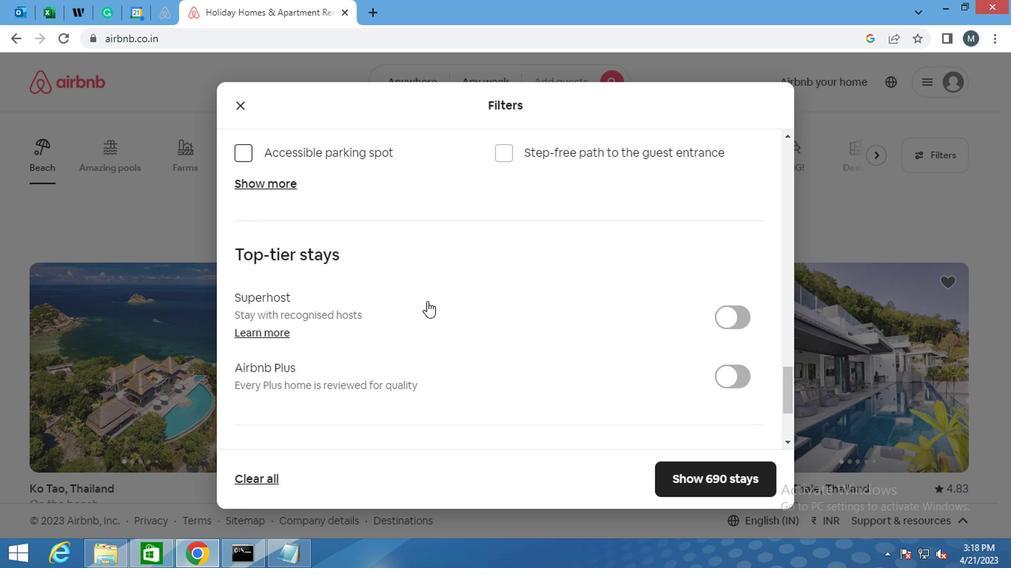 
Action: Mouse scrolled (376, 287) with delta (0, 0)
Screenshot: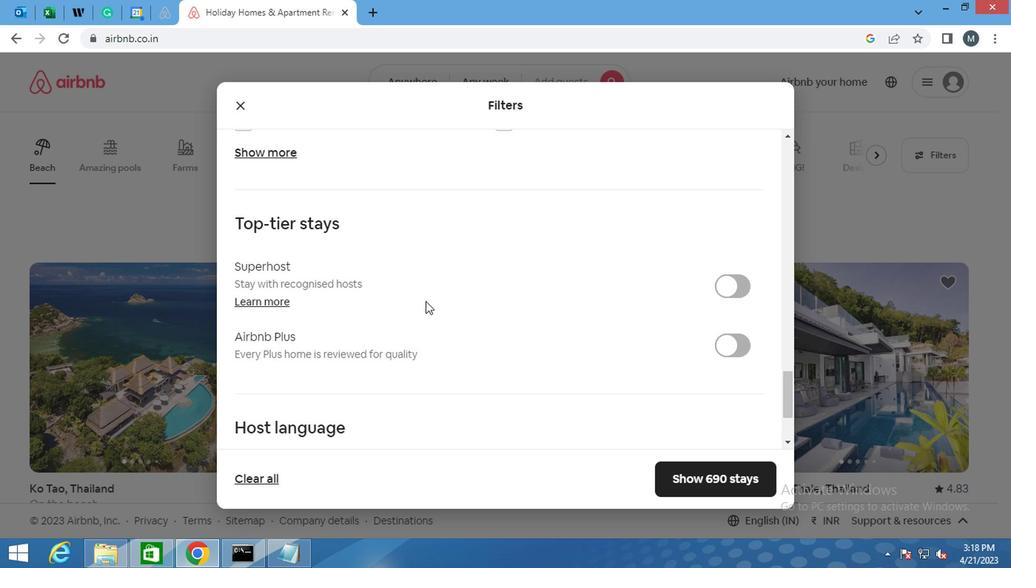 
Action: Mouse moved to (376, 288)
Screenshot: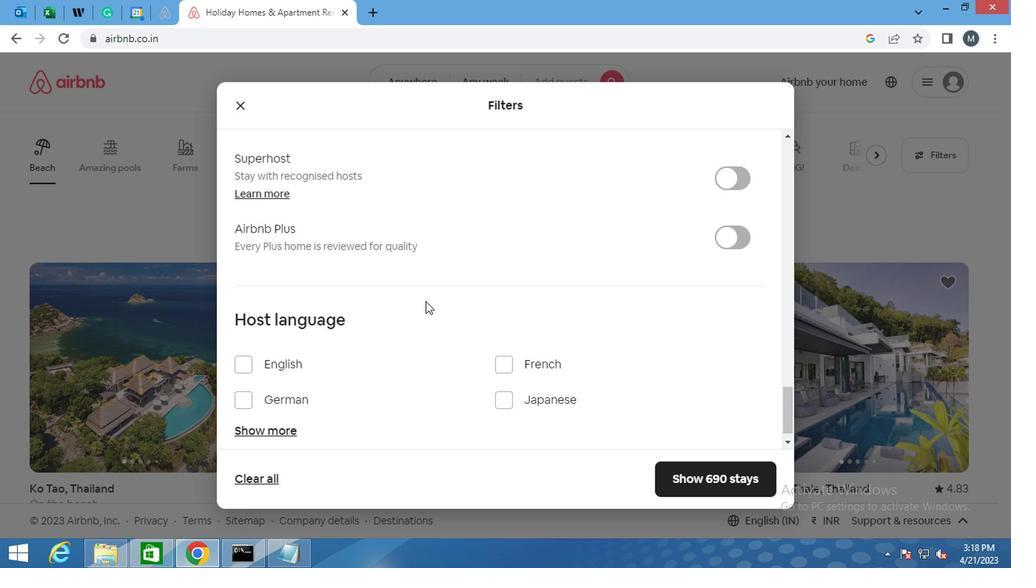 
Action: Mouse scrolled (376, 288) with delta (0, 0)
Screenshot: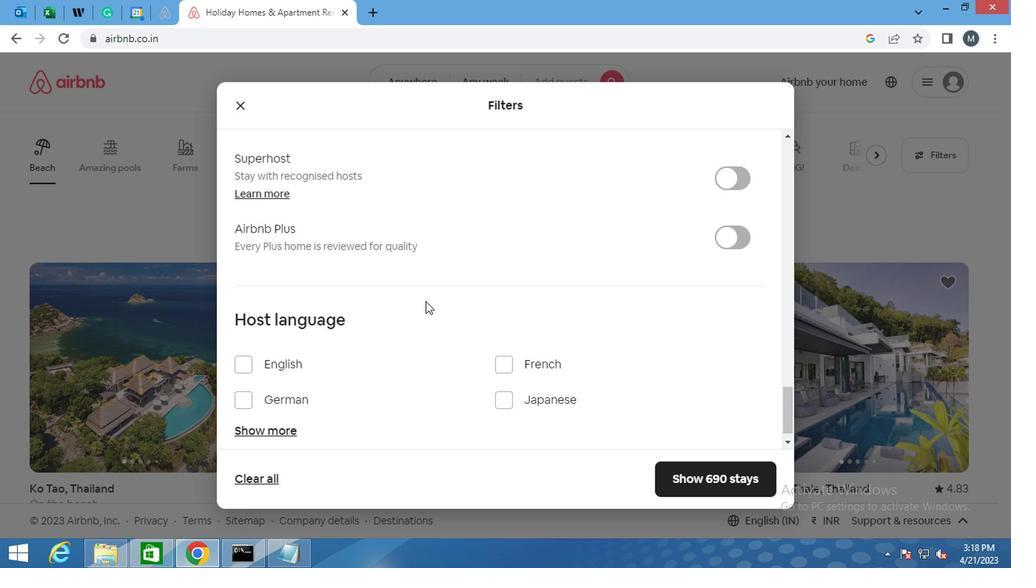 
Action: Mouse moved to (376, 289)
Screenshot: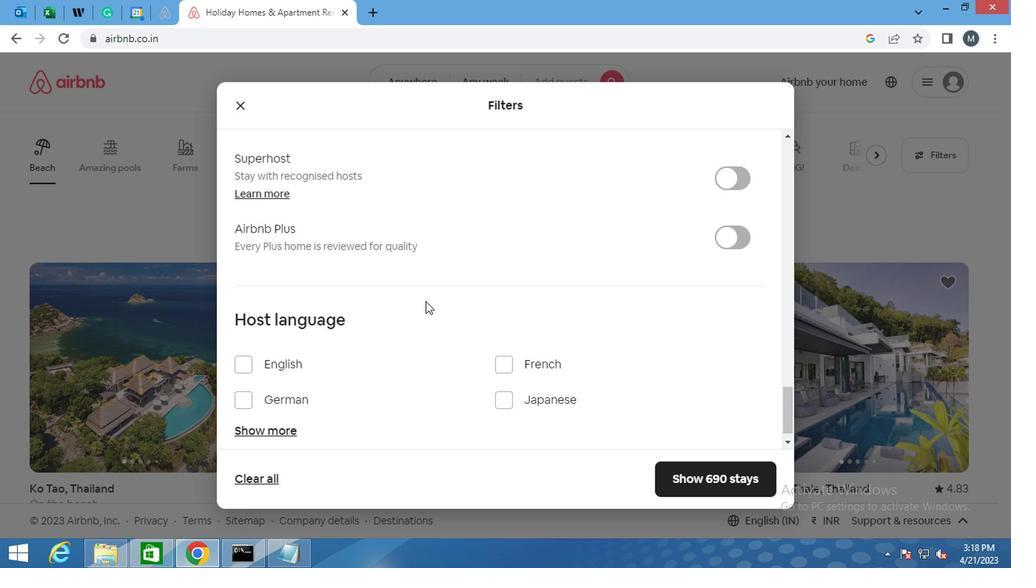 
Action: Mouse scrolled (376, 288) with delta (0, 0)
Screenshot: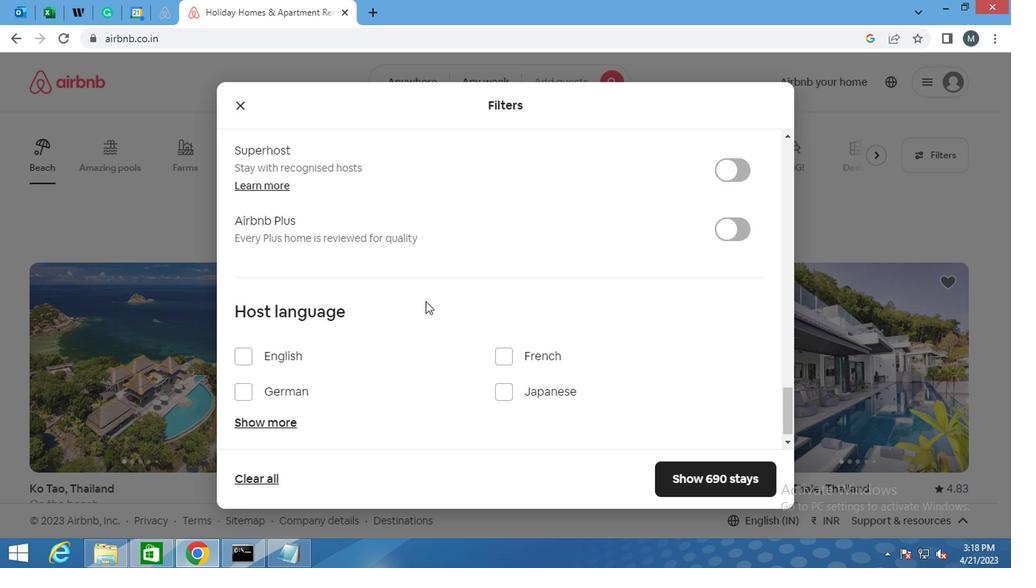 
Action: Mouse scrolled (376, 288) with delta (0, 0)
Screenshot: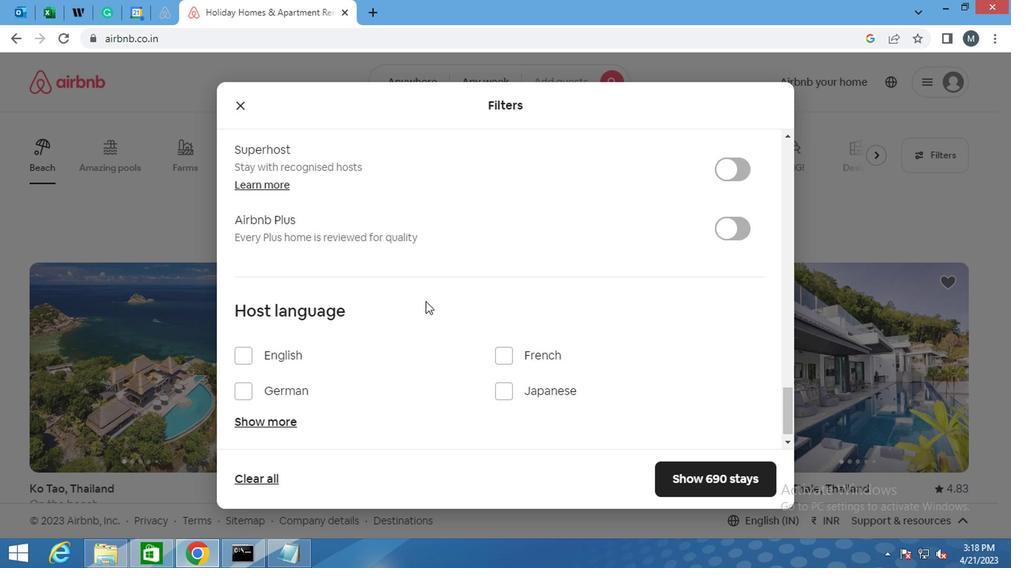 
Action: Mouse moved to (376, 289)
Screenshot: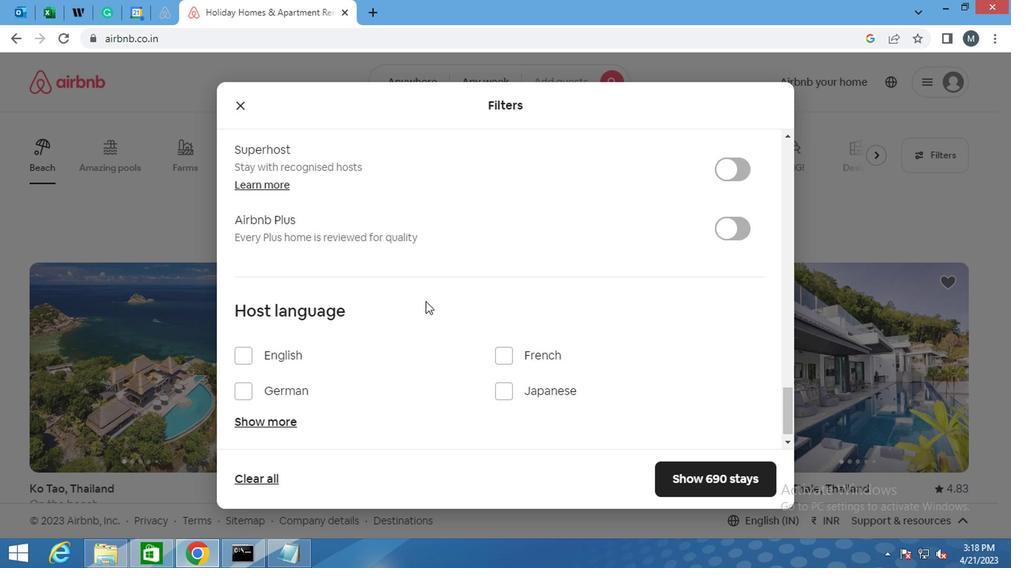 
Action: Mouse scrolled (376, 288) with delta (0, 0)
Screenshot: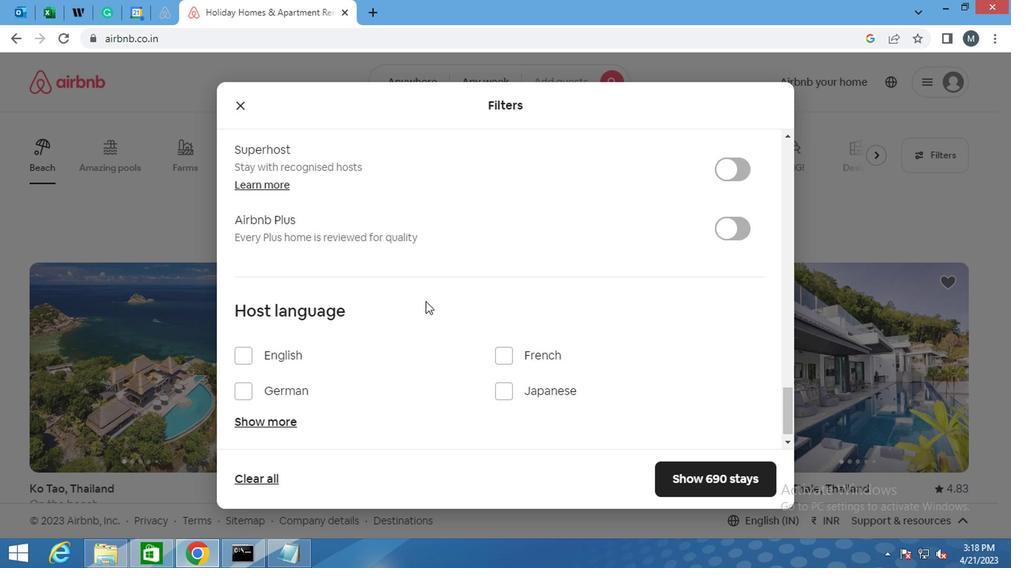
Action: Mouse moved to (376, 290)
Screenshot: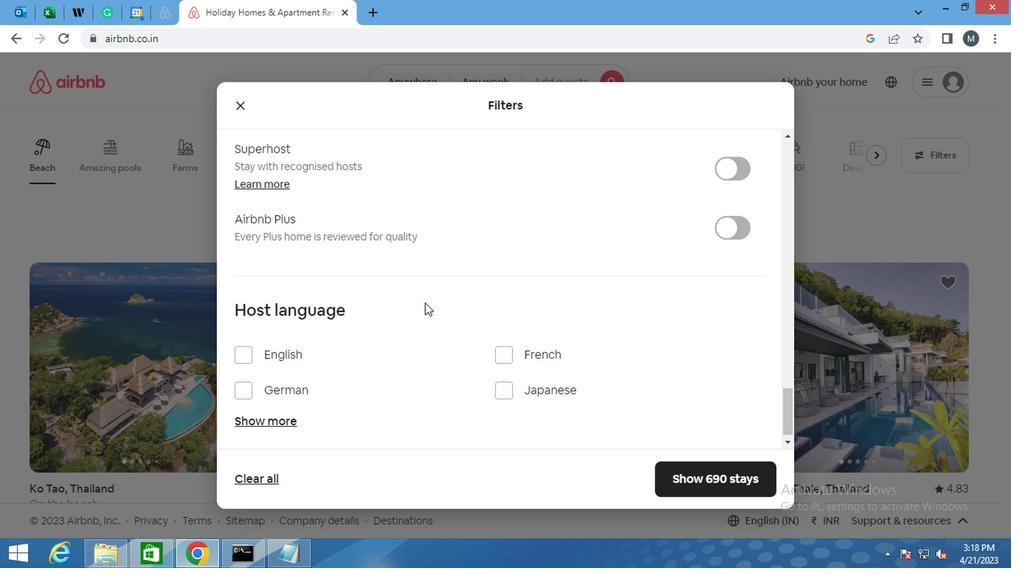 
Action: Mouse scrolled (376, 289) with delta (0, 0)
Screenshot: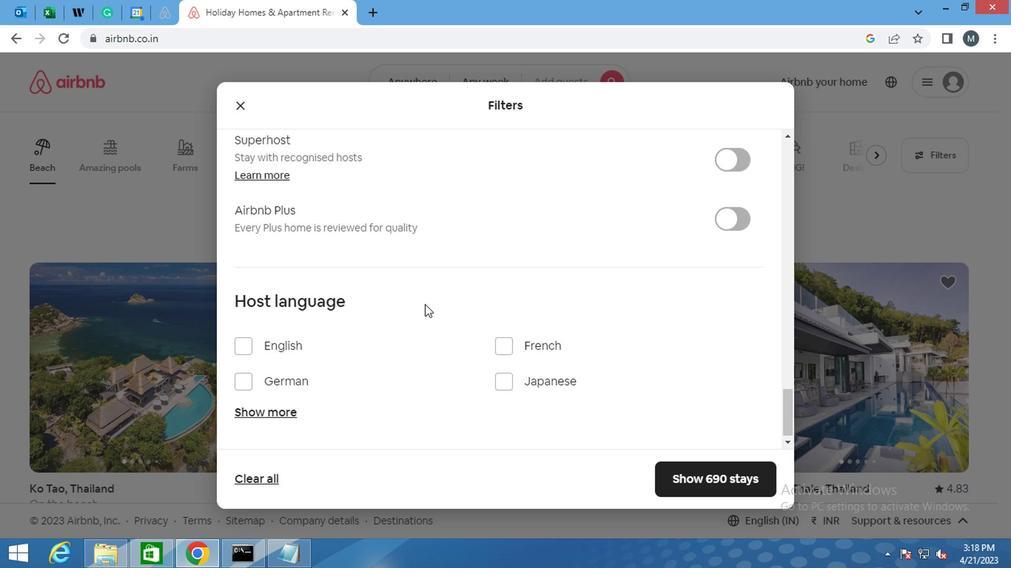 
Action: Mouse moved to (376, 290)
Screenshot: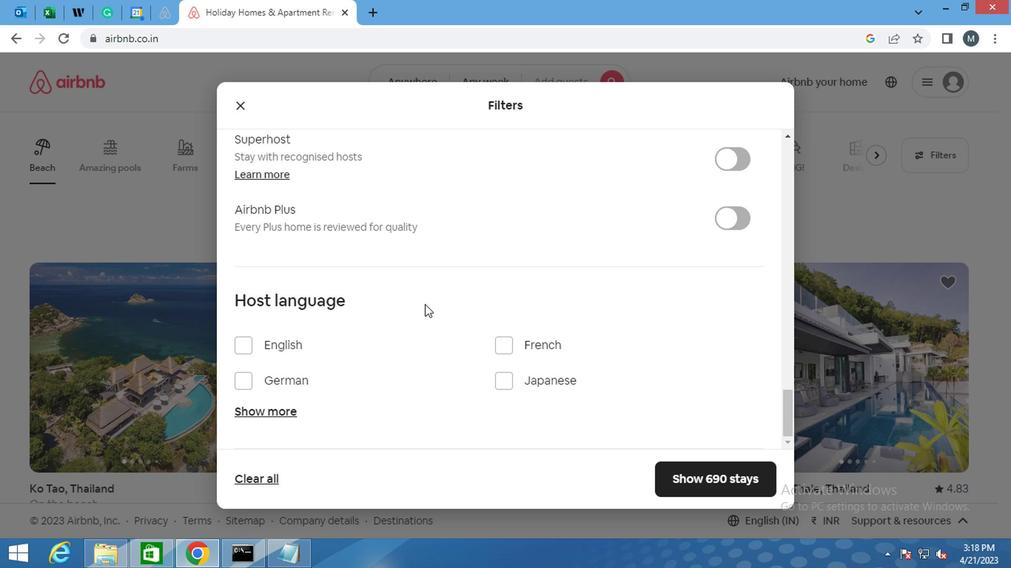 
Action: Mouse scrolled (376, 290) with delta (0, 0)
Screenshot: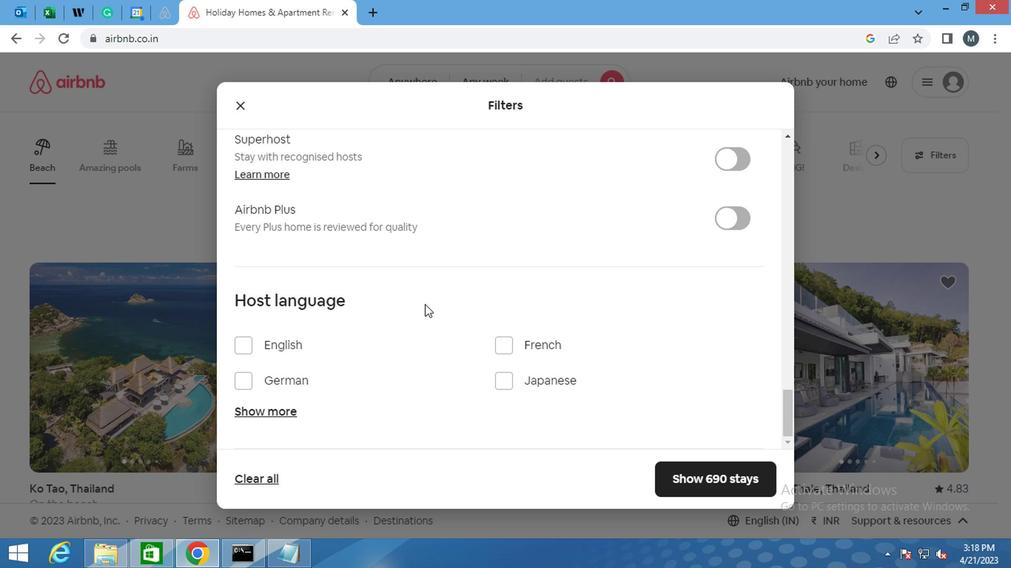 
Action: Mouse moved to (376, 291)
Screenshot: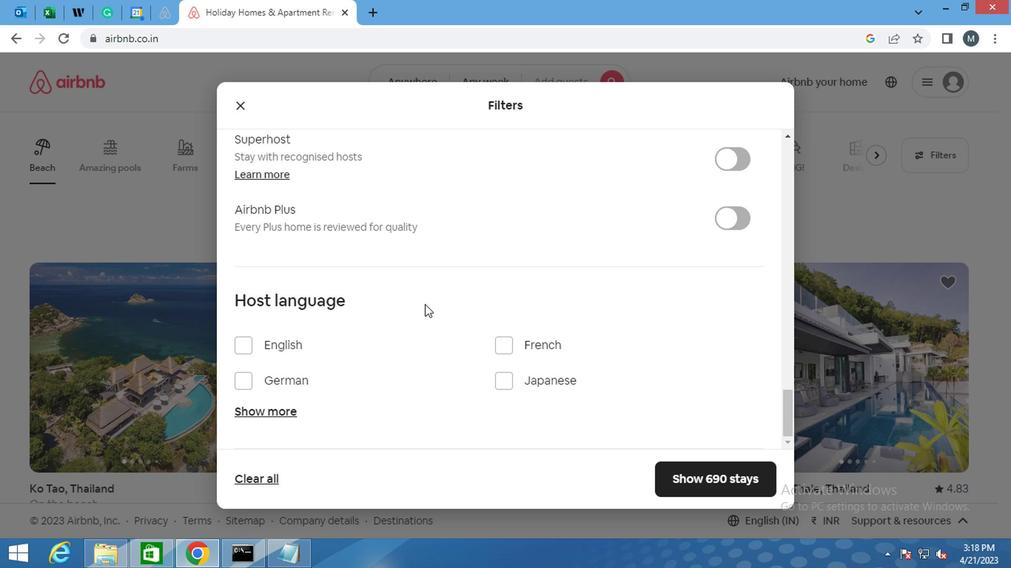 
Action: Mouse scrolled (376, 291) with delta (0, 0)
Screenshot: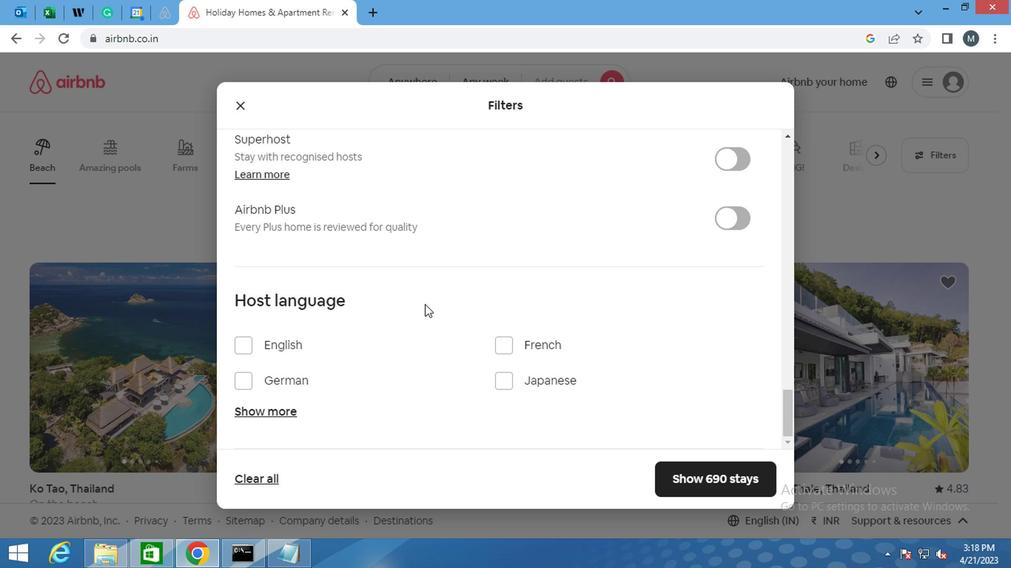 
Action: Mouse moved to (377, 293)
Screenshot: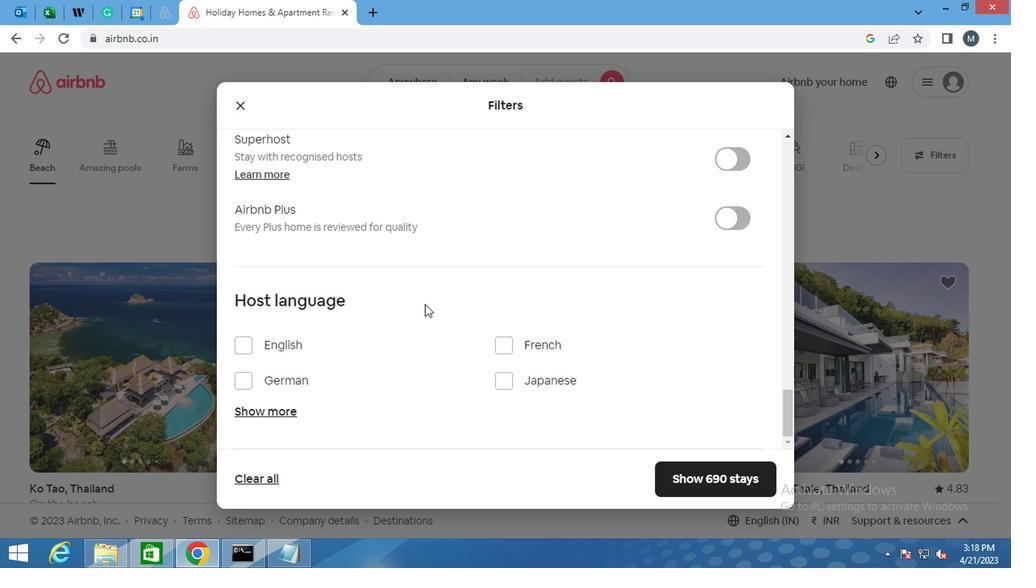 
Action: Mouse scrolled (377, 293) with delta (0, 0)
Screenshot: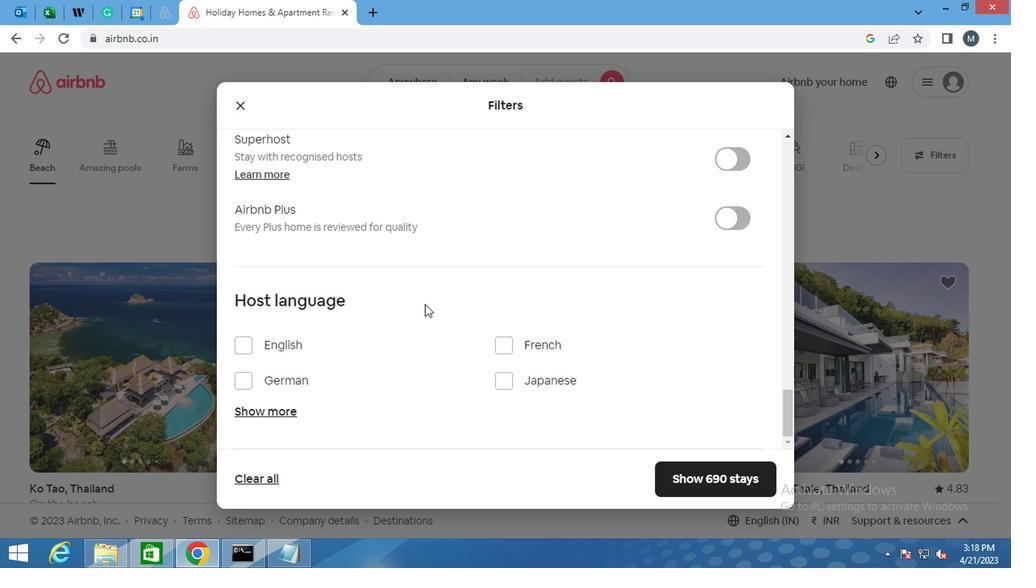 
Action: Mouse moved to (251, 314)
Screenshot: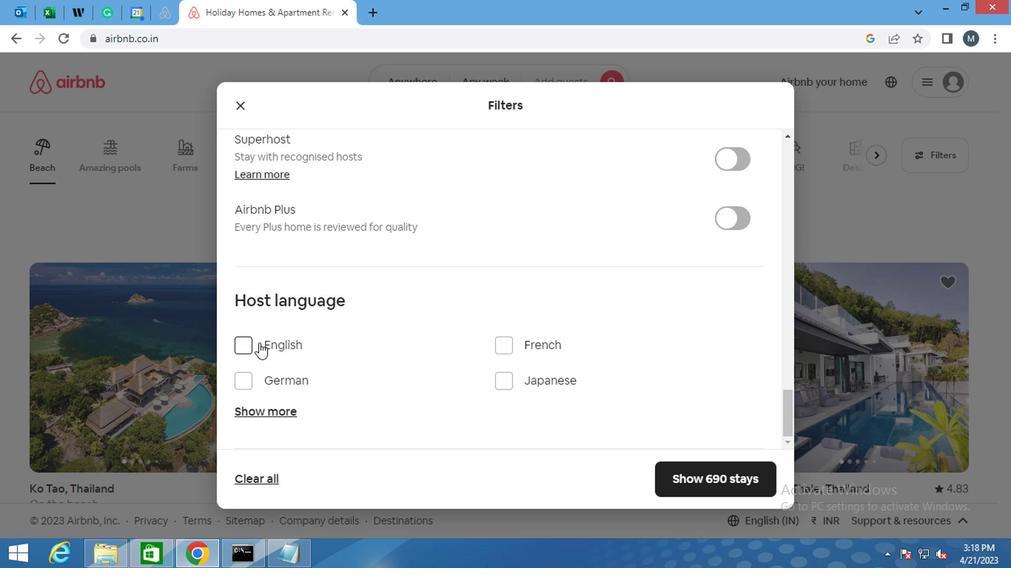 
Action: Mouse pressed left at (251, 314)
Screenshot: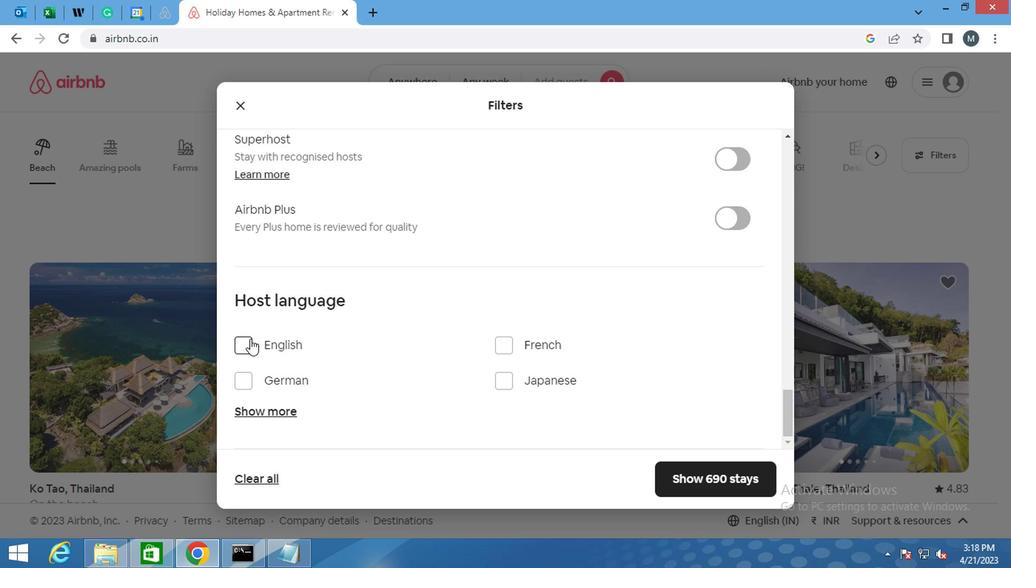 
Action: Mouse moved to (584, 413)
Screenshot: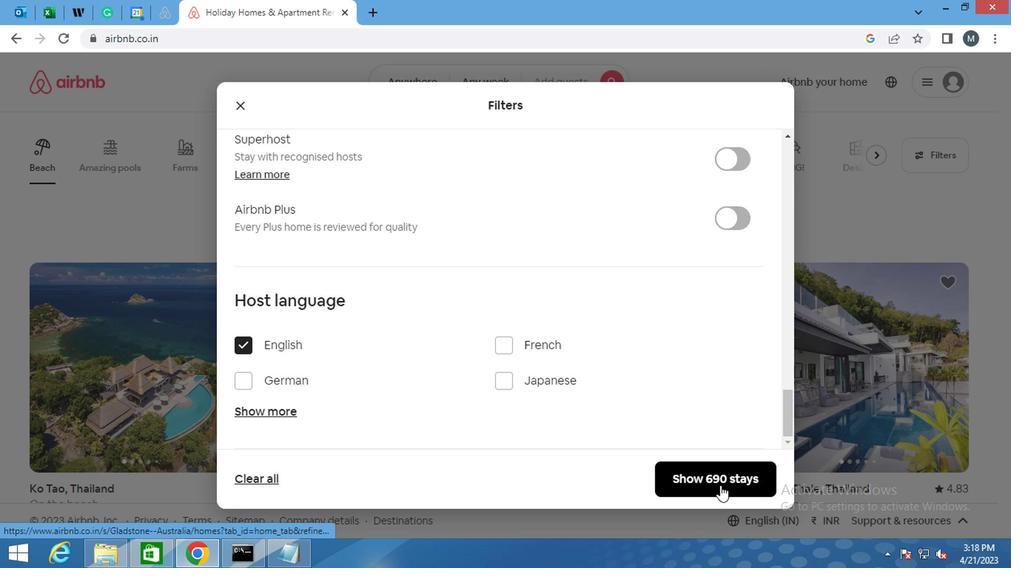 
Action: Mouse pressed left at (584, 413)
Screenshot: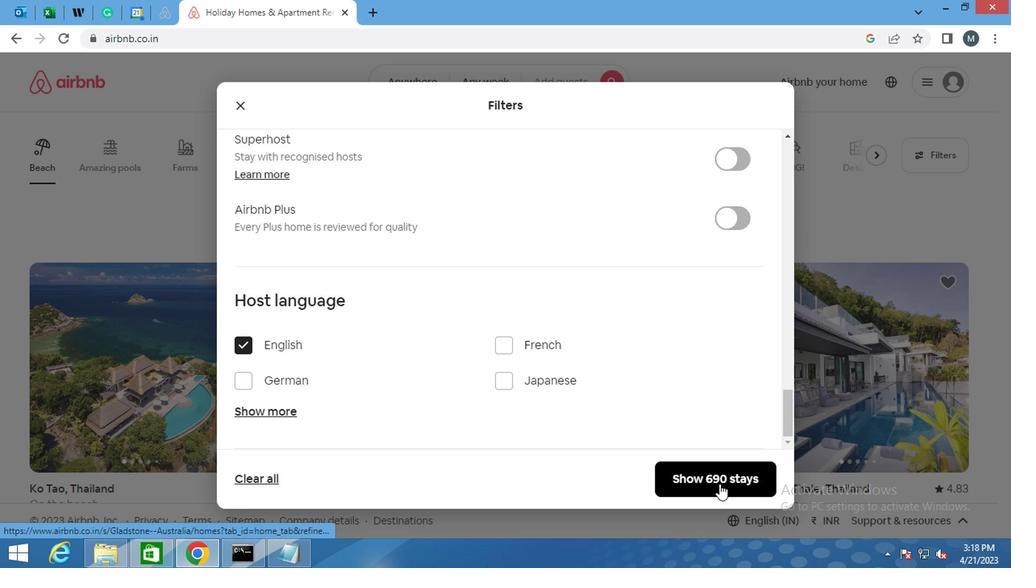 
Action: Mouse moved to (591, 403)
Screenshot: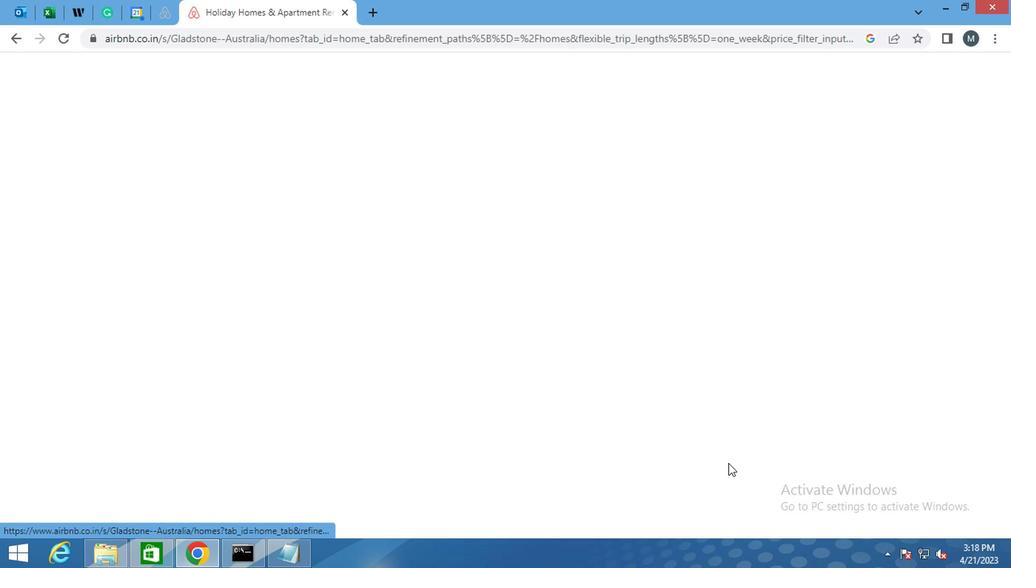 
